 Task: Look for space in Formosa, Argentina from 11th June, 2023 to 15th June, 2023 for 2 adults in price range Rs.7000 to Rs.16000. Place can be private room with 1  bedroom having 2 beds and 1 bathroom. Property type can be house, flat, guest house, hotel. Amenities needed are: heating. Booking option can be shelf check-in. Required host language is English.
Action: Mouse moved to (426, 86)
Screenshot: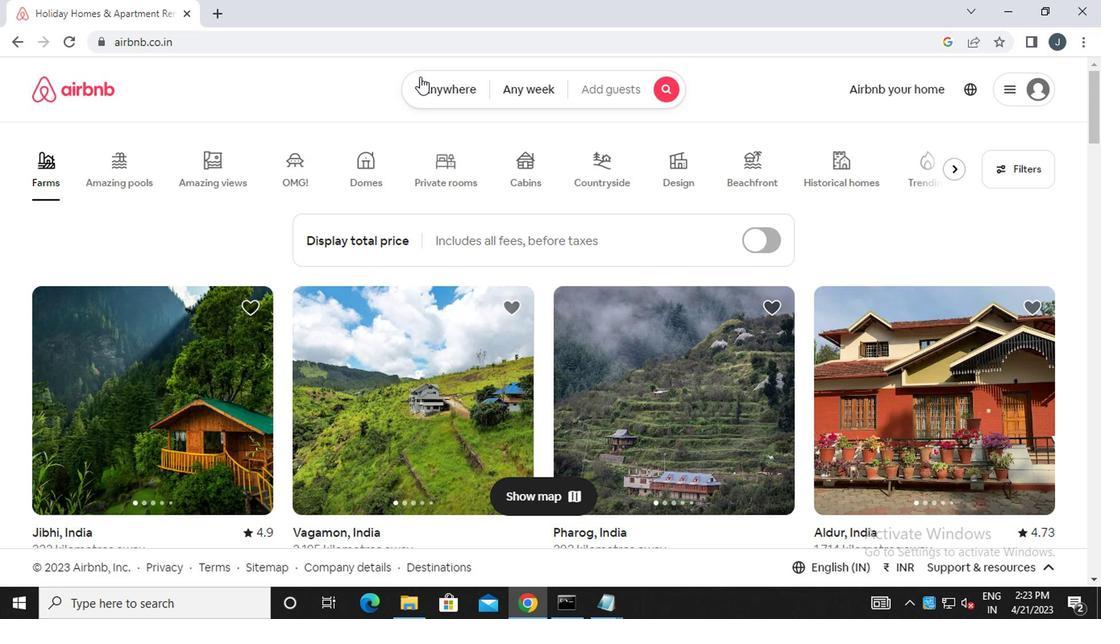 
Action: Mouse pressed left at (426, 86)
Screenshot: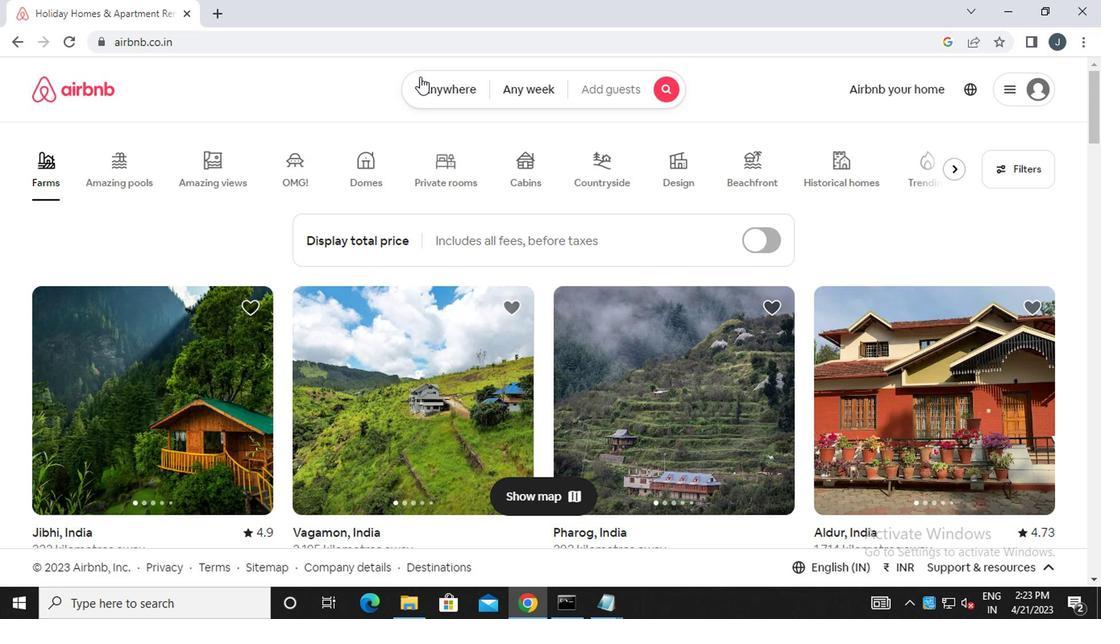 
Action: Mouse moved to (306, 163)
Screenshot: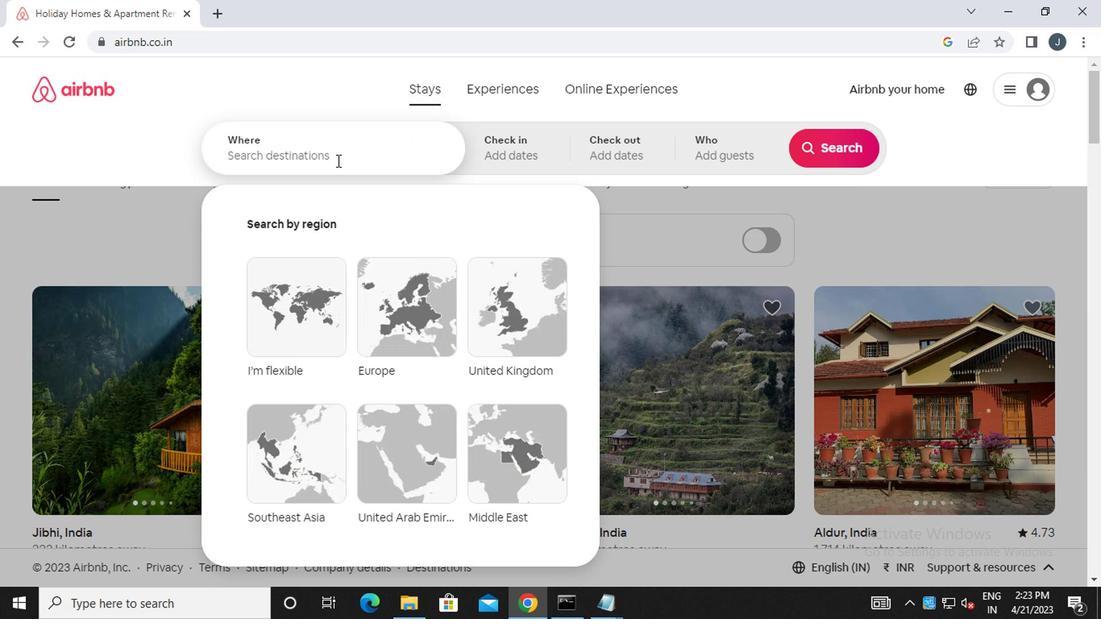 
Action: Mouse pressed left at (306, 163)
Screenshot: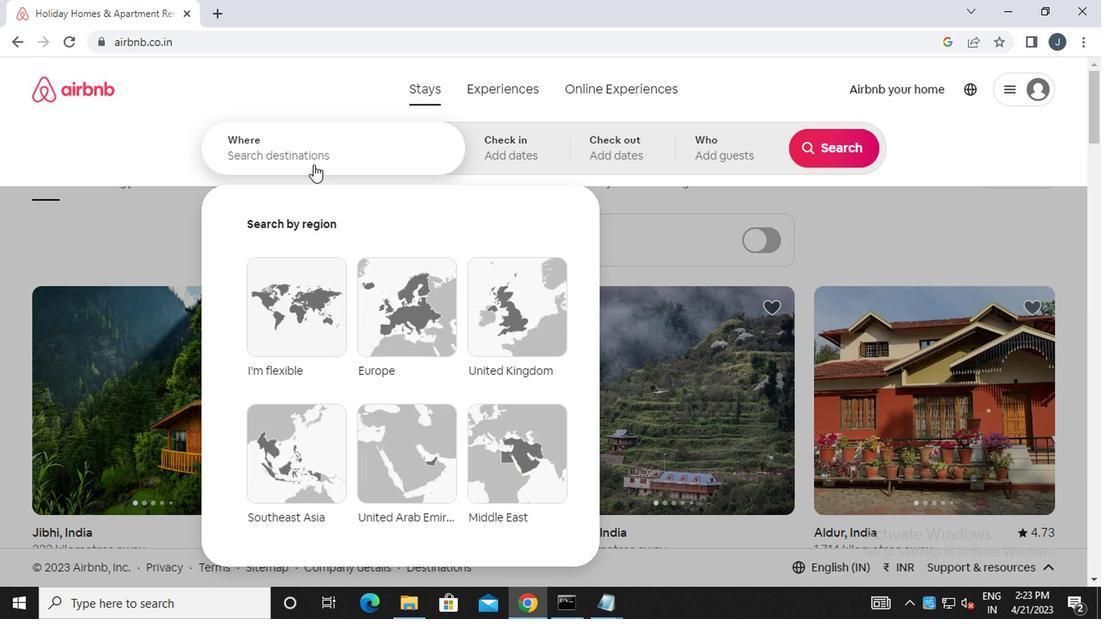 
Action: Mouse moved to (307, 162)
Screenshot: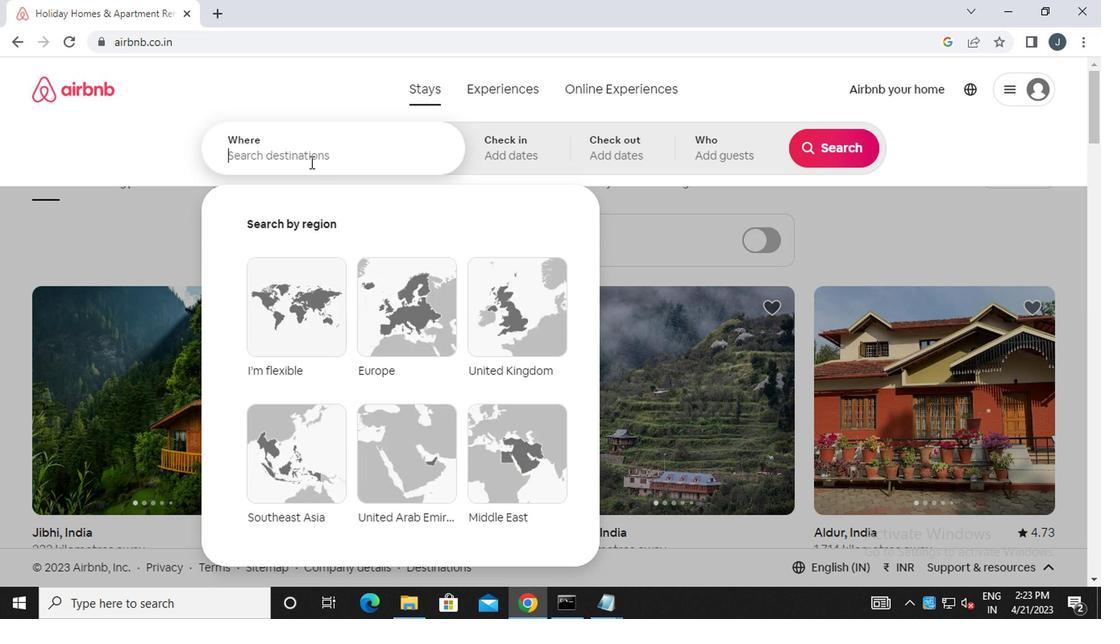 
Action: Key pressed f<Key.caps_lock>ormosa,<Key.space><Key.caps_lock>a<Key.caps_lock>rgentina
Screenshot: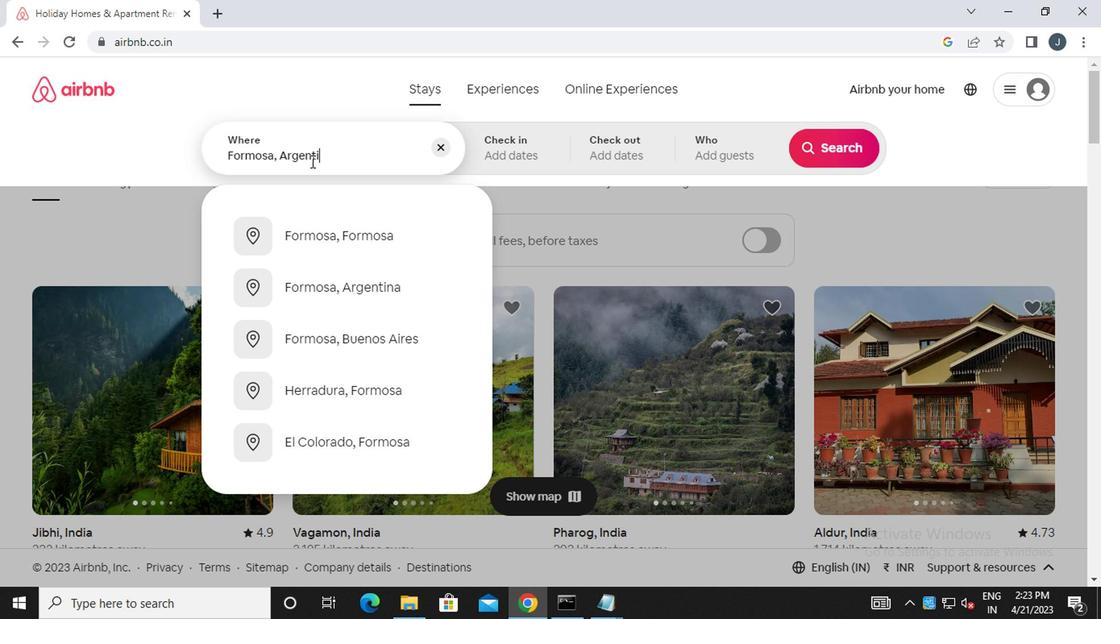 
Action: Mouse moved to (326, 234)
Screenshot: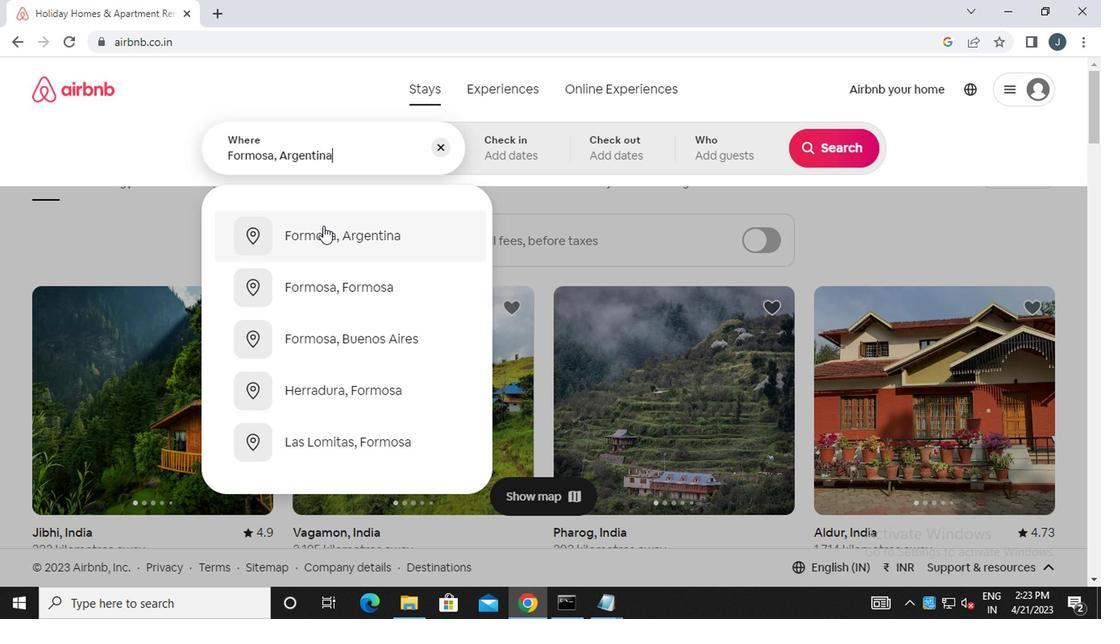 
Action: Mouse pressed left at (326, 234)
Screenshot: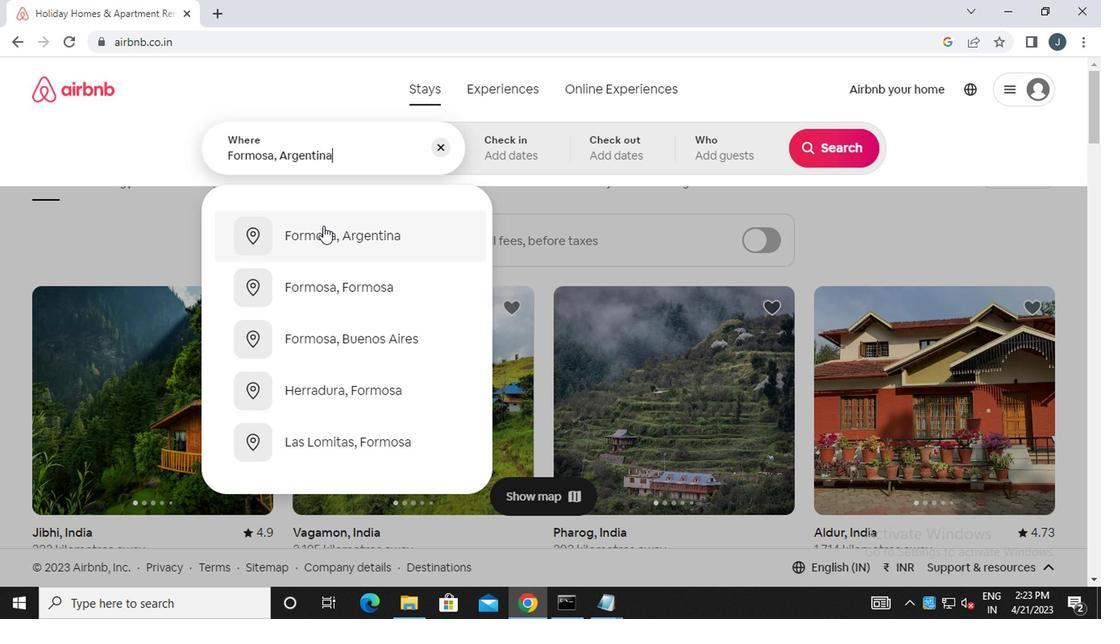 
Action: Mouse moved to (818, 283)
Screenshot: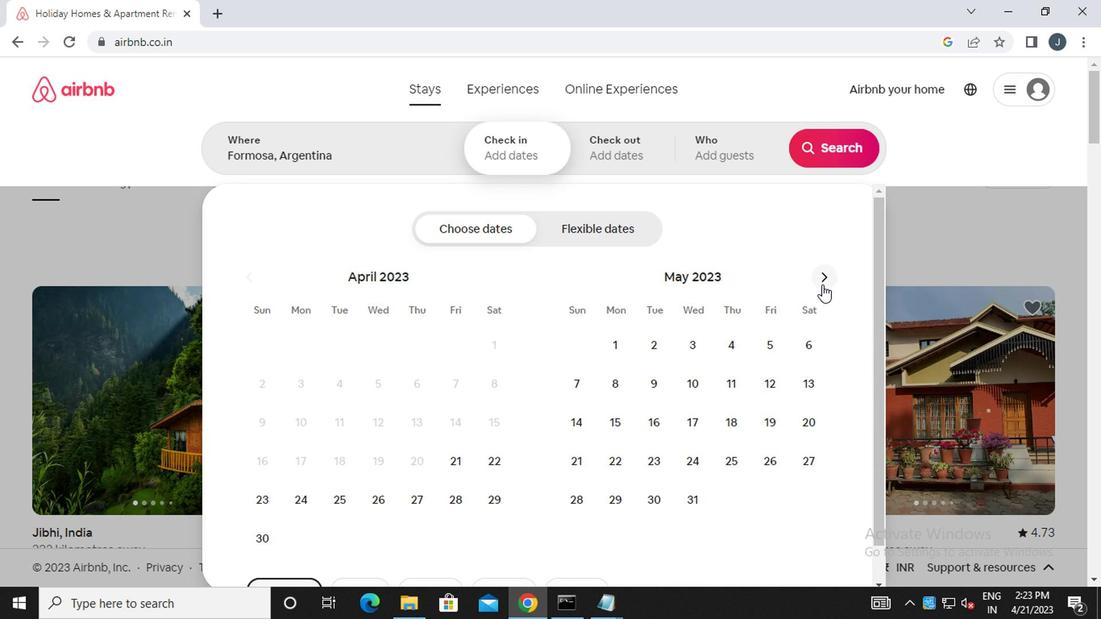 
Action: Mouse pressed left at (818, 283)
Screenshot: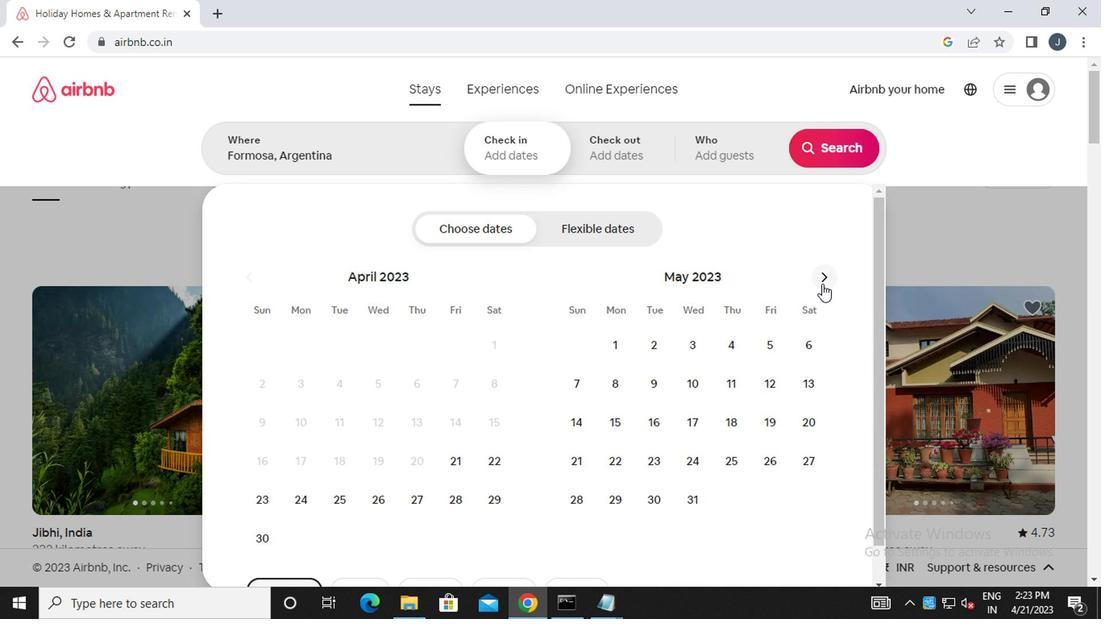 
Action: Mouse pressed left at (818, 283)
Screenshot: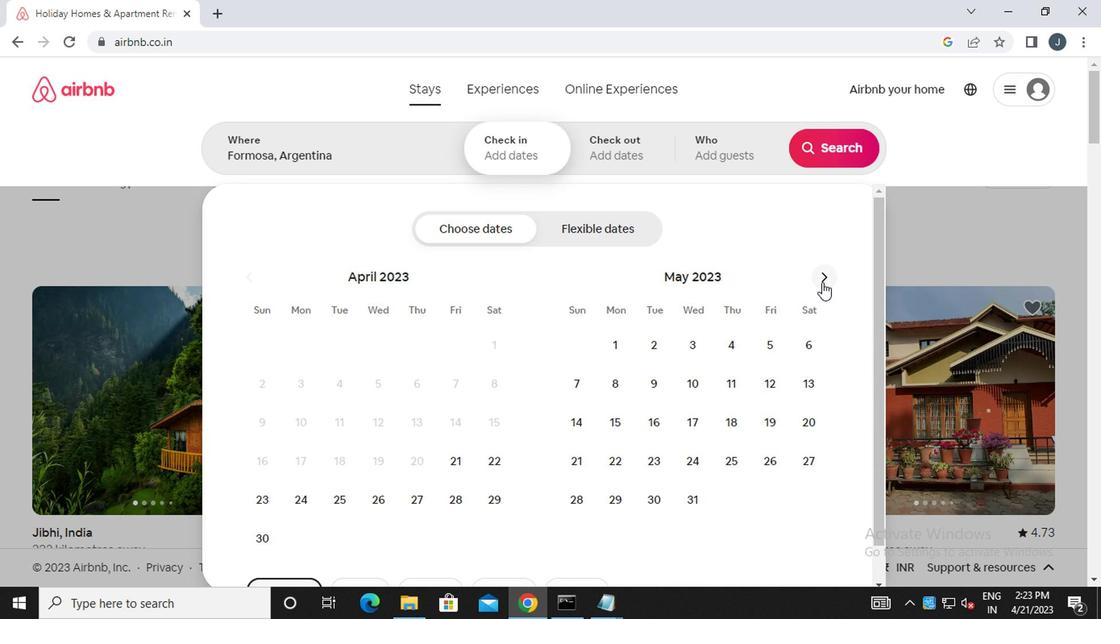 
Action: Mouse moved to (587, 417)
Screenshot: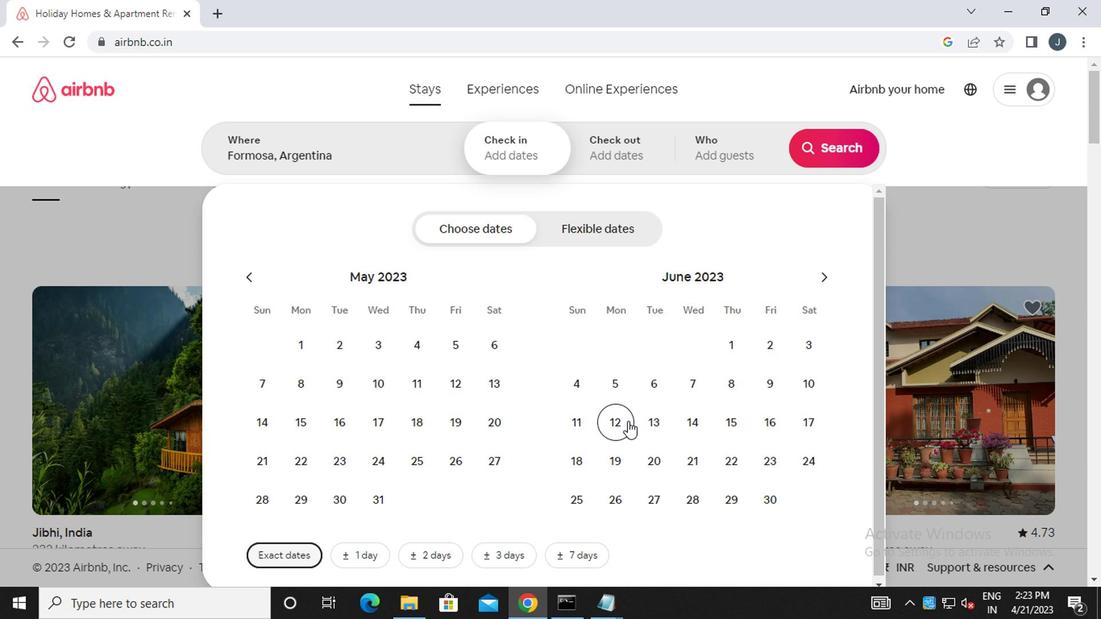 
Action: Mouse pressed left at (587, 417)
Screenshot: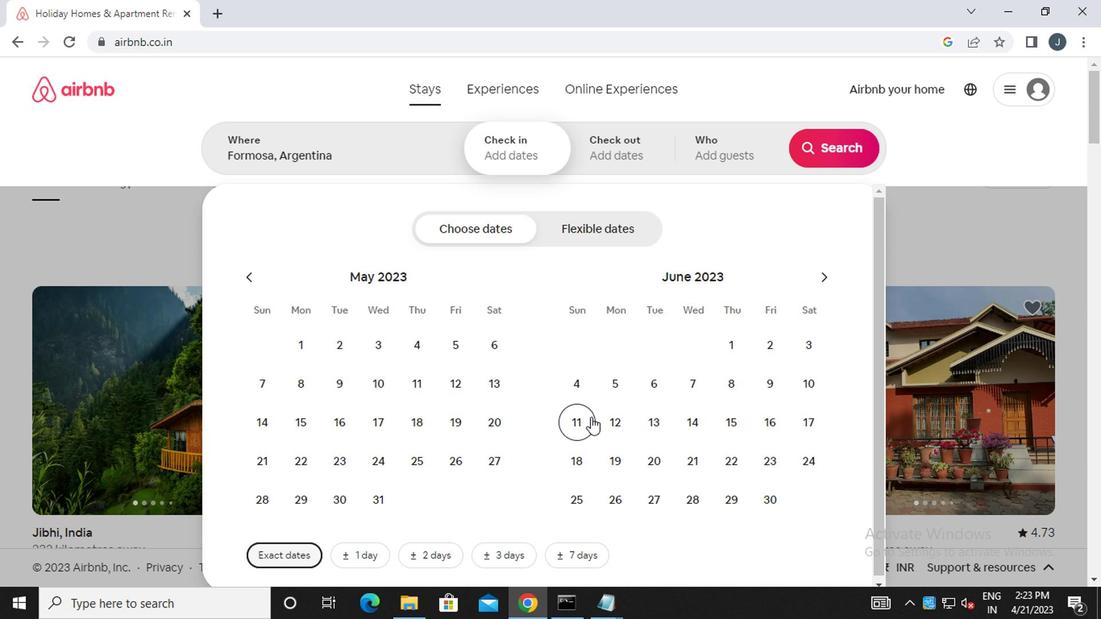 
Action: Mouse moved to (725, 419)
Screenshot: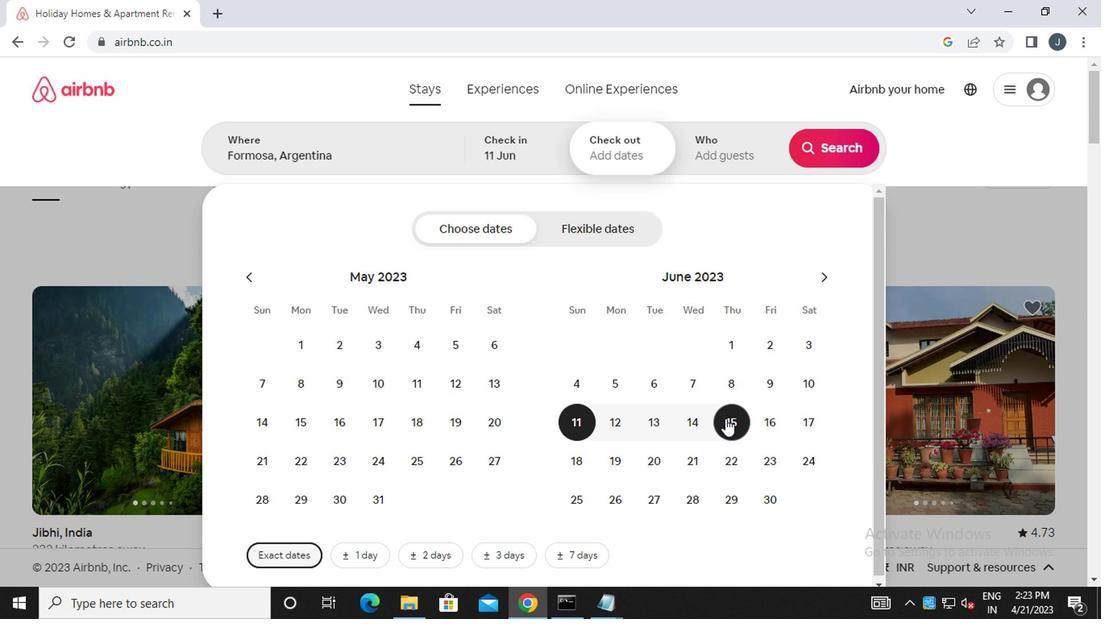 
Action: Mouse pressed left at (725, 419)
Screenshot: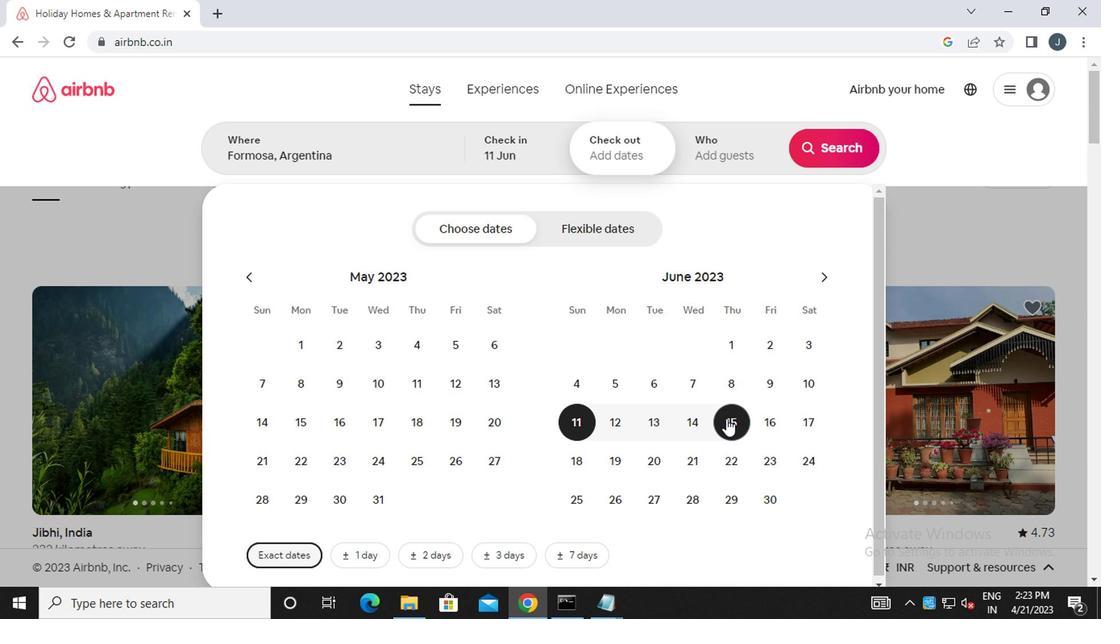 
Action: Mouse moved to (721, 147)
Screenshot: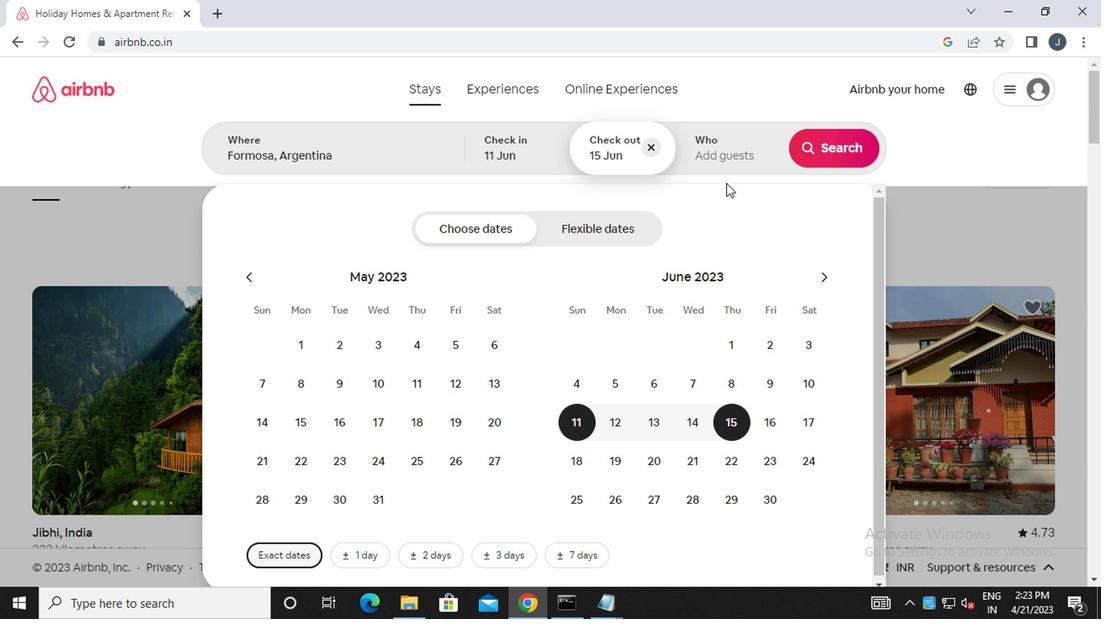 
Action: Mouse pressed left at (721, 147)
Screenshot: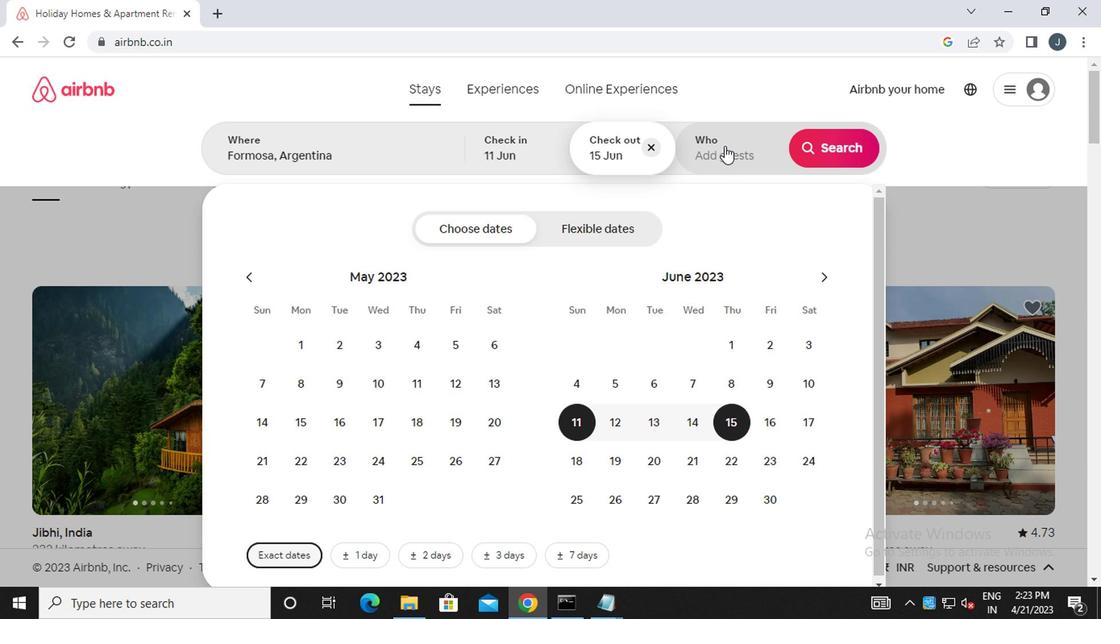 
Action: Mouse moved to (849, 236)
Screenshot: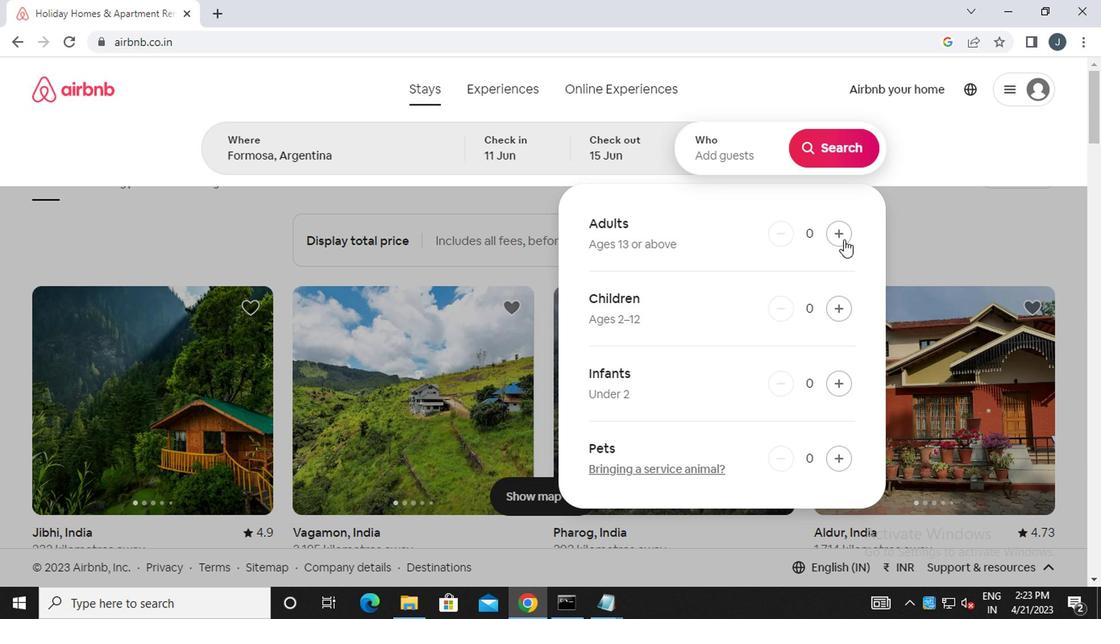 
Action: Mouse pressed left at (849, 236)
Screenshot: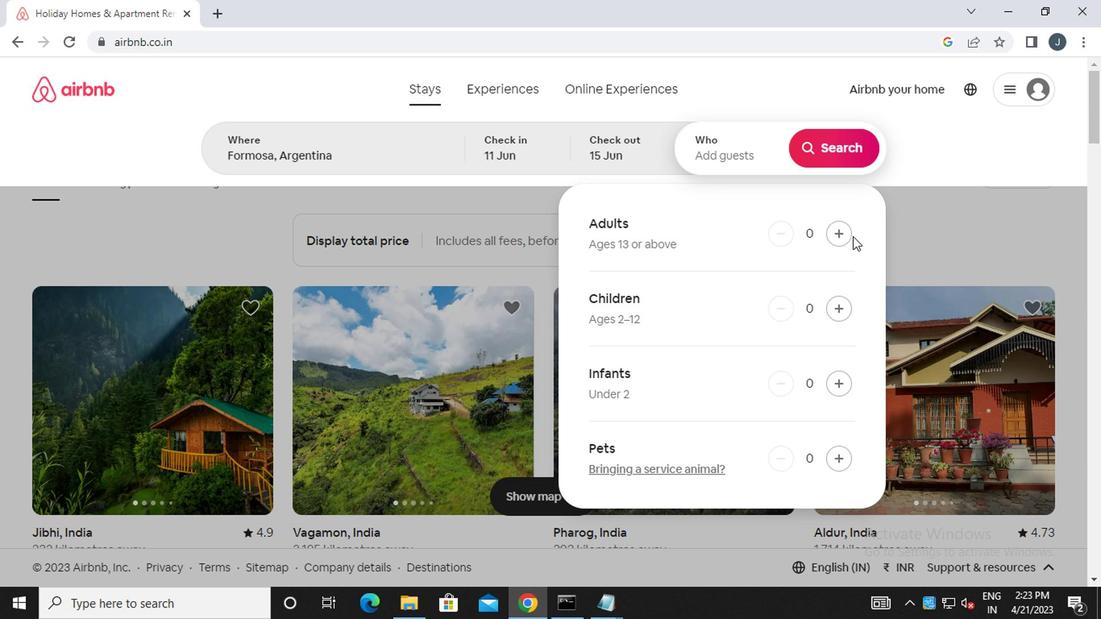 
Action: Mouse moved to (848, 236)
Screenshot: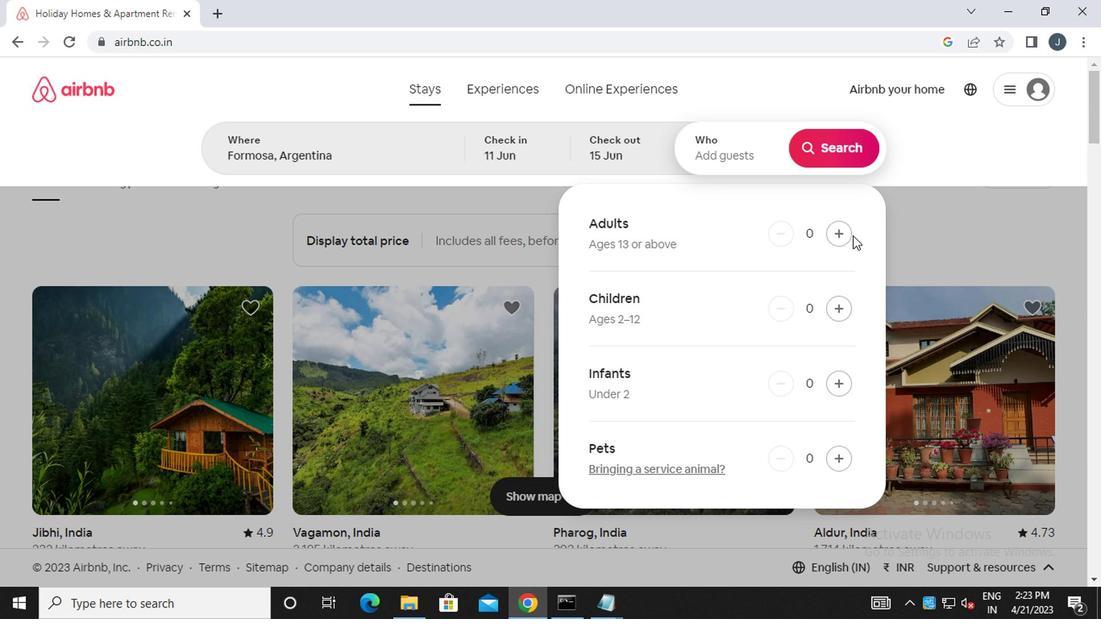 
Action: Mouse pressed left at (848, 236)
Screenshot: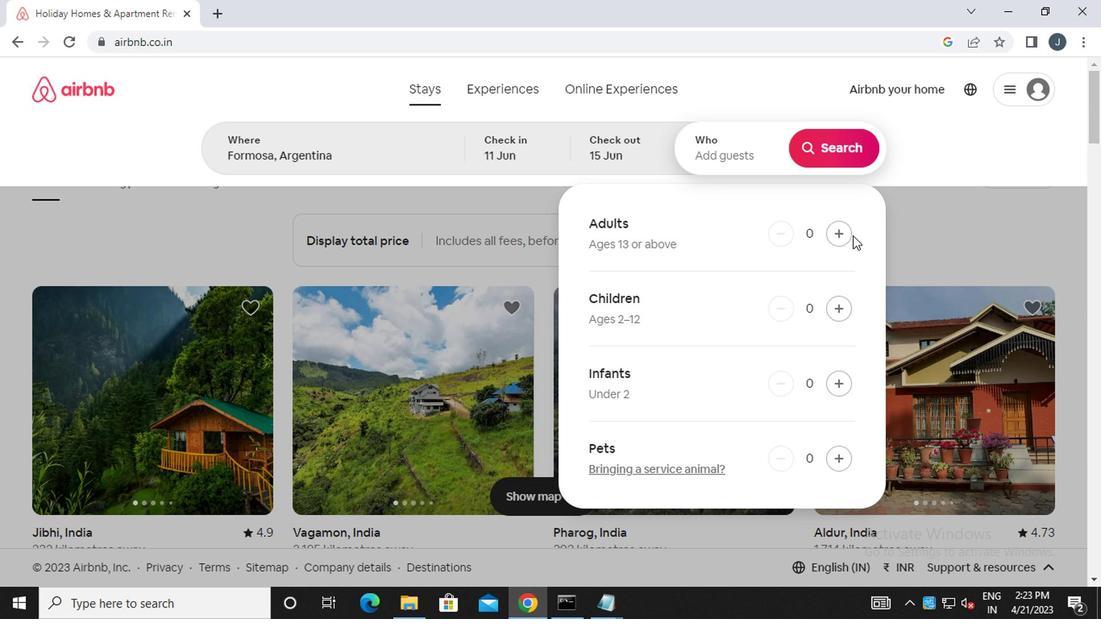 
Action: Mouse moved to (844, 236)
Screenshot: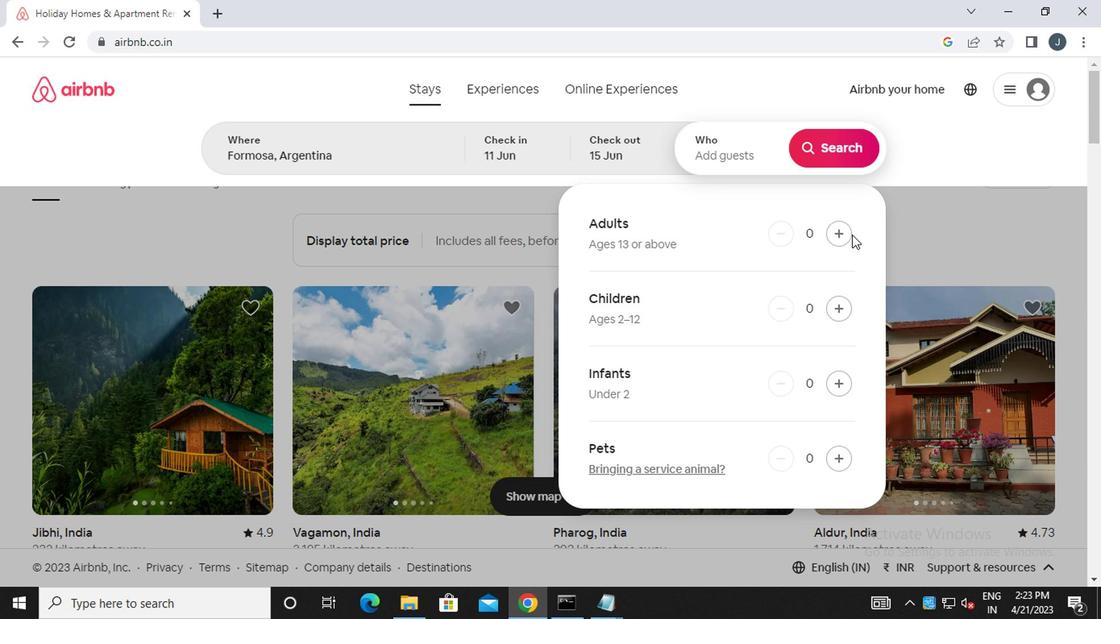 
Action: Mouse pressed left at (844, 236)
Screenshot: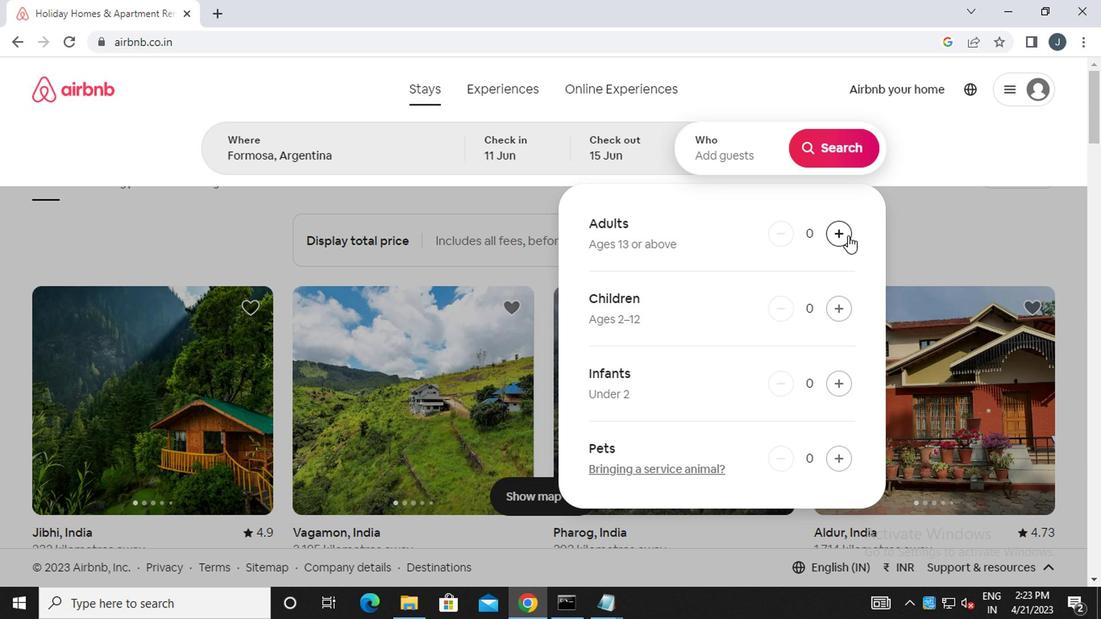 
Action: Mouse pressed left at (844, 236)
Screenshot: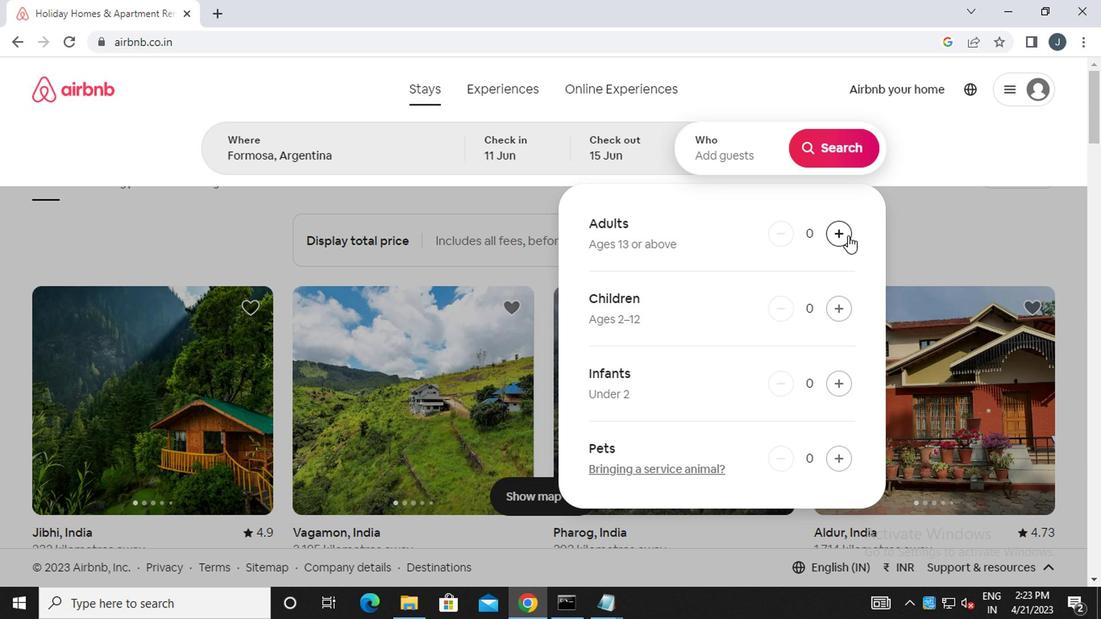 
Action: Mouse moved to (825, 151)
Screenshot: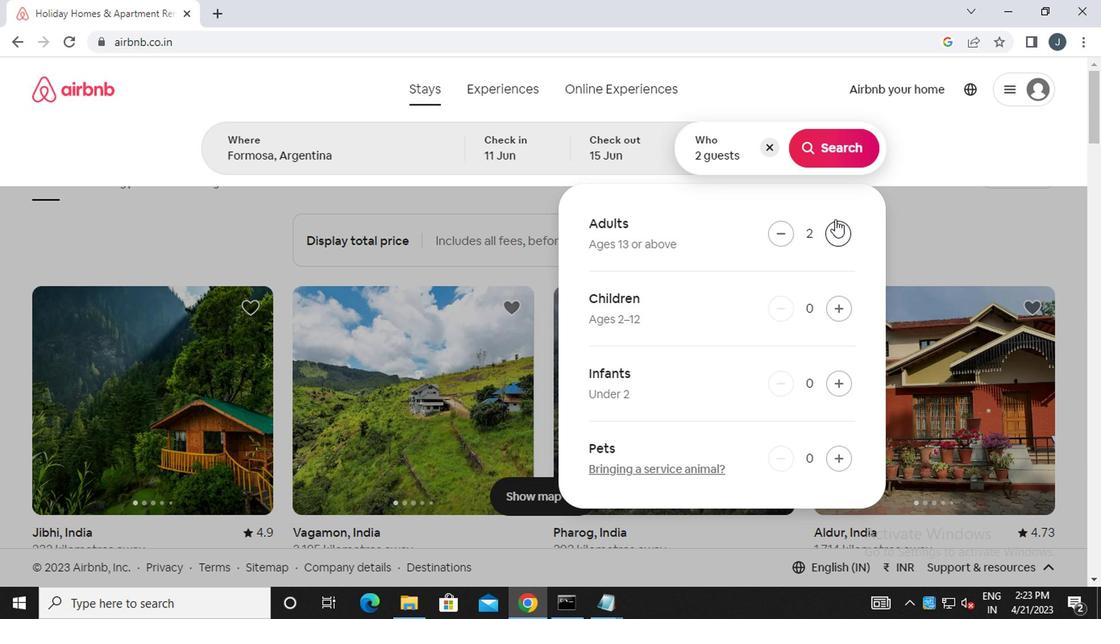 
Action: Mouse pressed left at (825, 151)
Screenshot: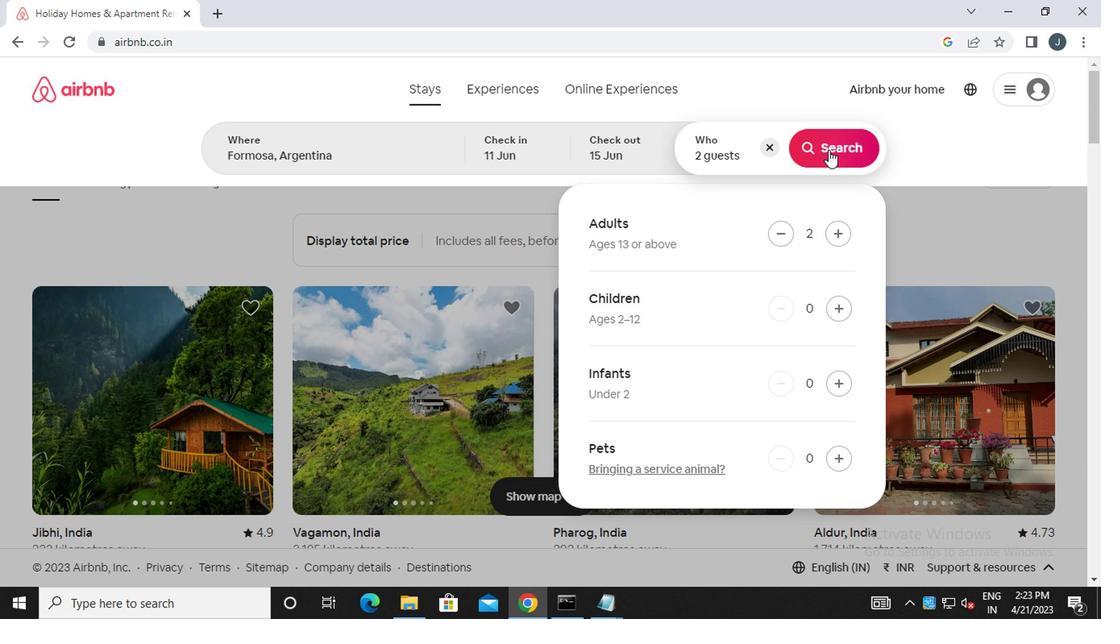 
Action: Mouse moved to (1055, 154)
Screenshot: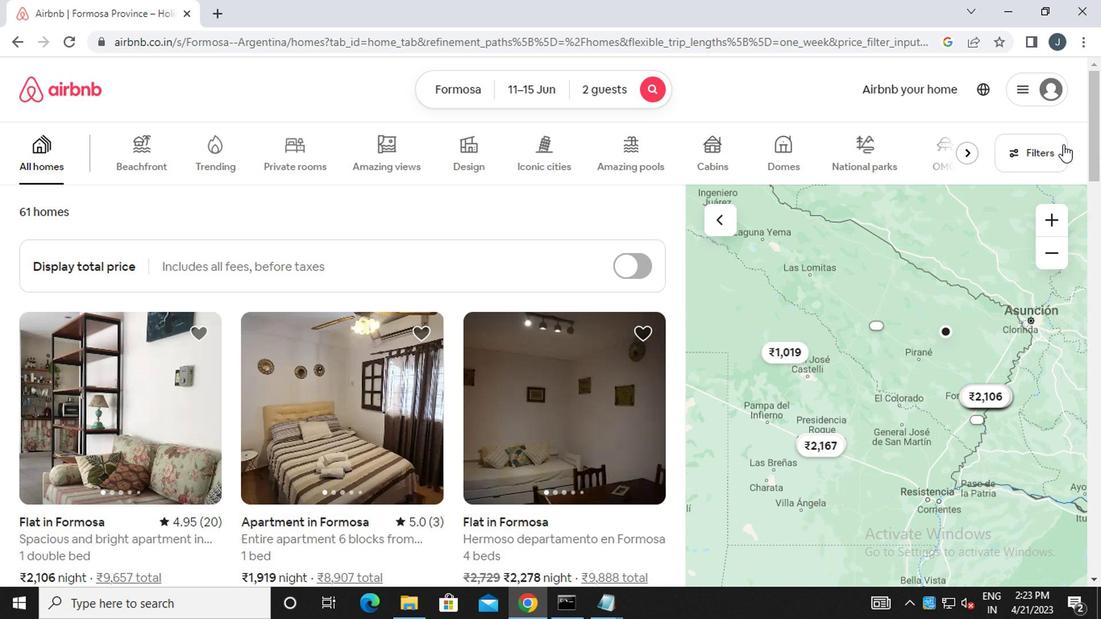 
Action: Mouse pressed left at (1055, 154)
Screenshot: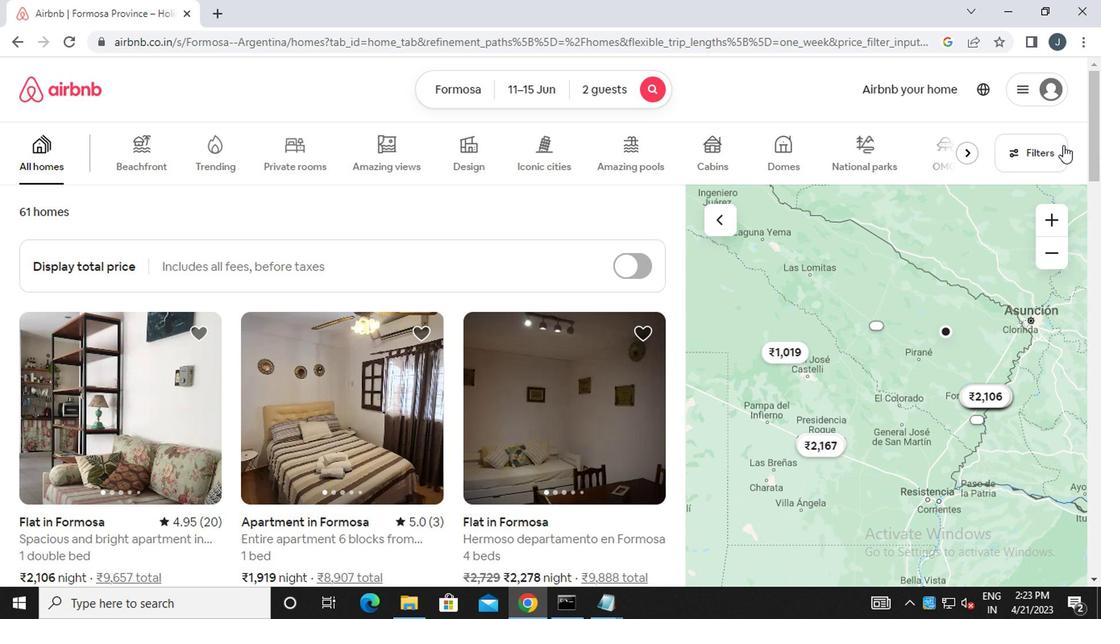 
Action: Mouse moved to (354, 356)
Screenshot: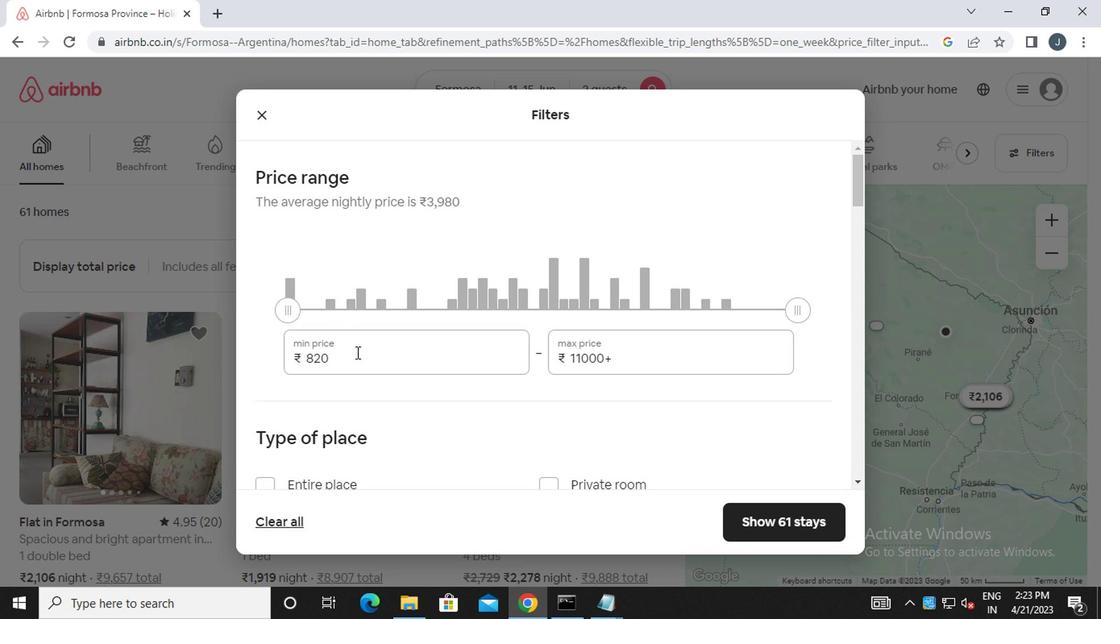 
Action: Mouse pressed left at (354, 356)
Screenshot: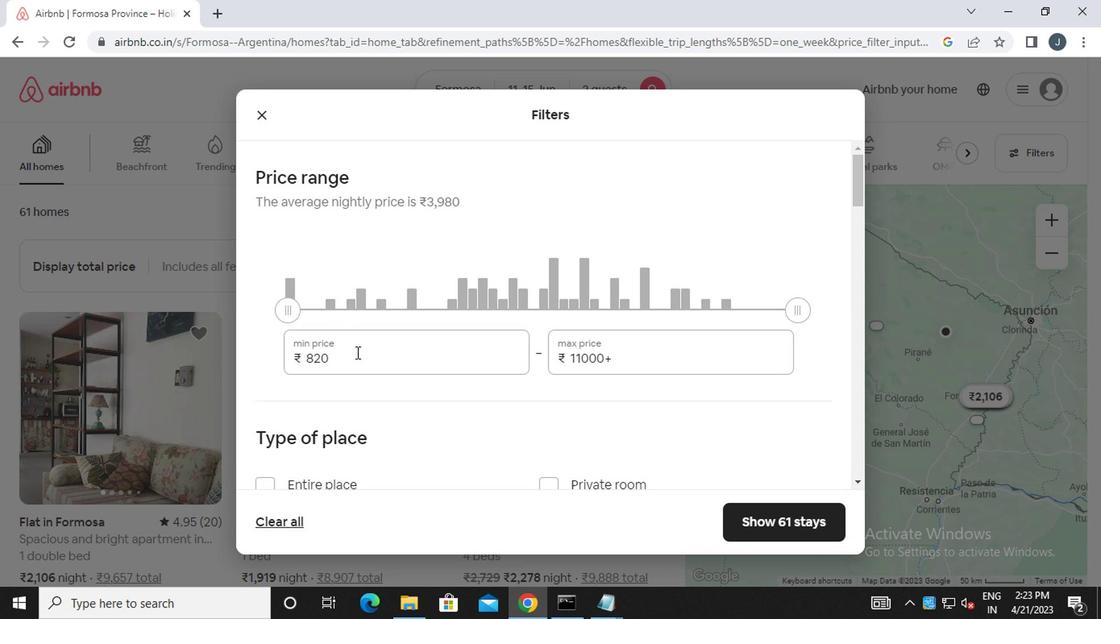 
Action: Mouse moved to (359, 356)
Screenshot: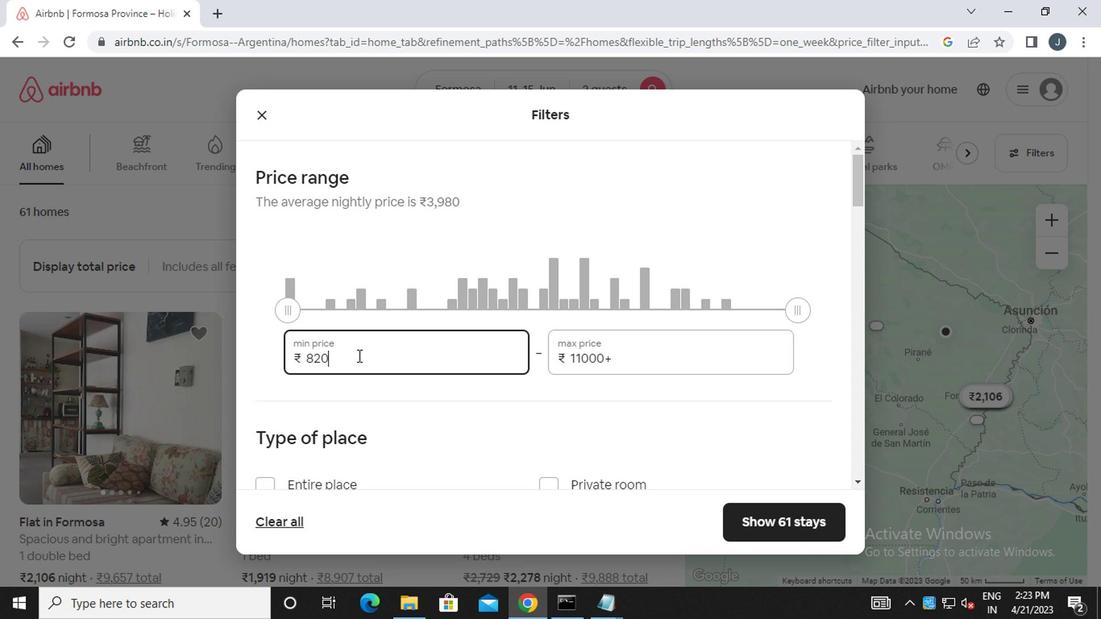 
Action: Key pressed <Key.backspace><Key.backspace><Key.backspace><Key.backspace><Key.backspace><Key.backspace><Key.backspace><Key.backspace><Key.backspace><Key.backspace><Key.backspace>7000
Screenshot: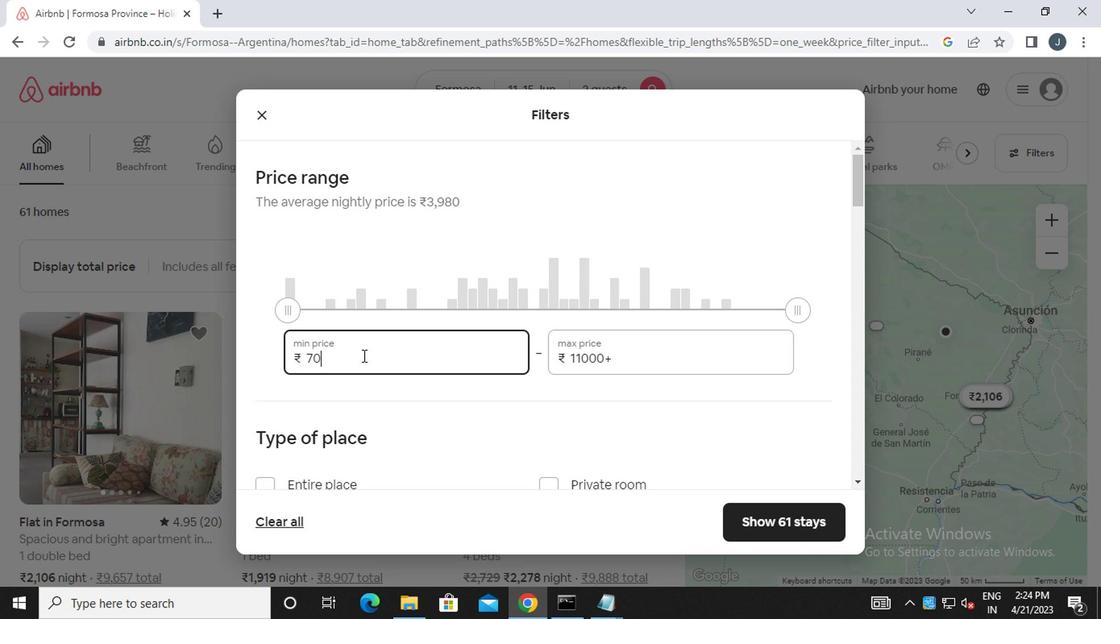 
Action: Mouse moved to (650, 354)
Screenshot: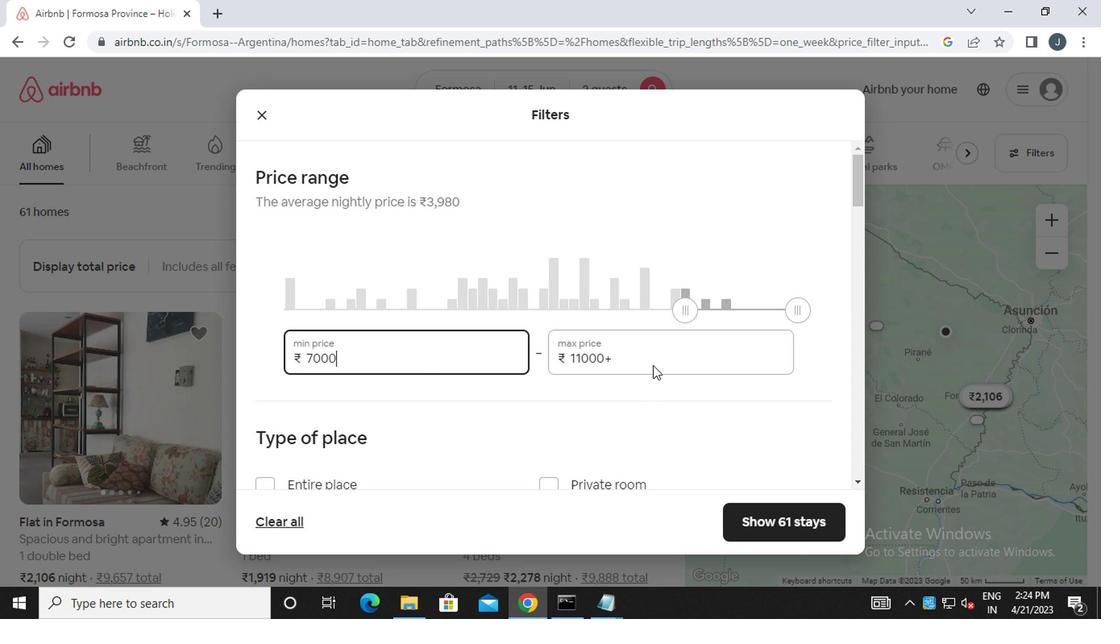 
Action: Mouse pressed left at (650, 354)
Screenshot: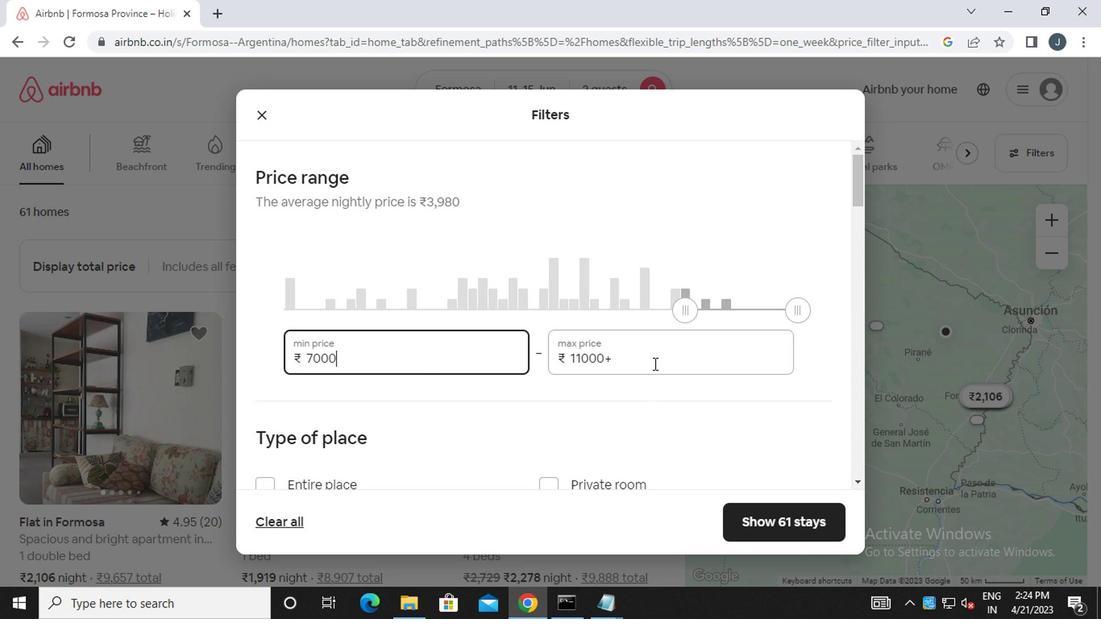 
Action: Mouse moved to (649, 354)
Screenshot: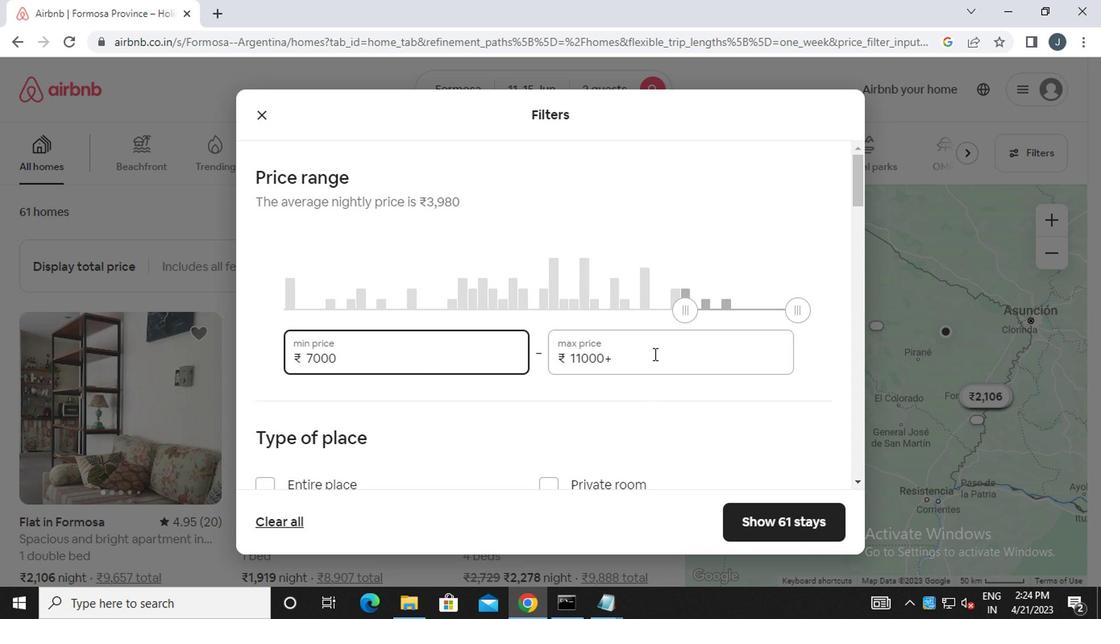 
Action: Key pressed <Key.backspace><Key.backspace><Key.backspace><Key.backspace><Key.backspace>6000
Screenshot: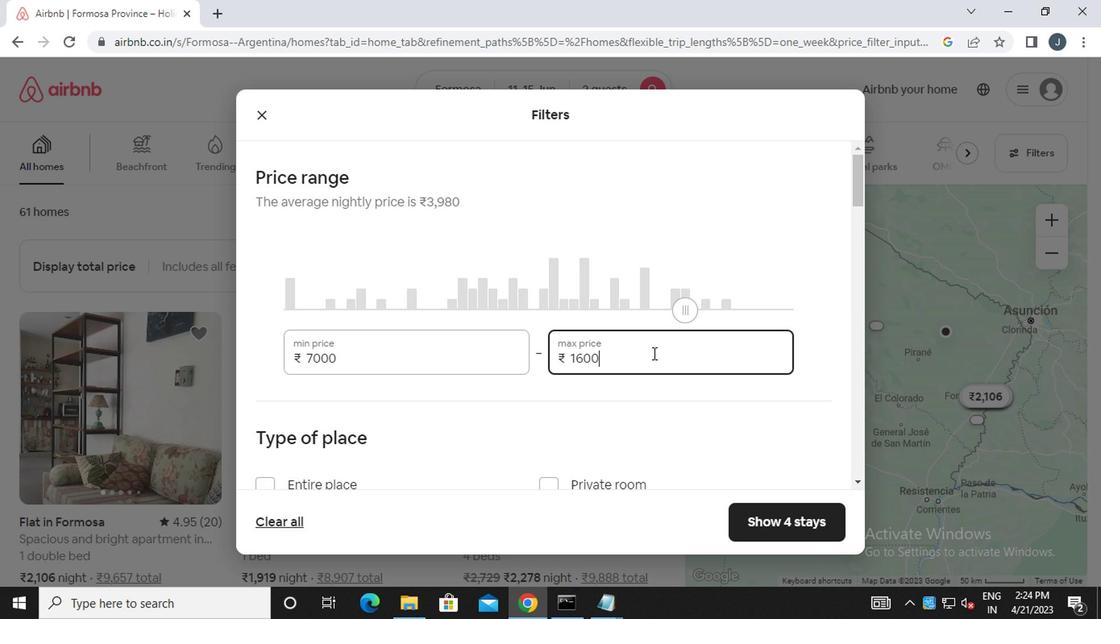 
Action: Mouse moved to (611, 372)
Screenshot: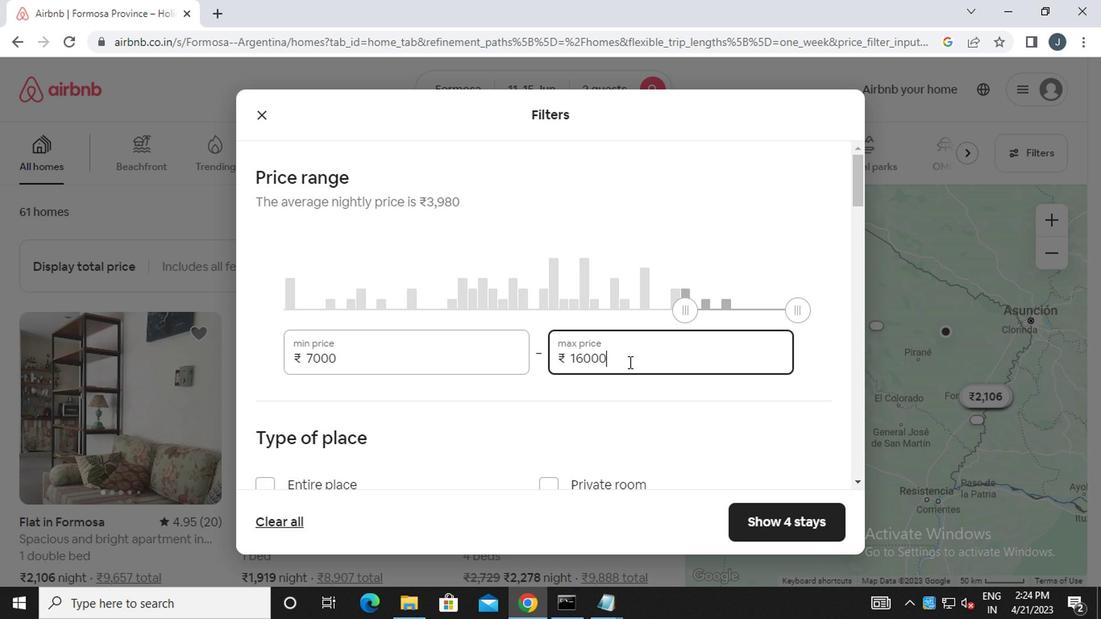 
Action: Mouse scrolled (611, 371) with delta (0, -1)
Screenshot: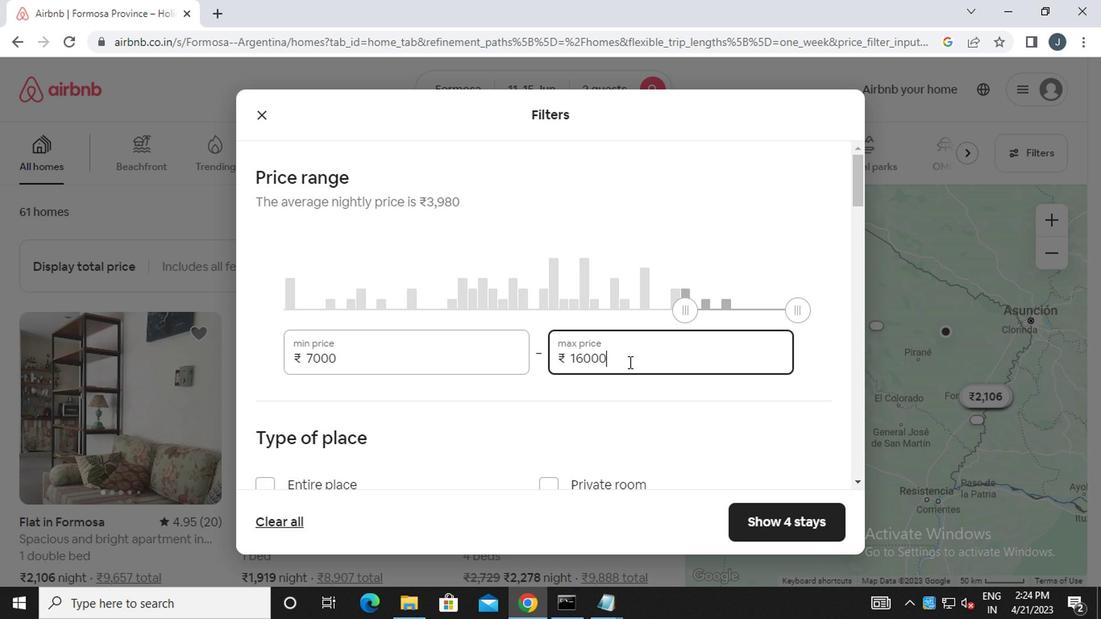 
Action: Mouse moved to (611, 372)
Screenshot: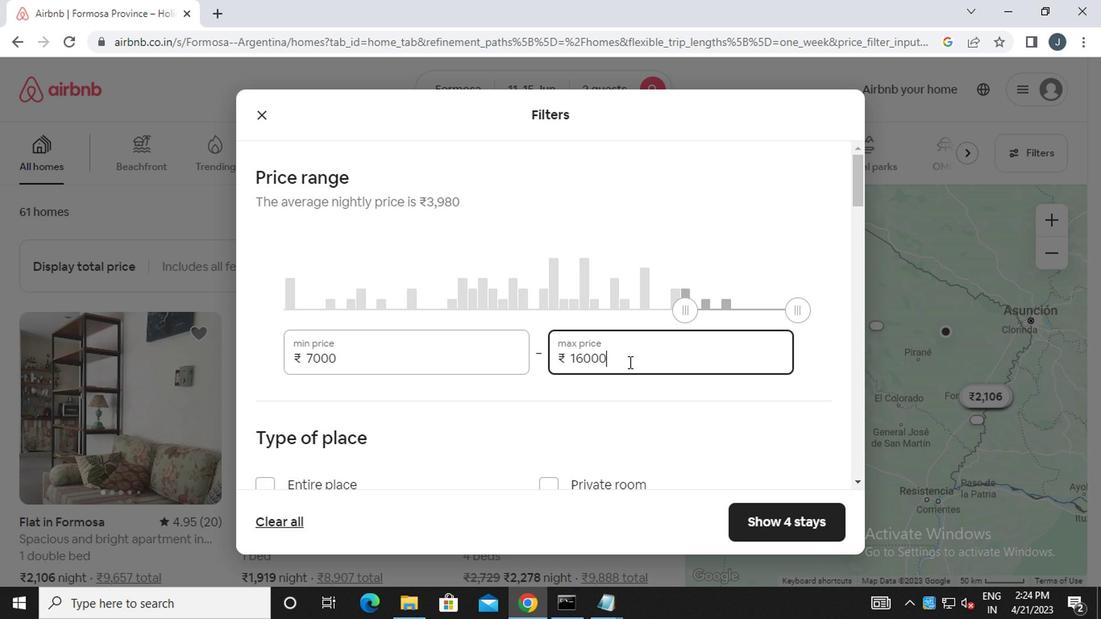 
Action: Mouse scrolled (611, 371) with delta (0, -1)
Screenshot: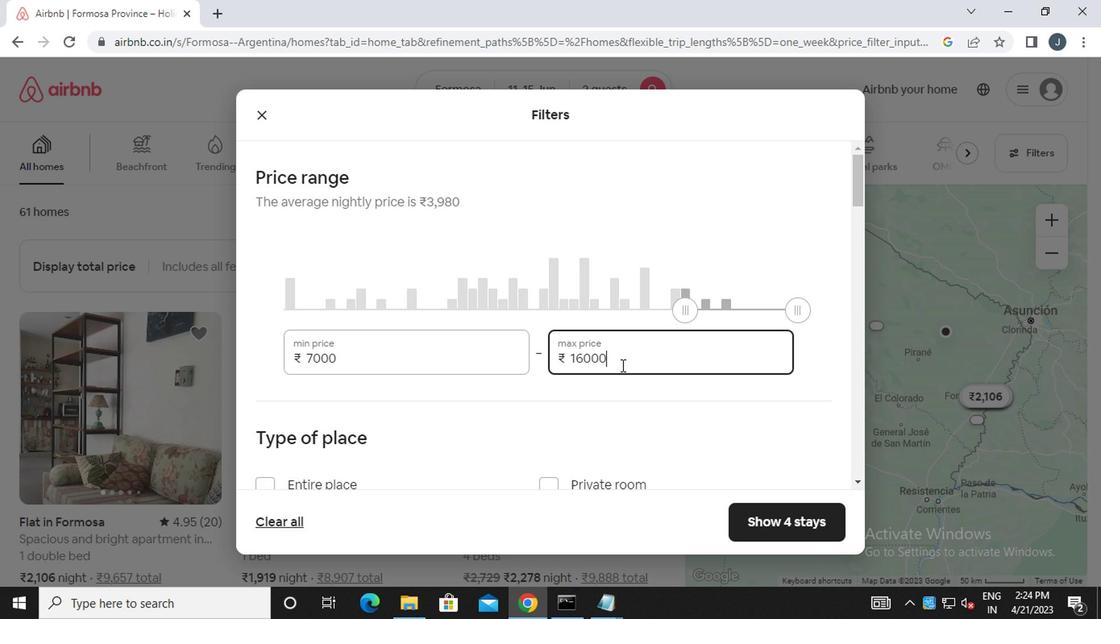
Action: Mouse scrolled (611, 371) with delta (0, -1)
Screenshot: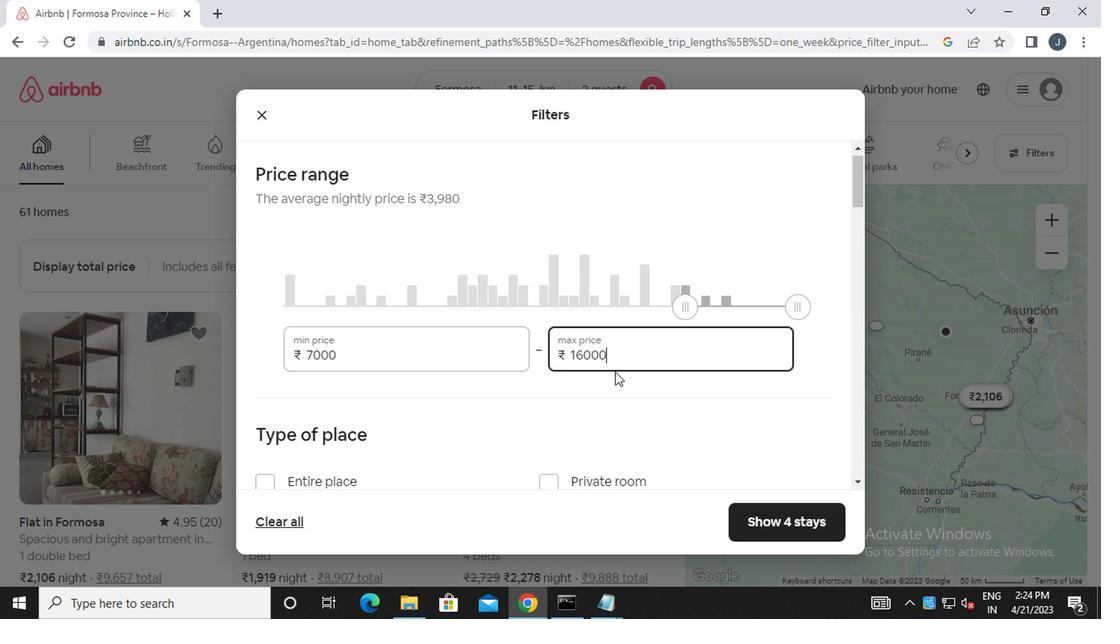 
Action: Mouse moved to (605, 264)
Screenshot: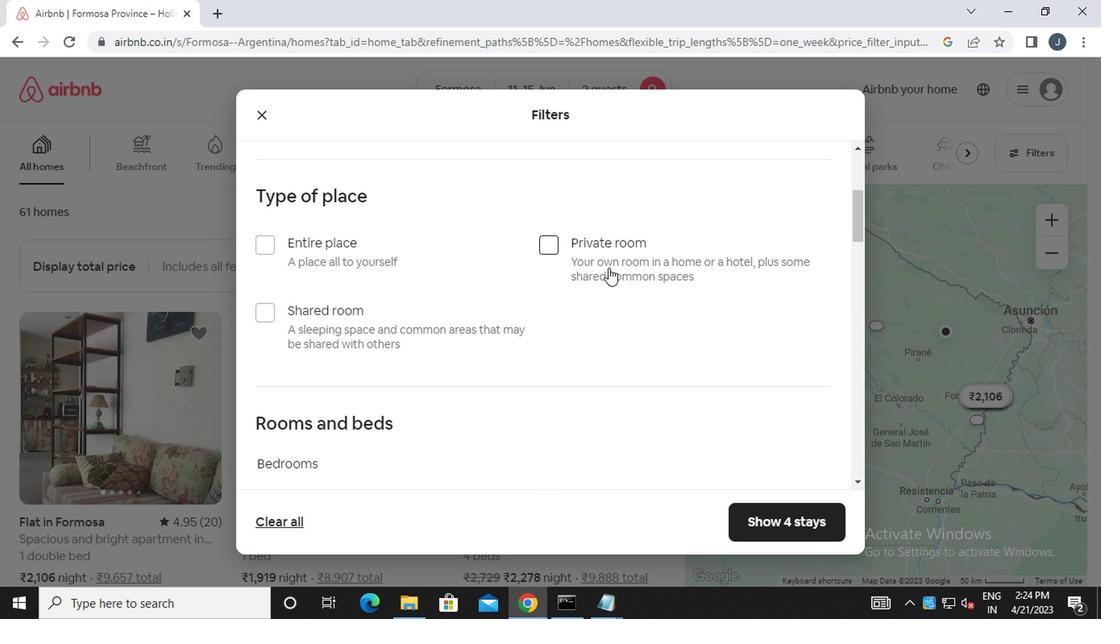 
Action: Mouse pressed left at (605, 264)
Screenshot: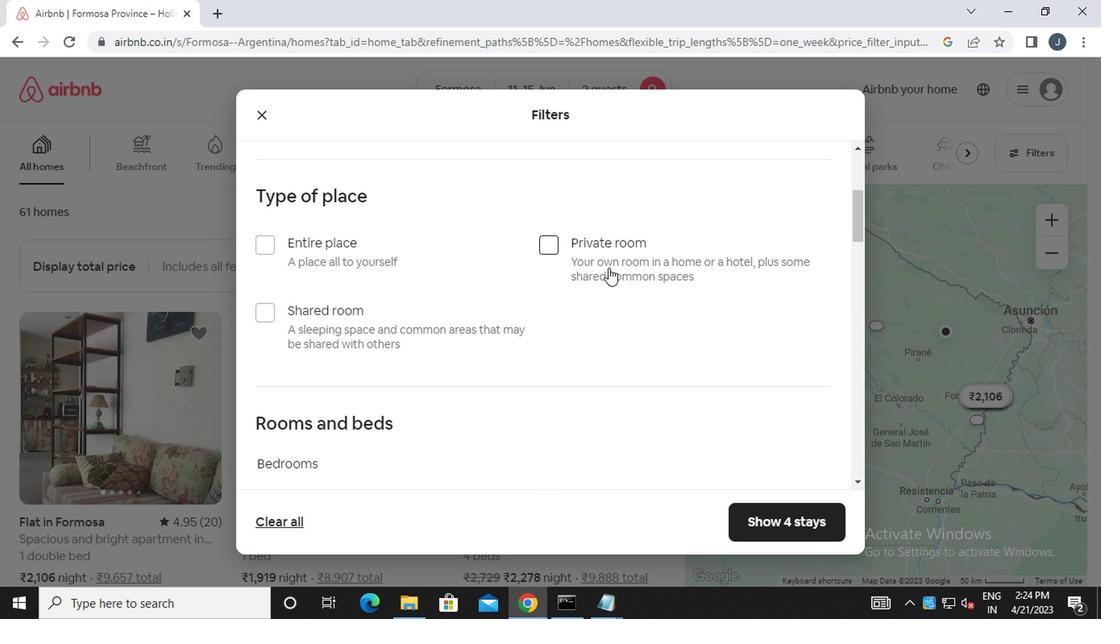 
Action: Mouse moved to (597, 267)
Screenshot: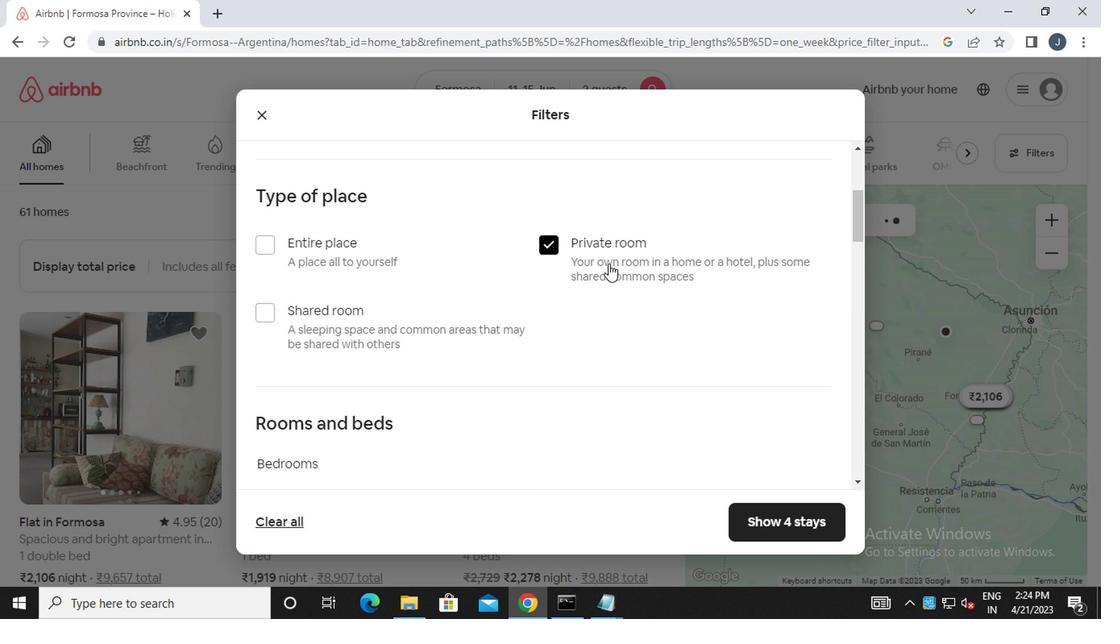 
Action: Mouse scrolled (597, 266) with delta (0, 0)
Screenshot: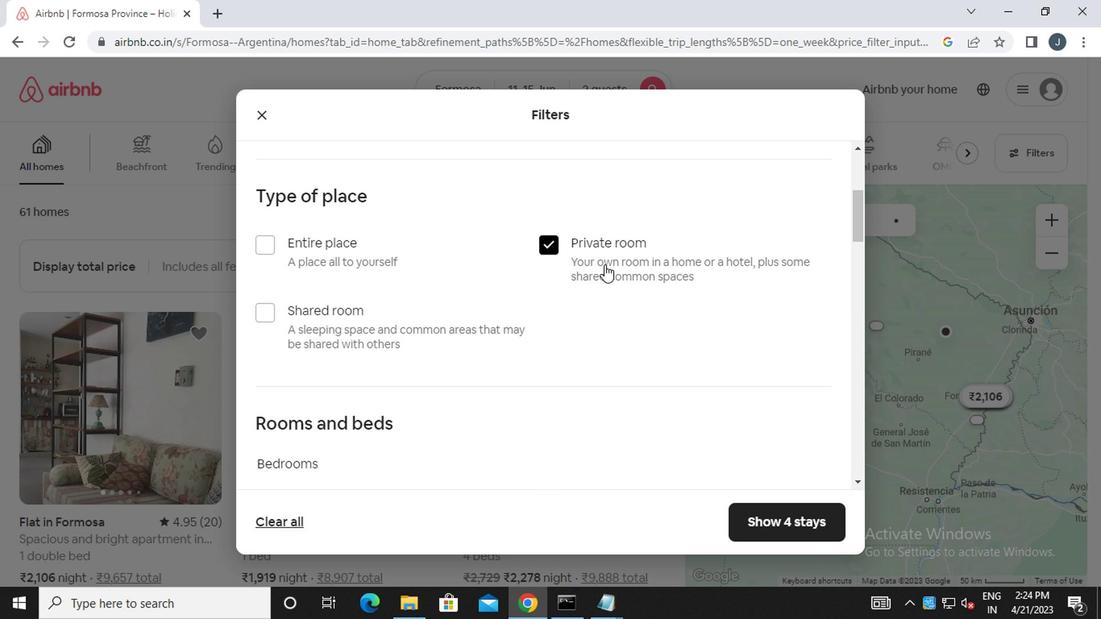 
Action: Mouse scrolled (597, 266) with delta (0, 0)
Screenshot: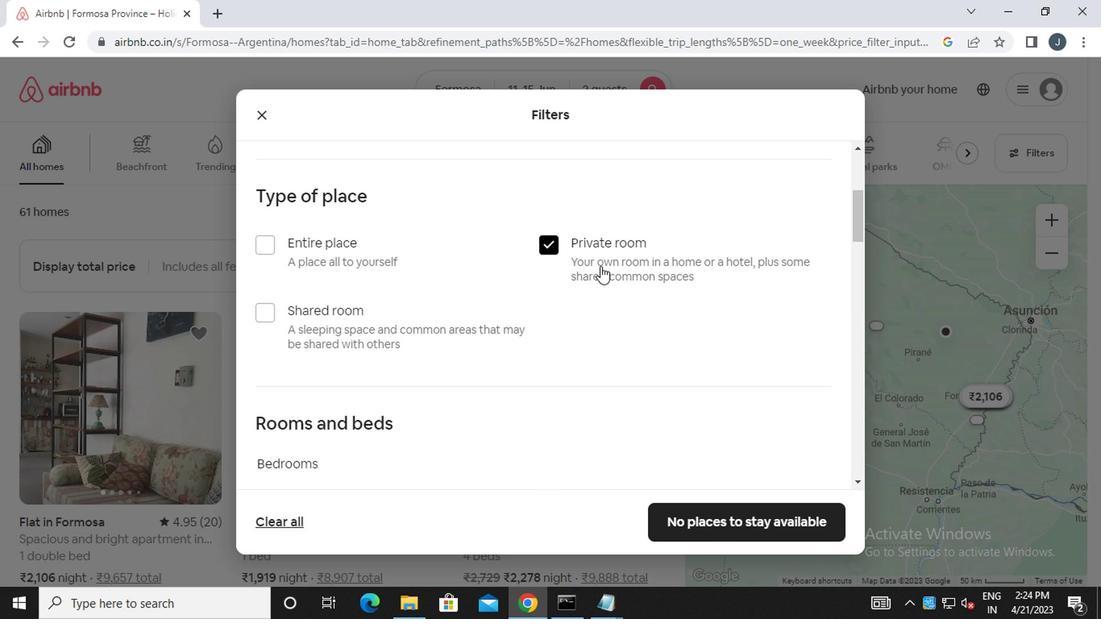 
Action: Mouse moved to (523, 283)
Screenshot: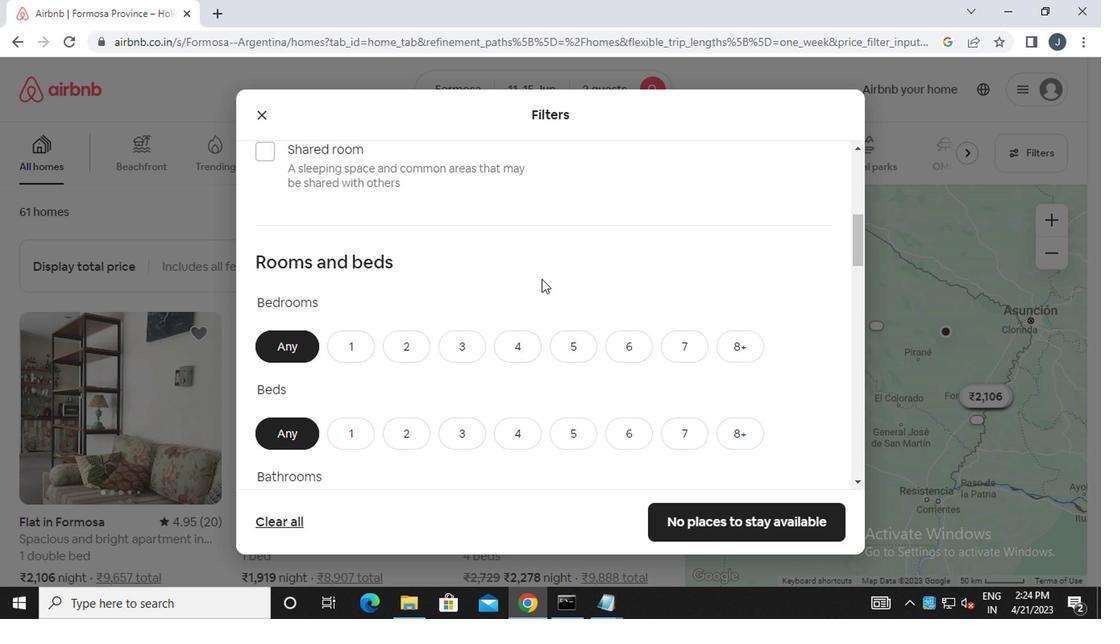
Action: Mouse scrolled (523, 282) with delta (0, 0)
Screenshot: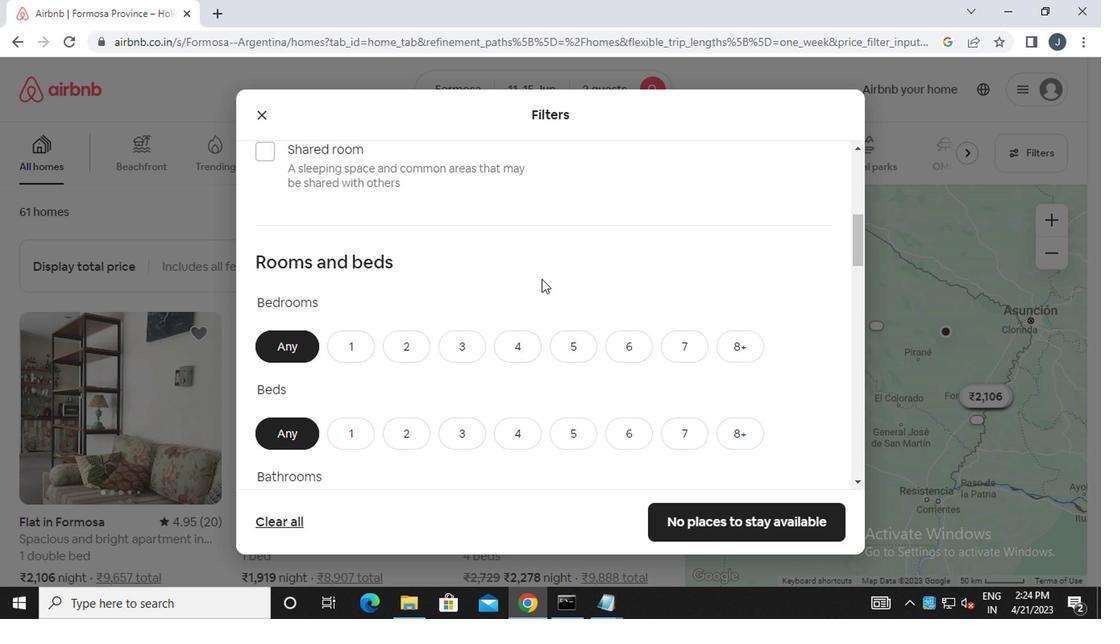 
Action: Mouse scrolled (523, 282) with delta (0, 0)
Screenshot: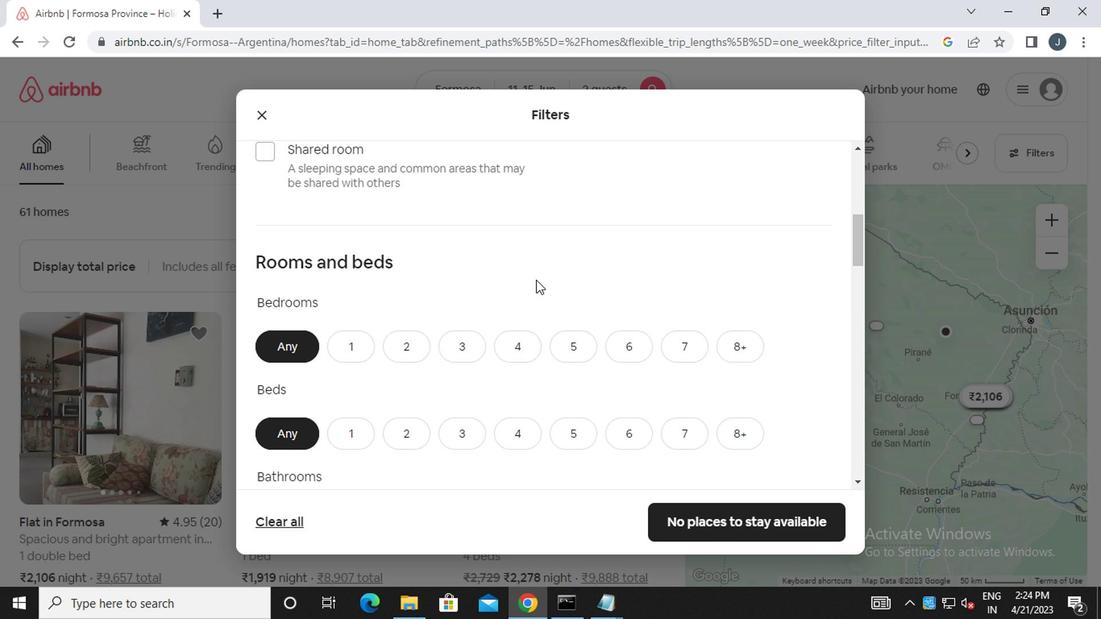 
Action: Mouse moved to (346, 183)
Screenshot: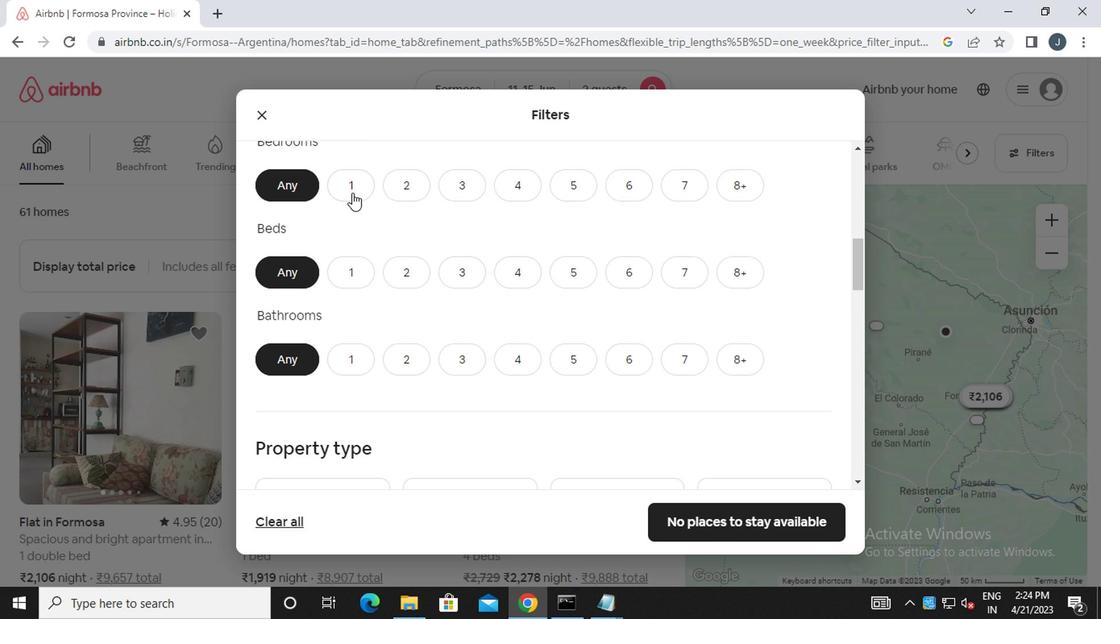 
Action: Mouse pressed left at (346, 183)
Screenshot: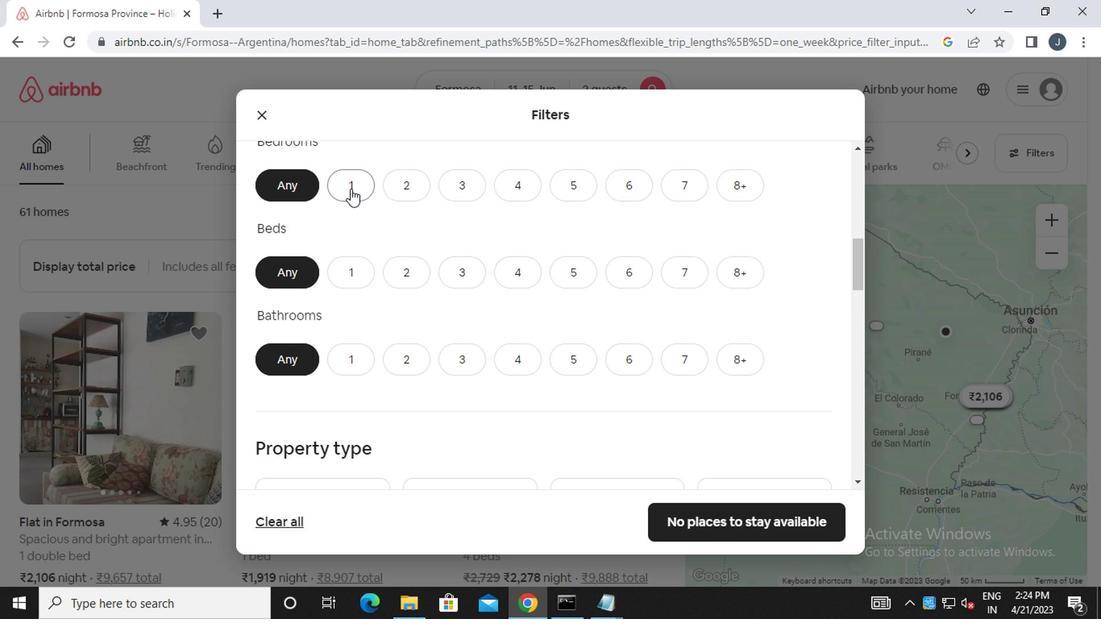 
Action: Mouse moved to (396, 266)
Screenshot: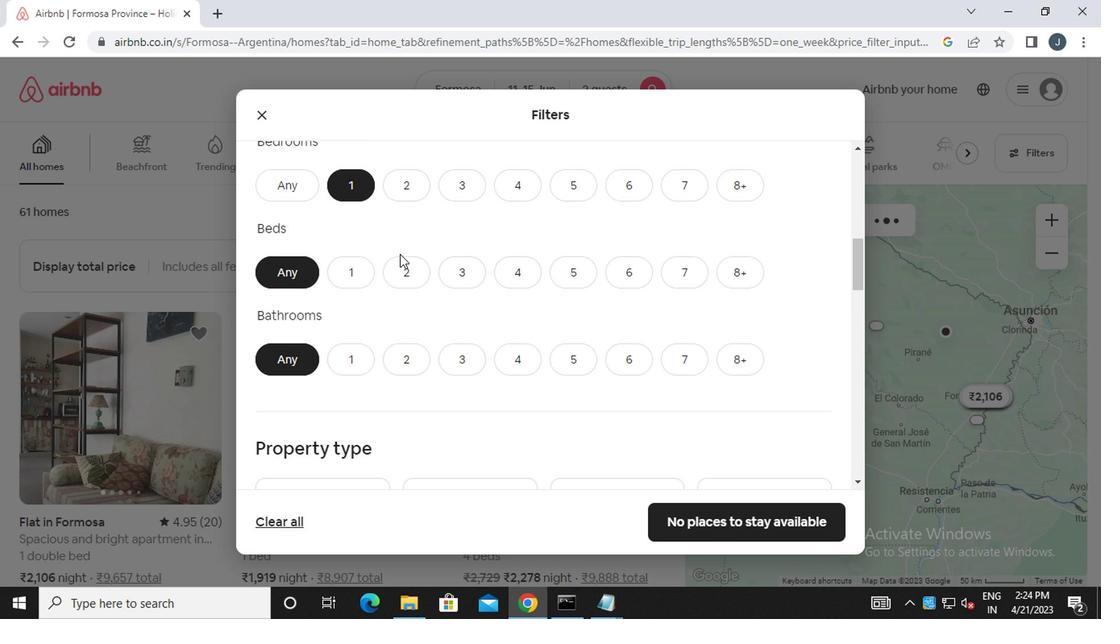 
Action: Mouse pressed left at (396, 266)
Screenshot: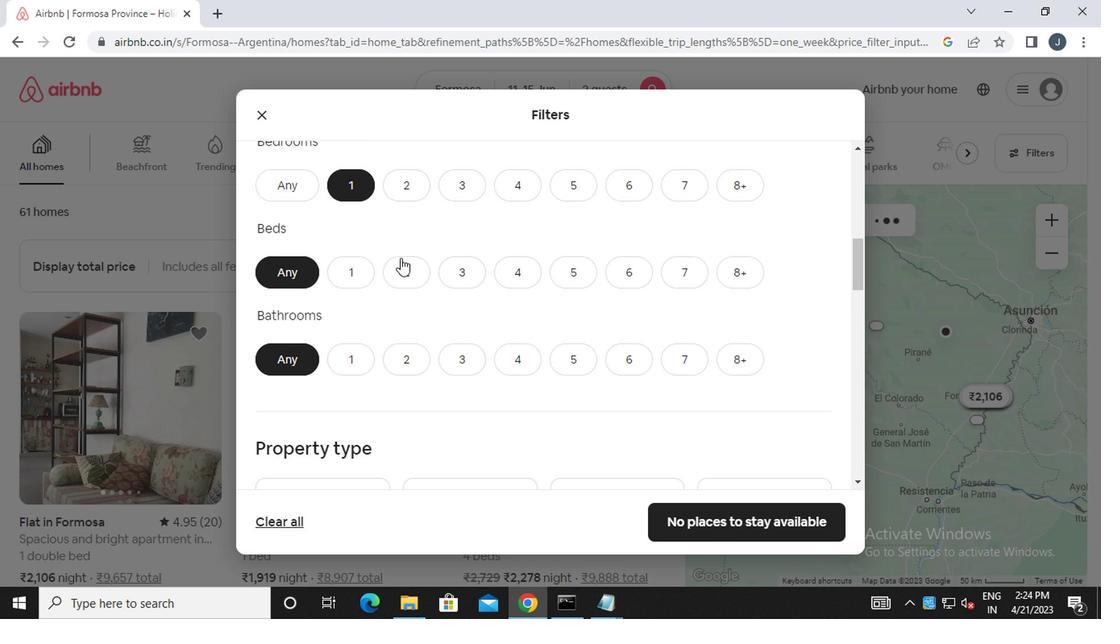 
Action: Mouse moved to (360, 362)
Screenshot: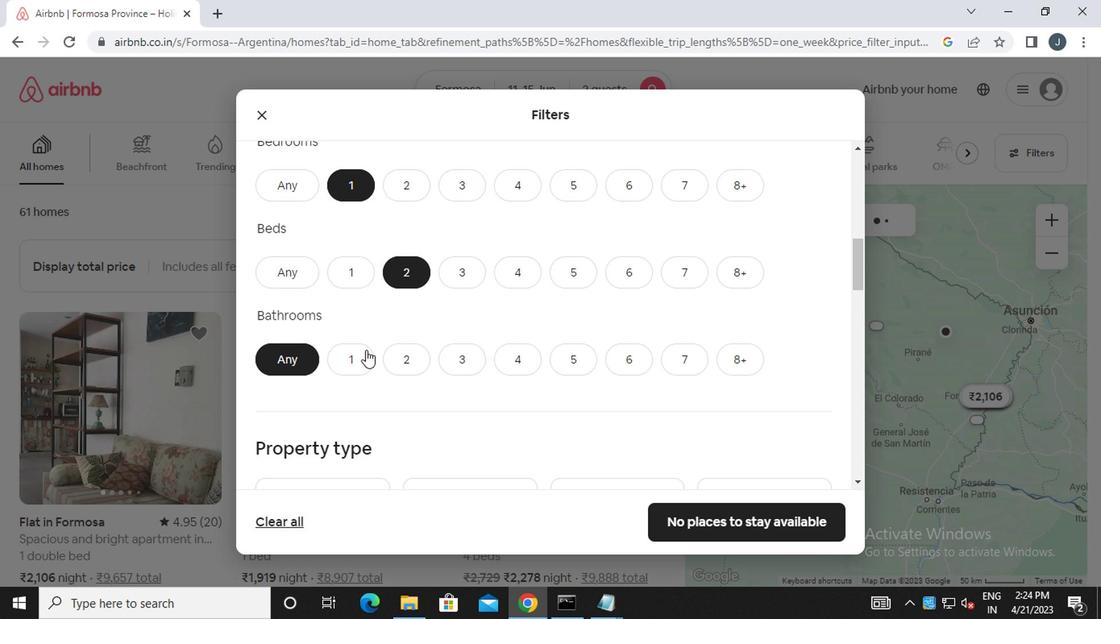 
Action: Mouse pressed left at (360, 362)
Screenshot: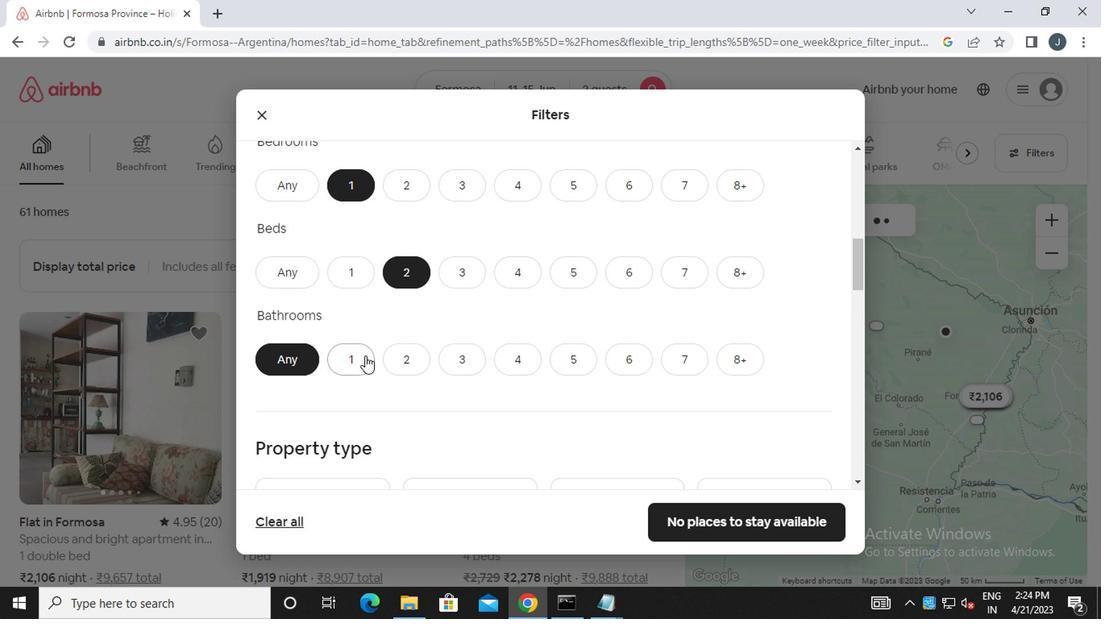 
Action: Mouse moved to (359, 362)
Screenshot: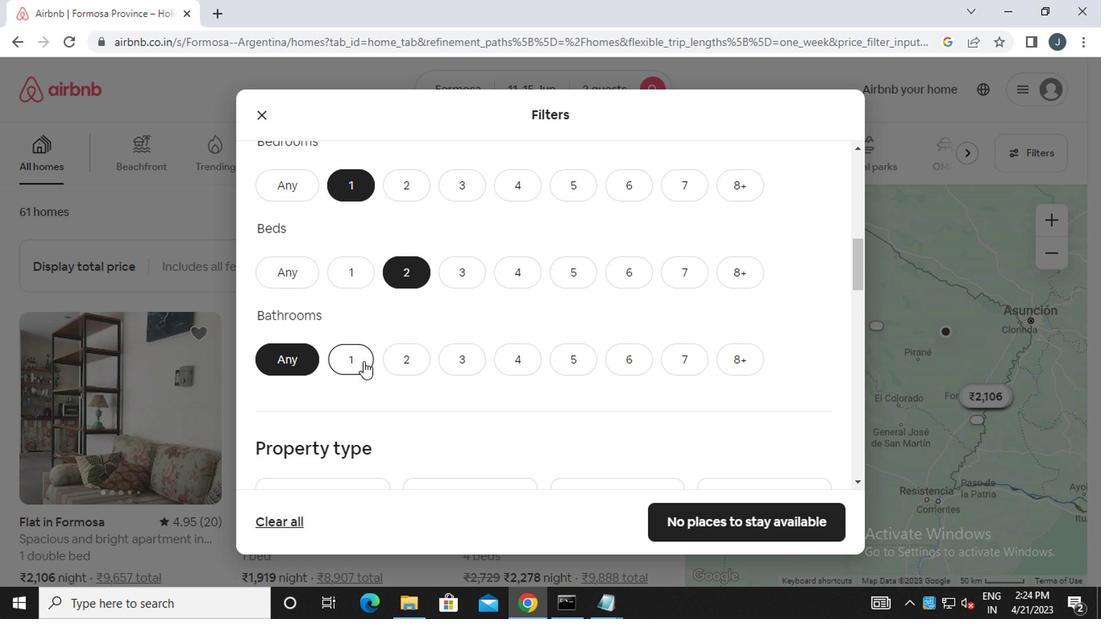 
Action: Mouse scrolled (359, 361) with delta (0, -1)
Screenshot: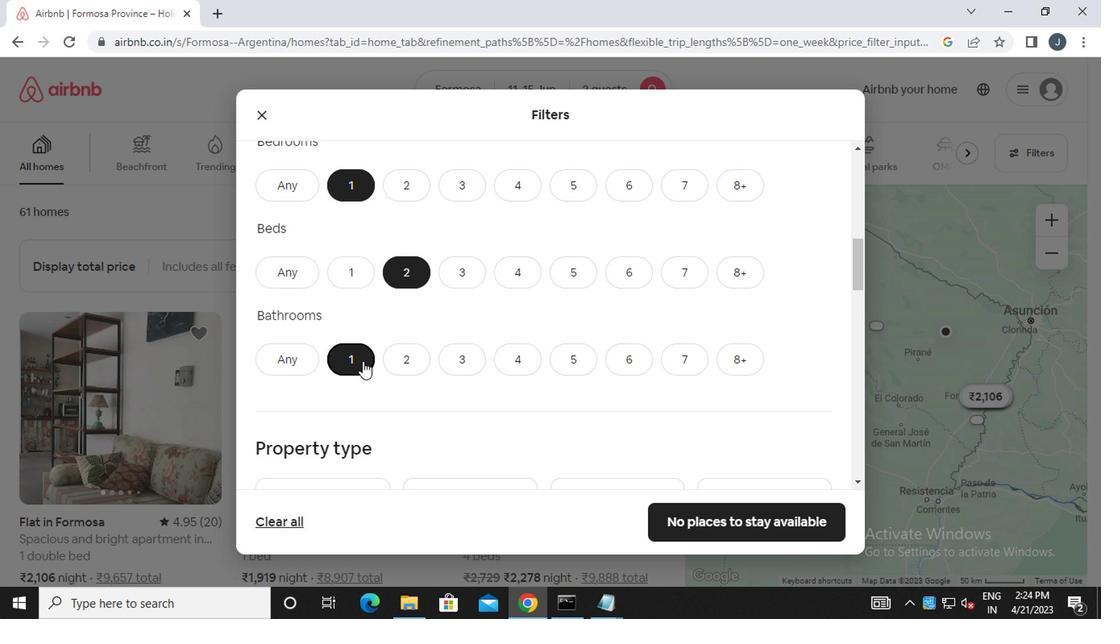 
Action: Mouse scrolled (359, 361) with delta (0, -1)
Screenshot: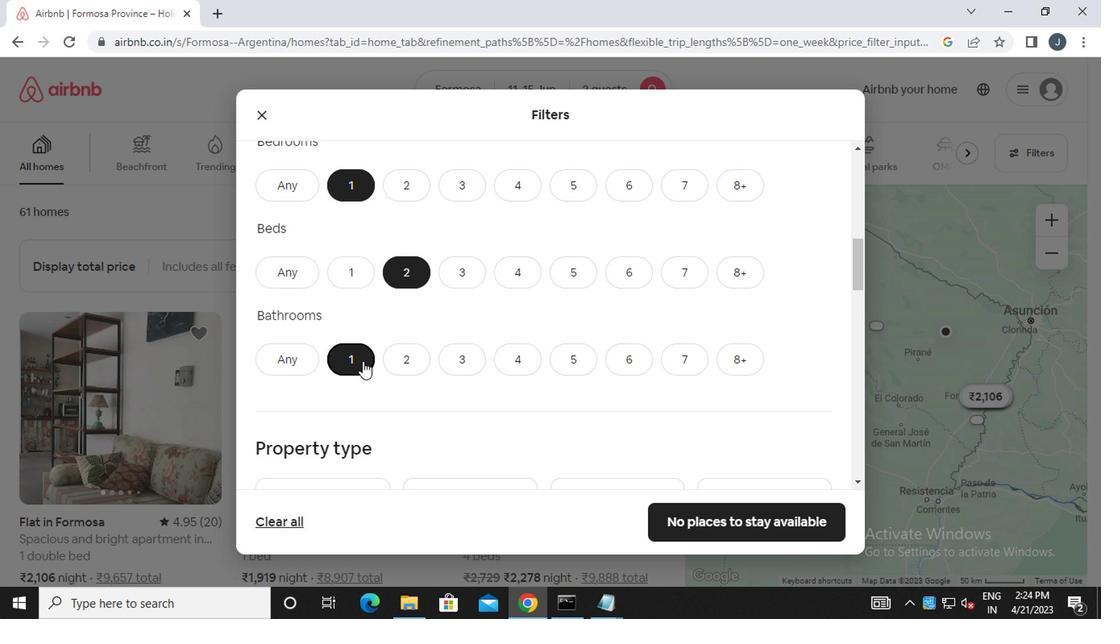 
Action: Mouse scrolled (359, 361) with delta (0, -1)
Screenshot: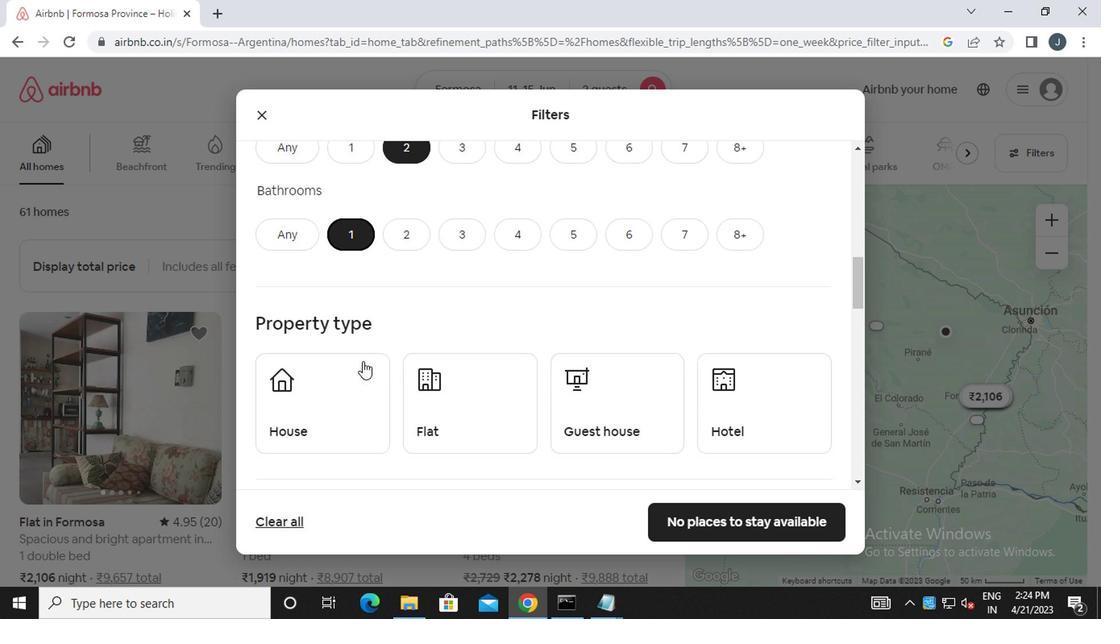 
Action: Mouse moved to (303, 295)
Screenshot: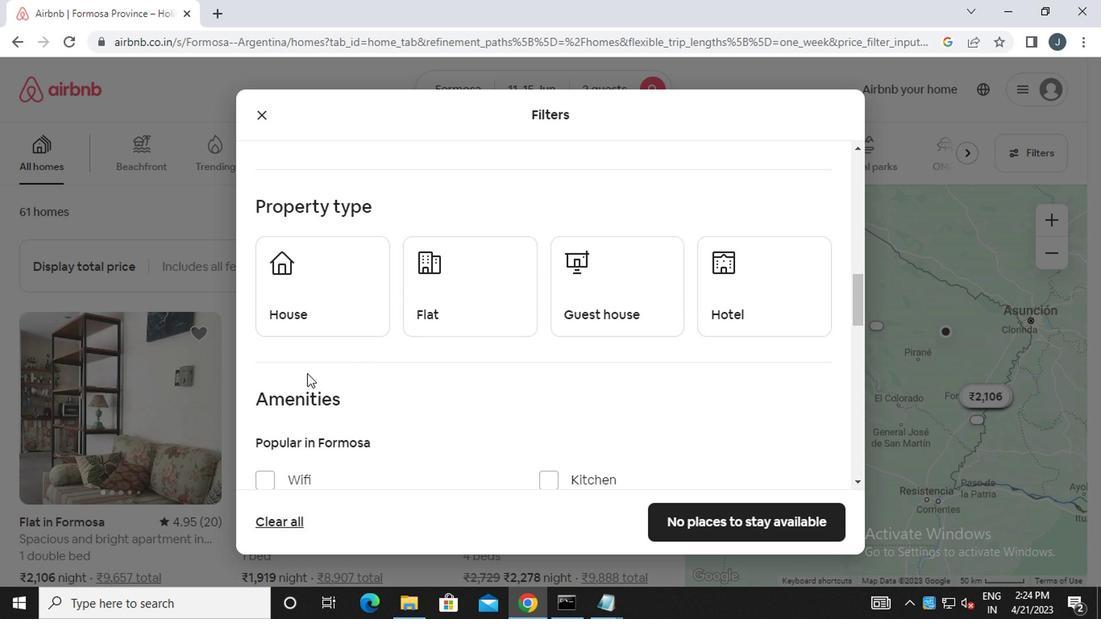 
Action: Mouse pressed left at (303, 295)
Screenshot: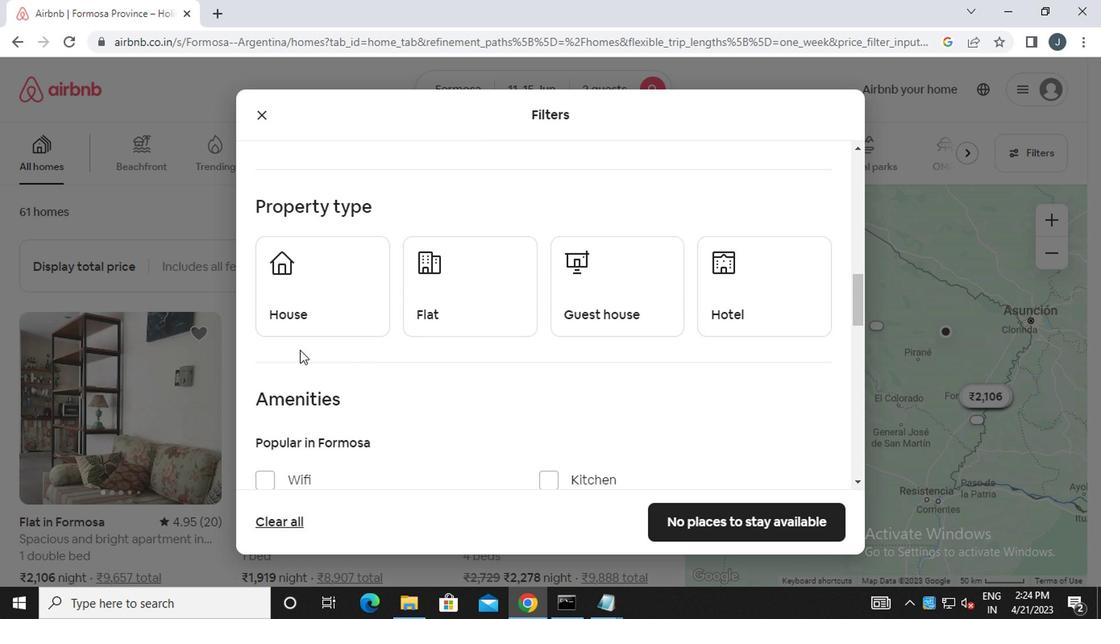 
Action: Mouse moved to (432, 298)
Screenshot: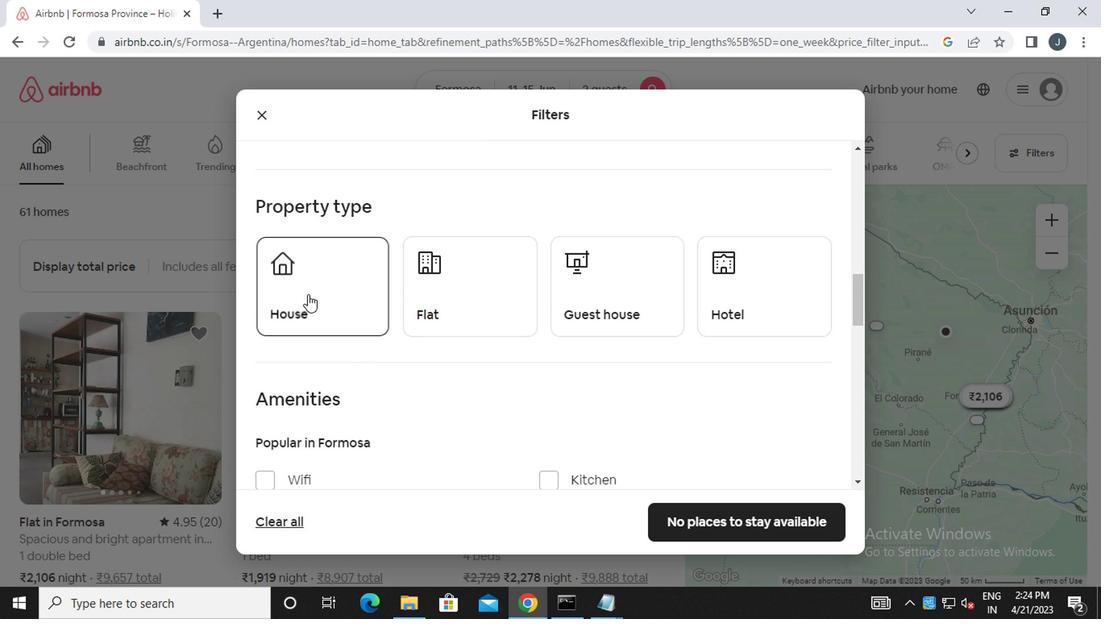 
Action: Mouse pressed left at (432, 298)
Screenshot: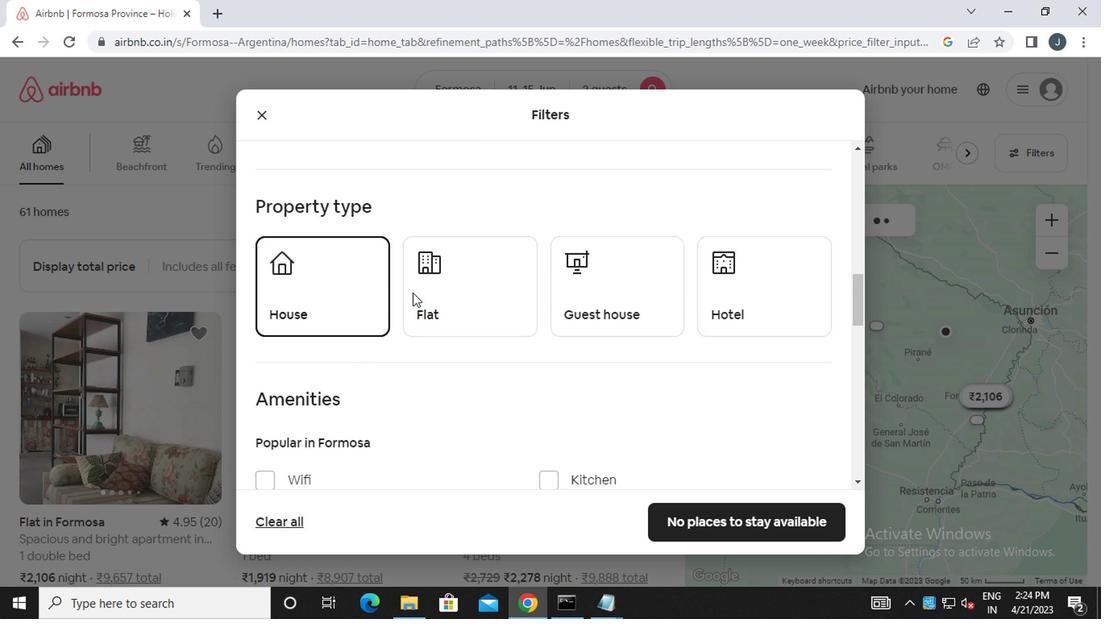 
Action: Mouse moved to (562, 304)
Screenshot: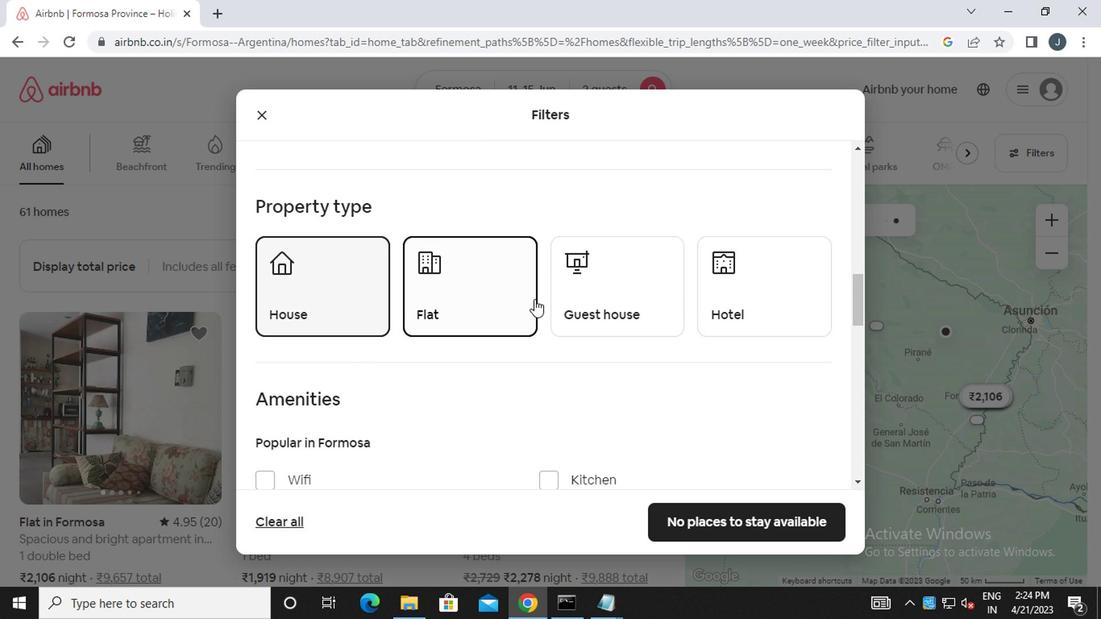 
Action: Mouse pressed left at (562, 304)
Screenshot: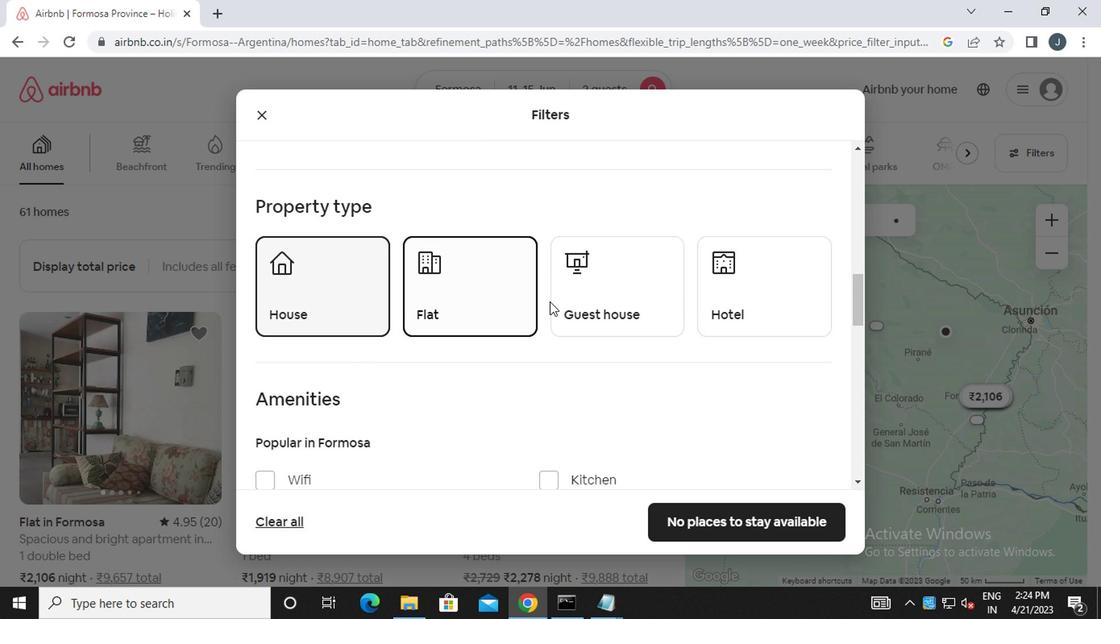 
Action: Mouse moved to (734, 310)
Screenshot: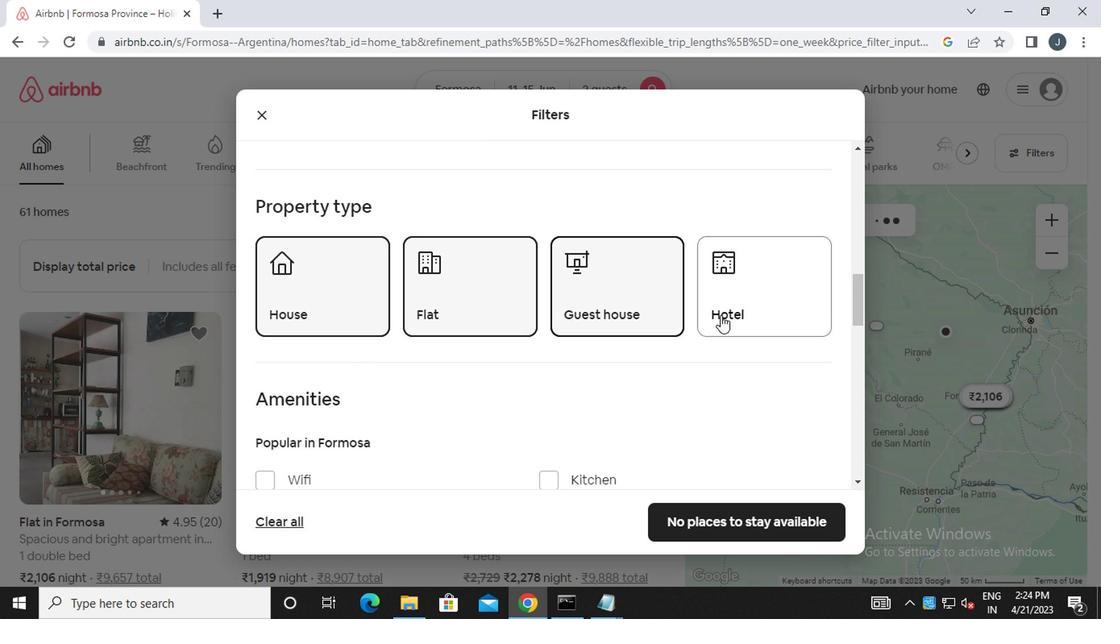 
Action: Mouse pressed left at (734, 310)
Screenshot: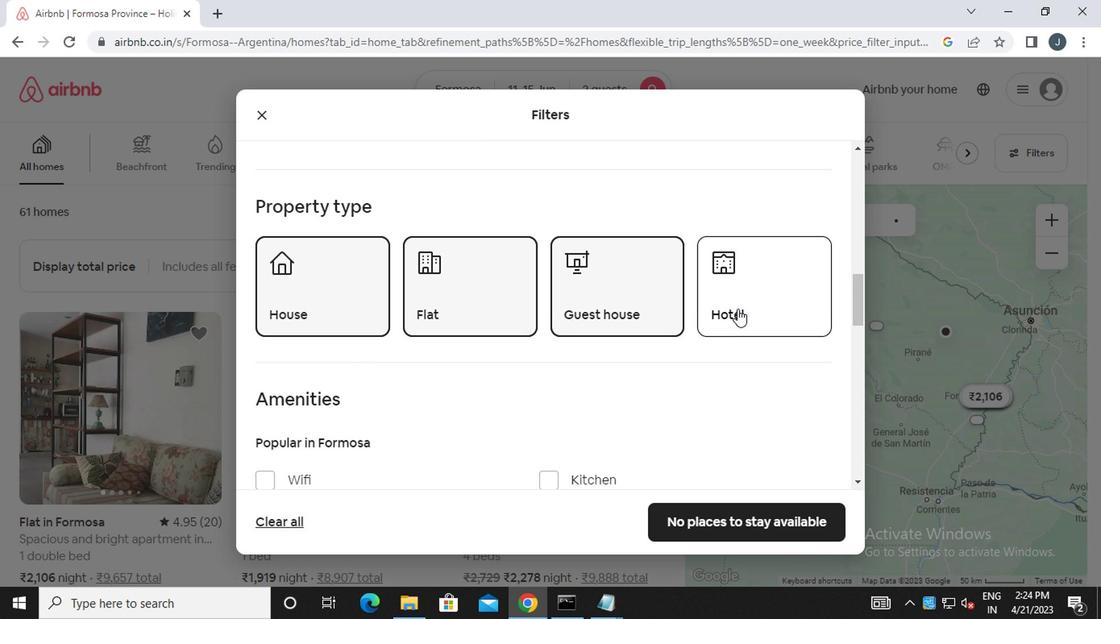
Action: Mouse moved to (622, 341)
Screenshot: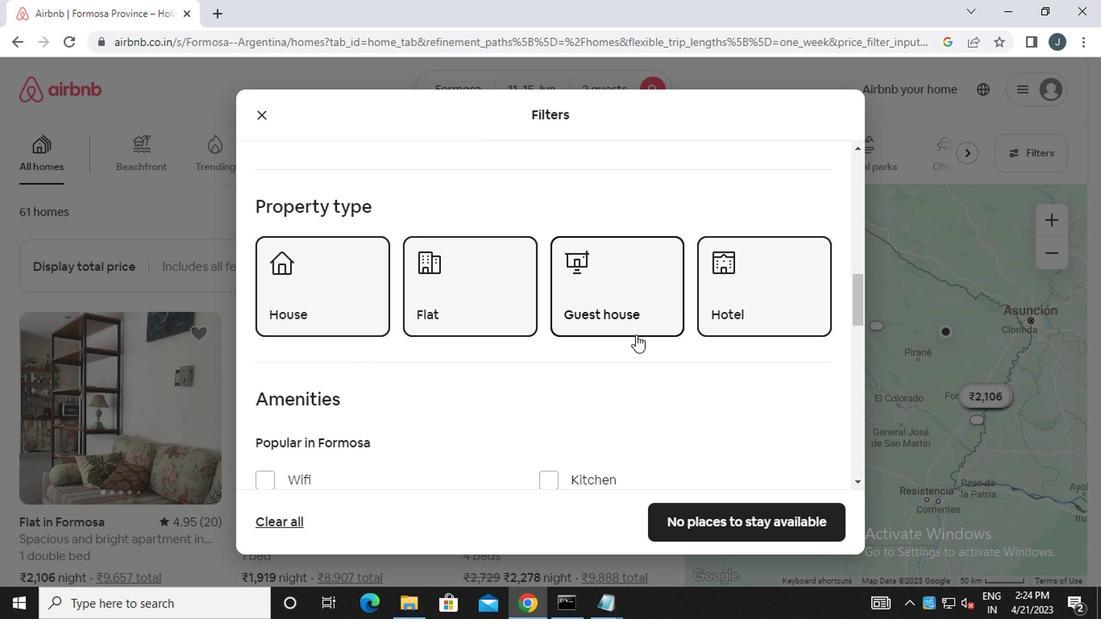 
Action: Mouse scrolled (622, 340) with delta (0, 0)
Screenshot: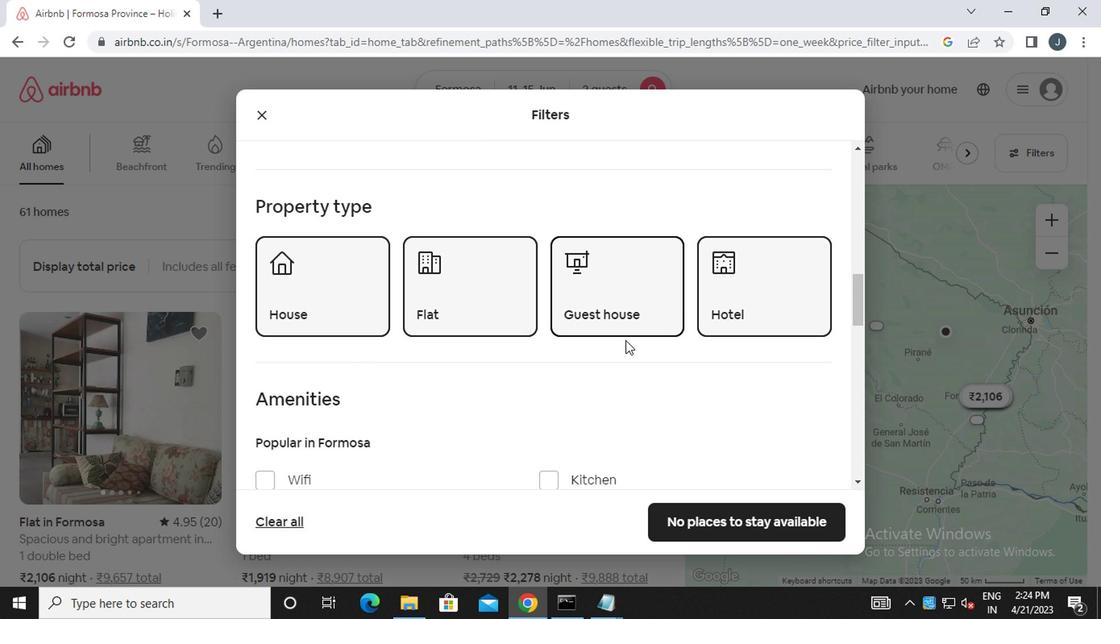 
Action: Mouse scrolled (622, 340) with delta (0, 0)
Screenshot: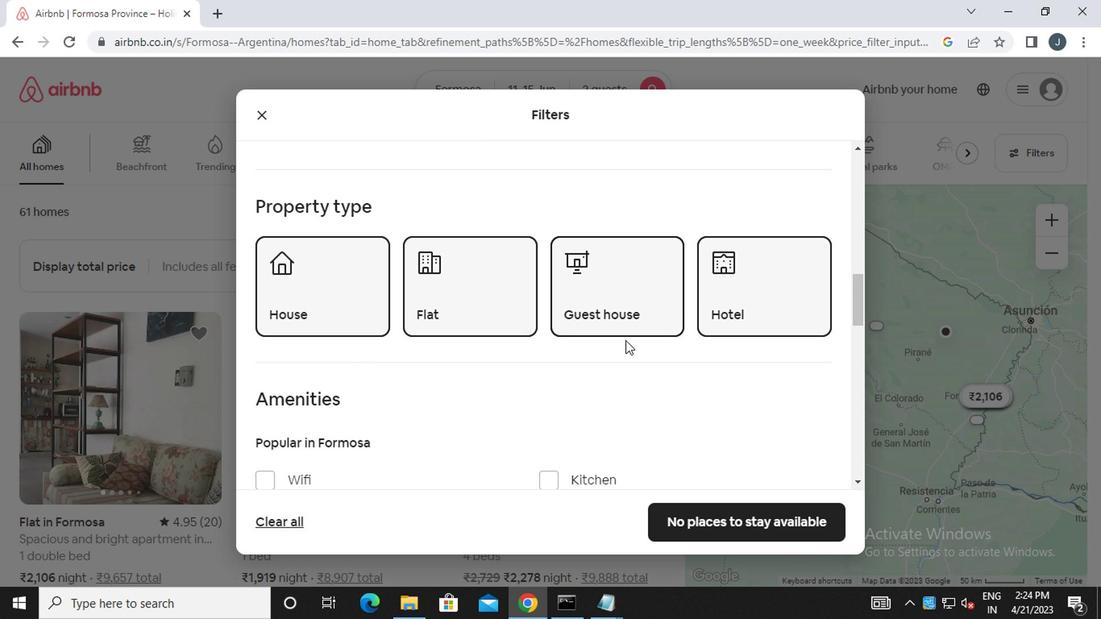 
Action: Mouse scrolled (622, 340) with delta (0, 0)
Screenshot: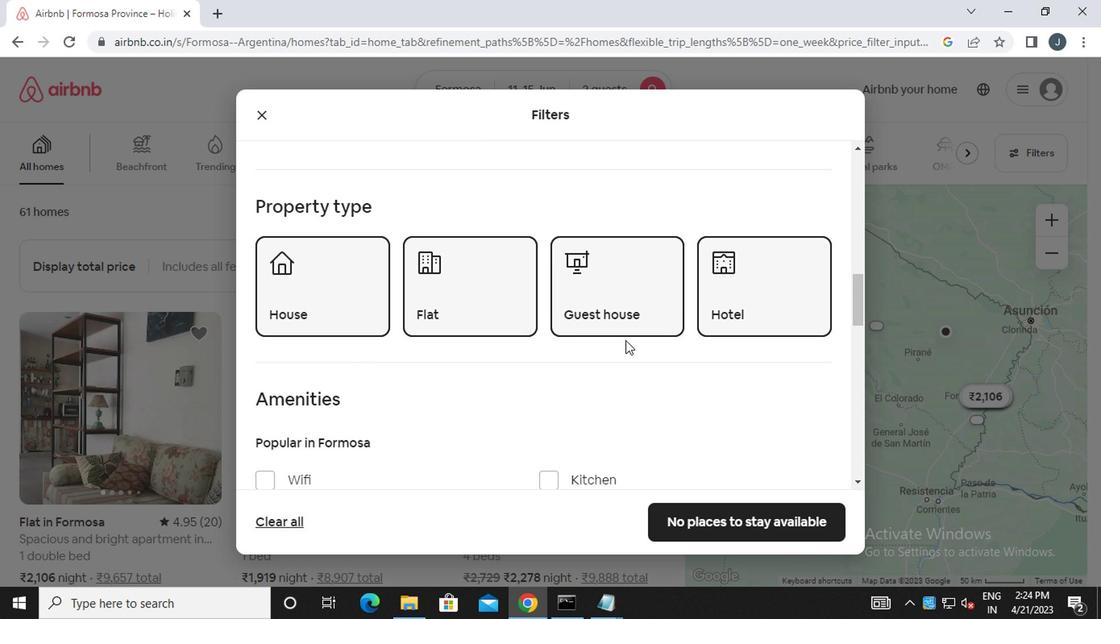 
Action: Mouse moved to (301, 350)
Screenshot: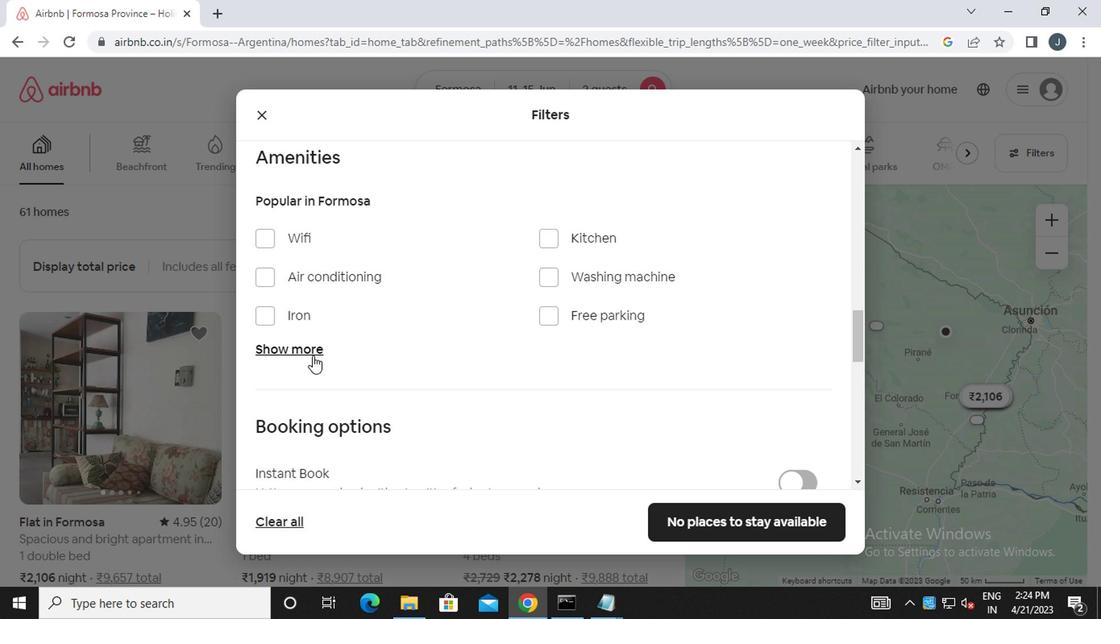 
Action: Mouse pressed left at (301, 350)
Screenshot: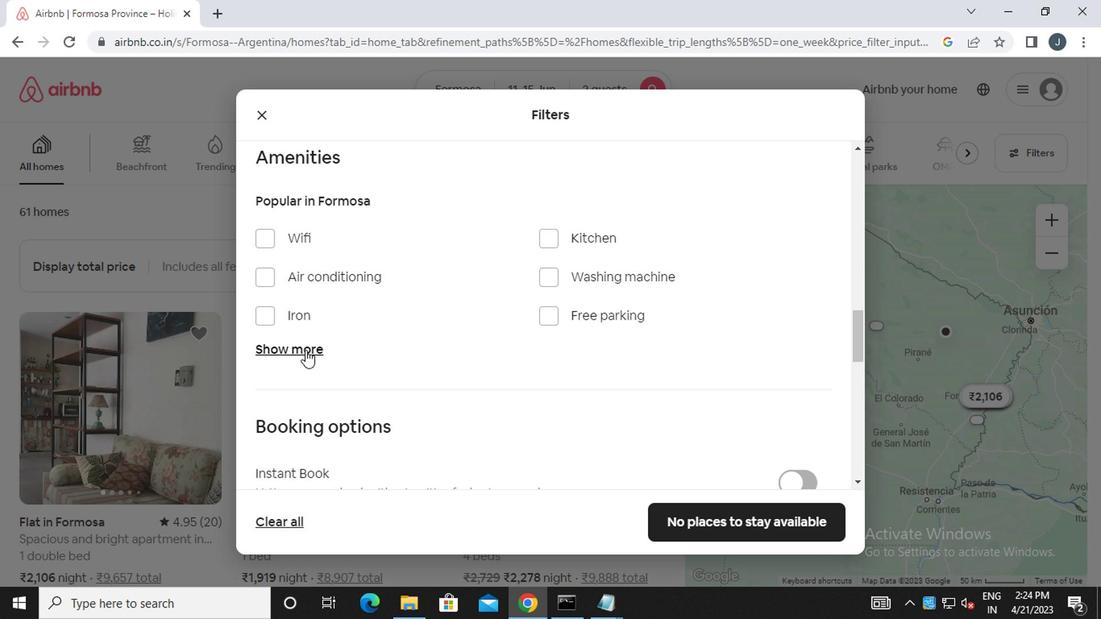 
Action: Mouse moved to (574, 412)
Screenshot: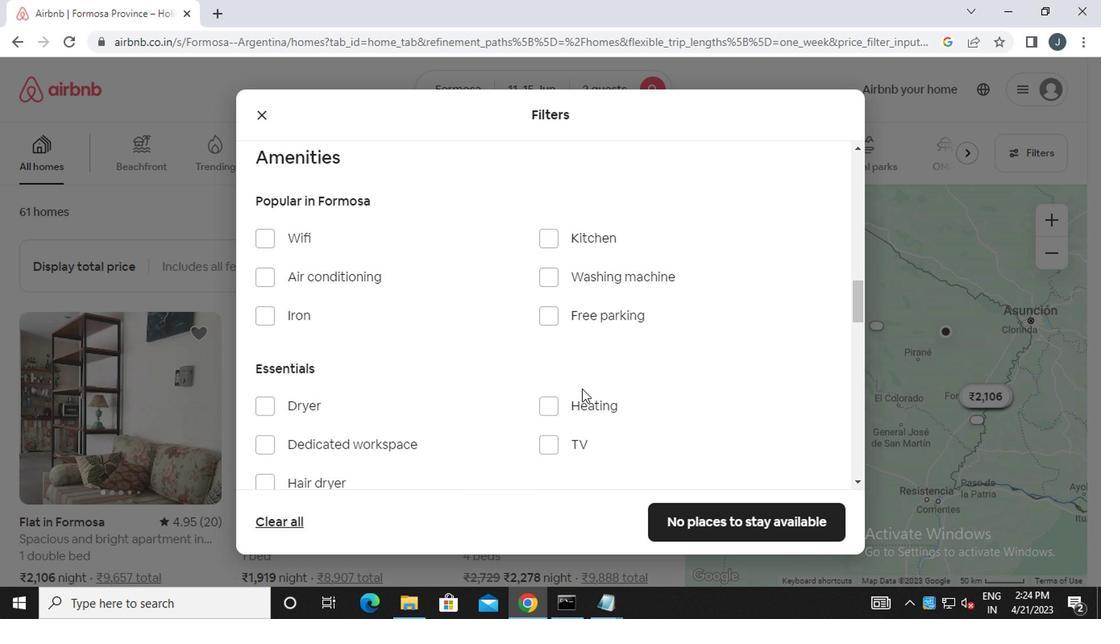 
Action: Mouse pressed left at (574, 412)
Screenshot: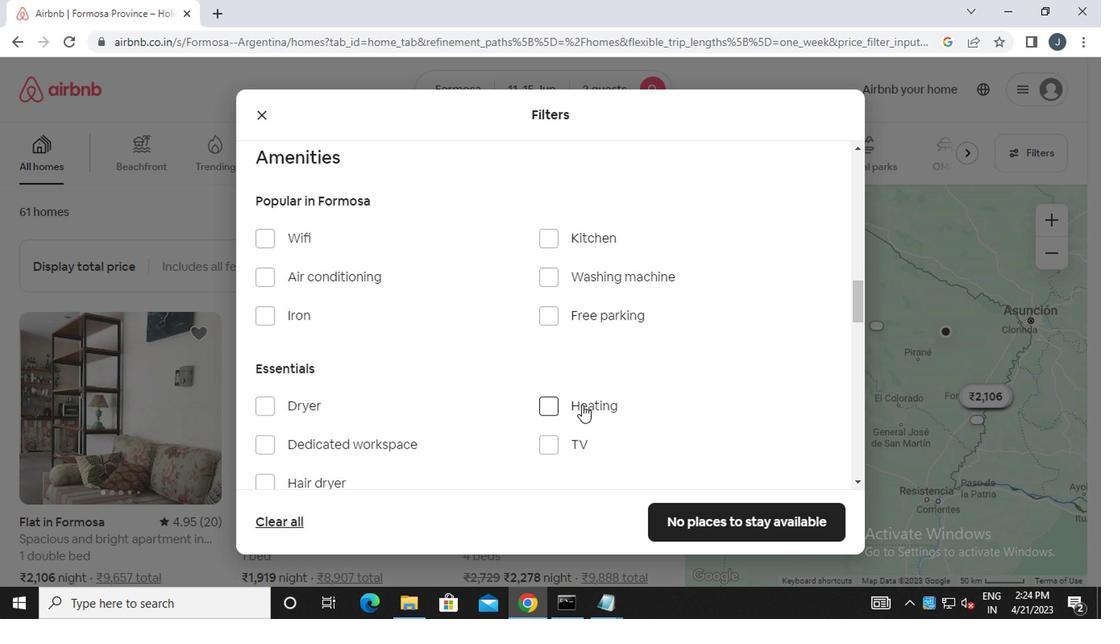 
Action: Mouse moved to (559, 396)
Screenshot: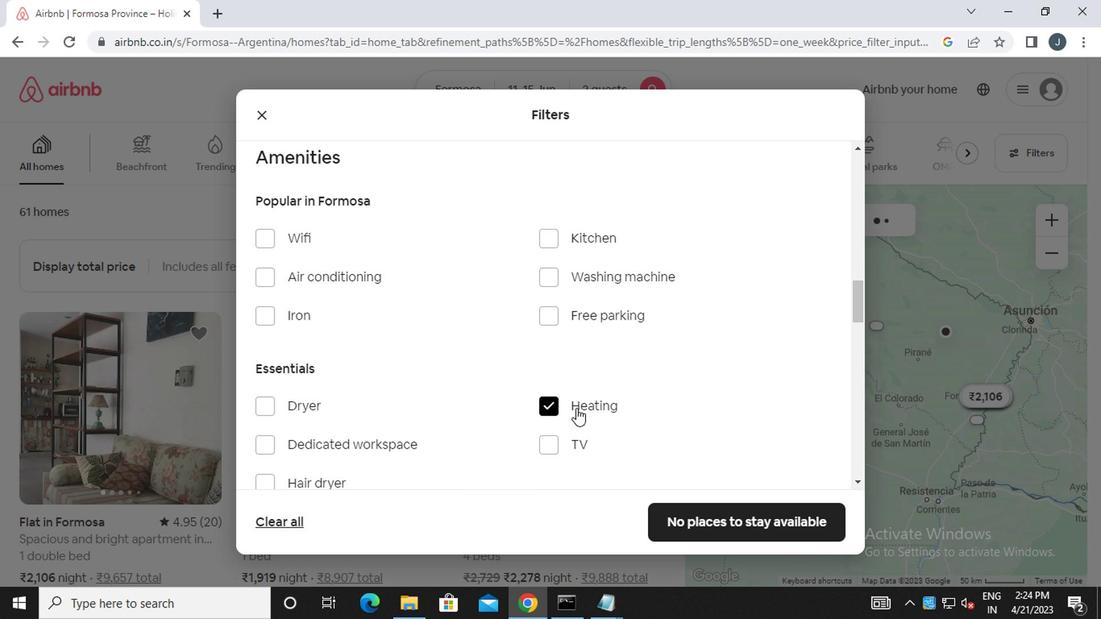 
Action: Mouse scrolled (559, 395) with delta (0, -1)
Screenshot: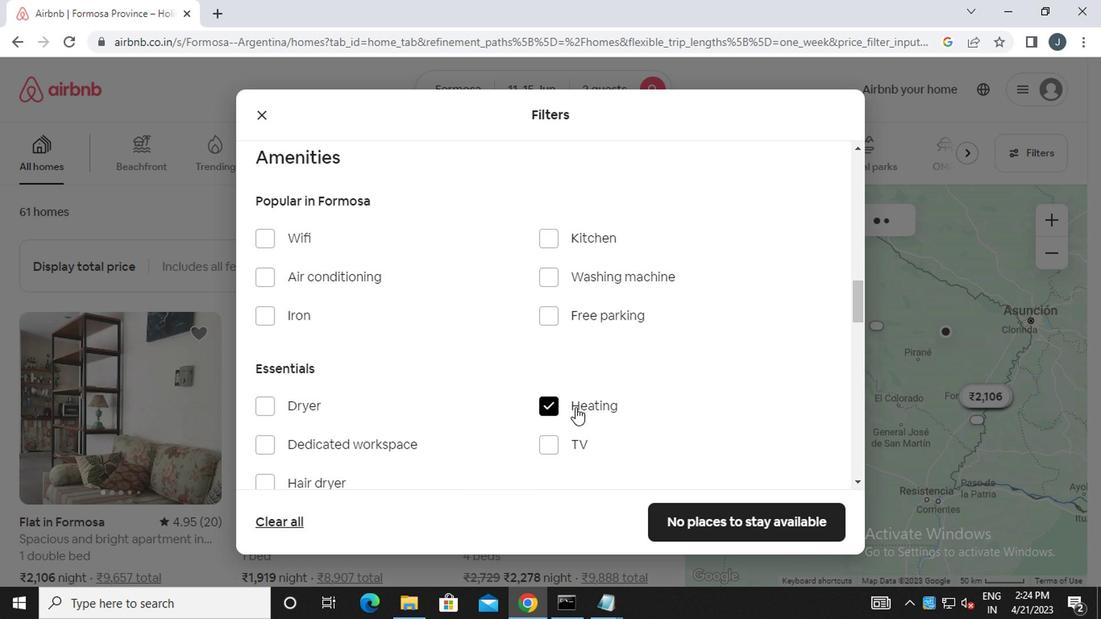 
Action: Mouse scrolled (559, 395) with delta (0, -1)
Screenshot: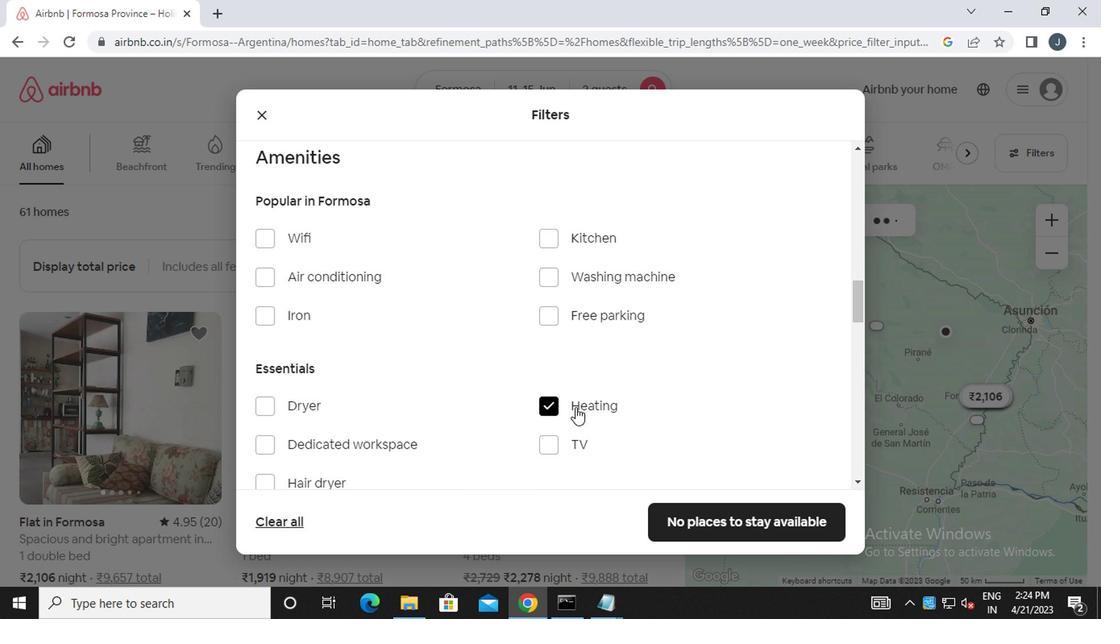
Action: Mouse scrolled (559, 395) with delta (0, -1)
Screenshot: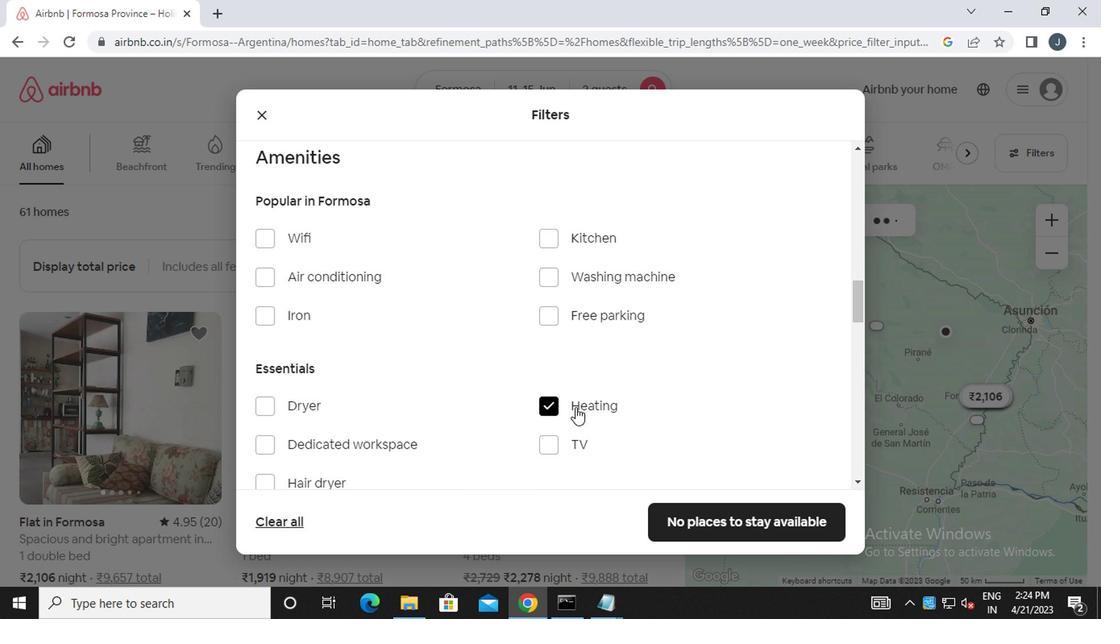 
Action: Mouse scrolled (559, 395) with delta (0, -1)
Screenshot: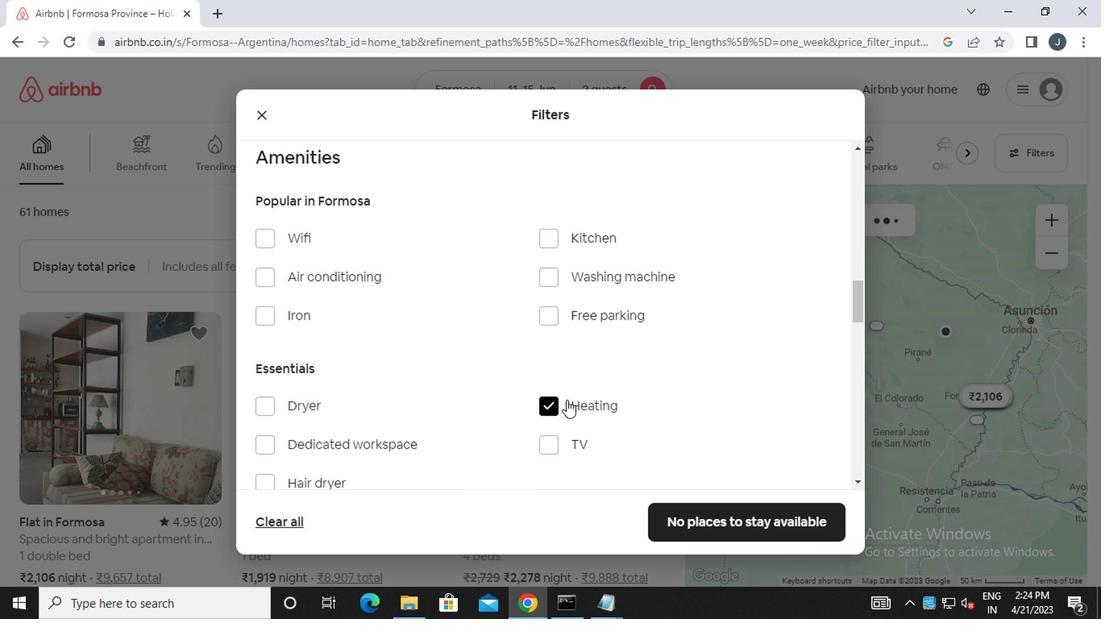 
Action: Mouse moved to (555, 391)
Screenshot: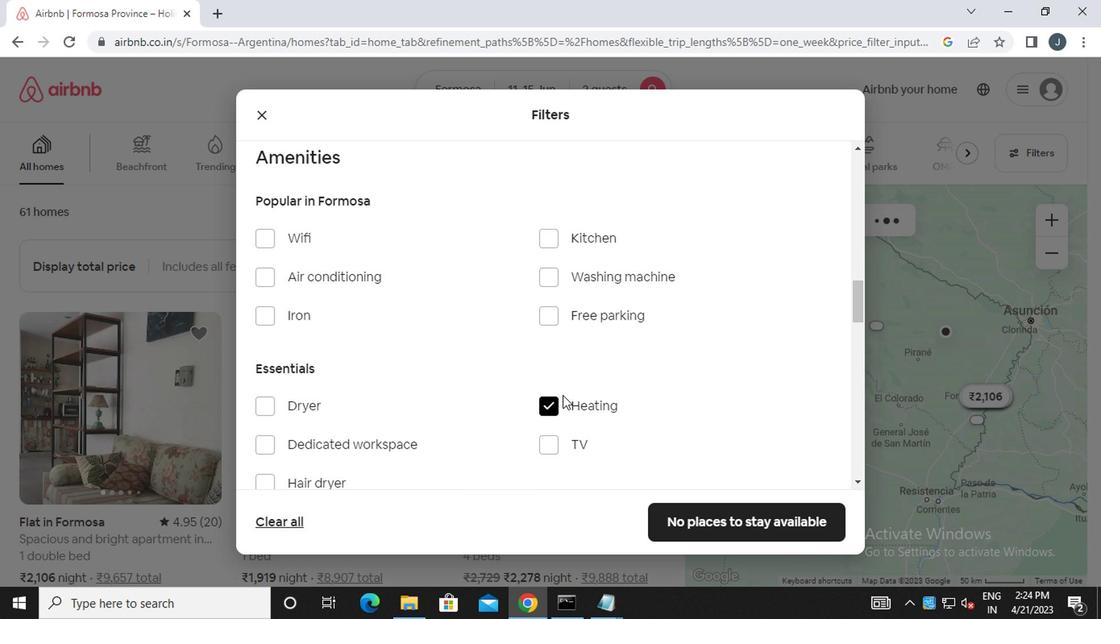
Action: Mouse scrolled (555, 390) with delta (0, 0)
Screenshot: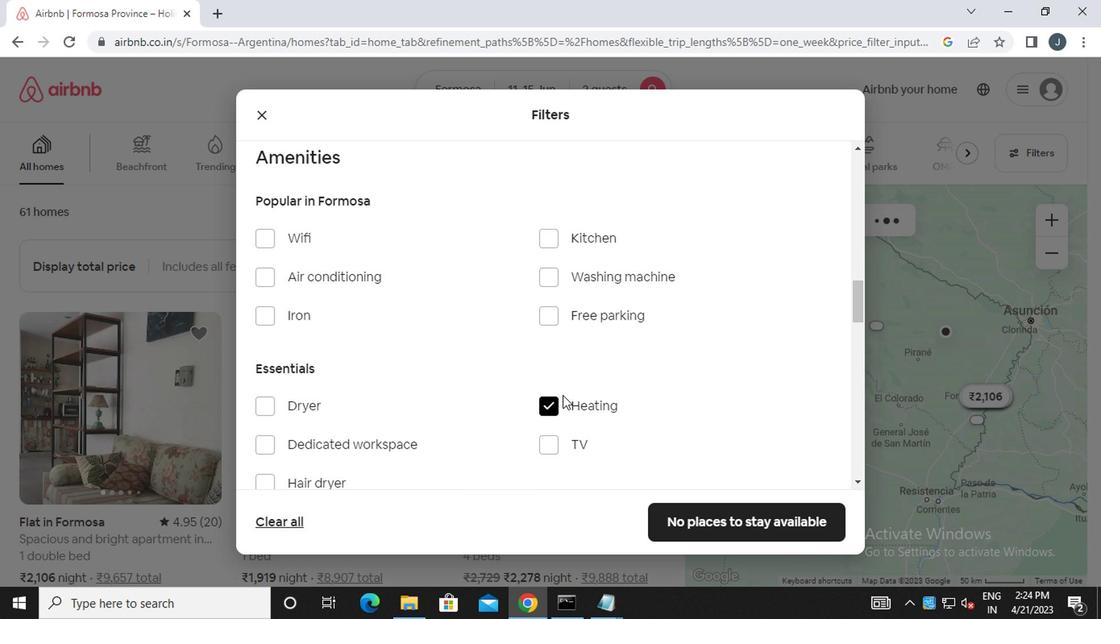 
Action: Mouse moved to (551, 382)
Screenshot: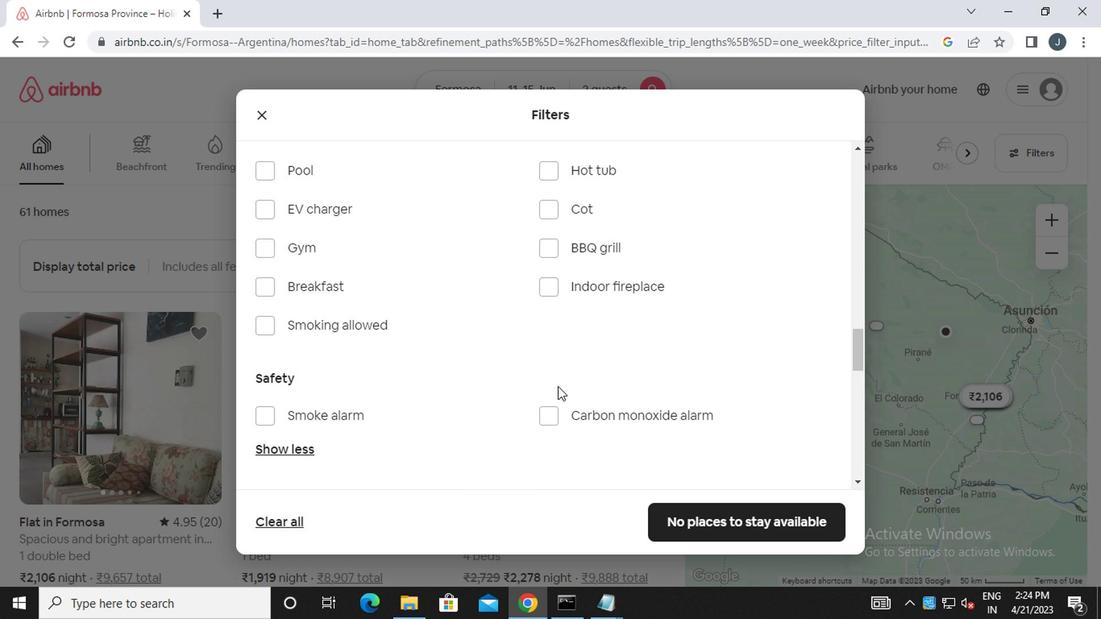 
Action: Mouse scrolled (551, 381) with delta (0, -1)
Screenshot: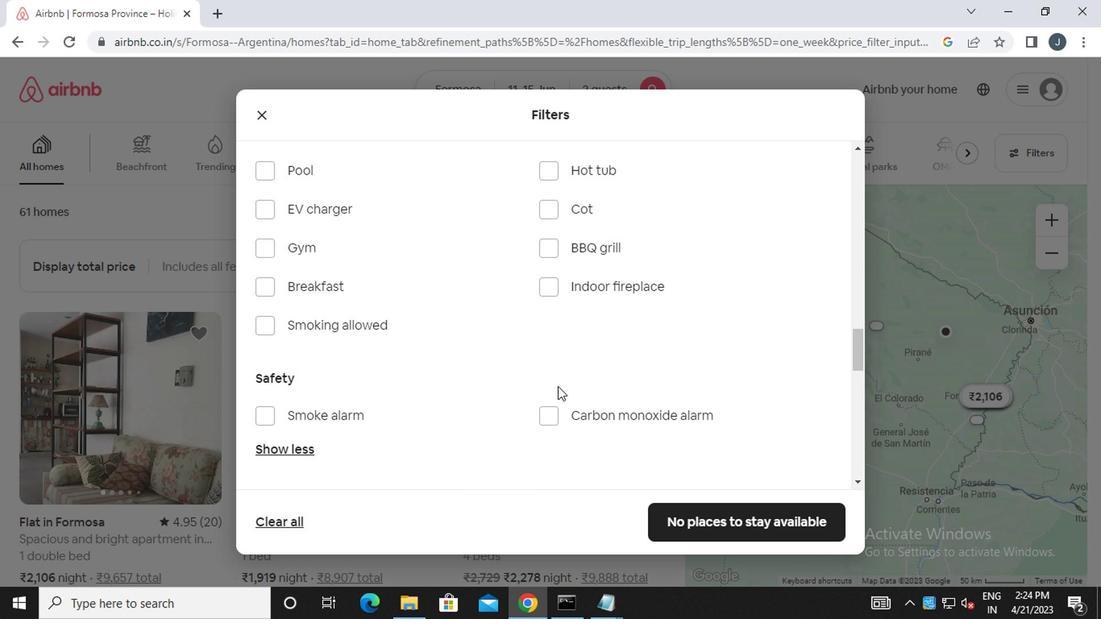 
Action: Mouse scrolled (551, 381) with delta (0, -1)
Screenshot: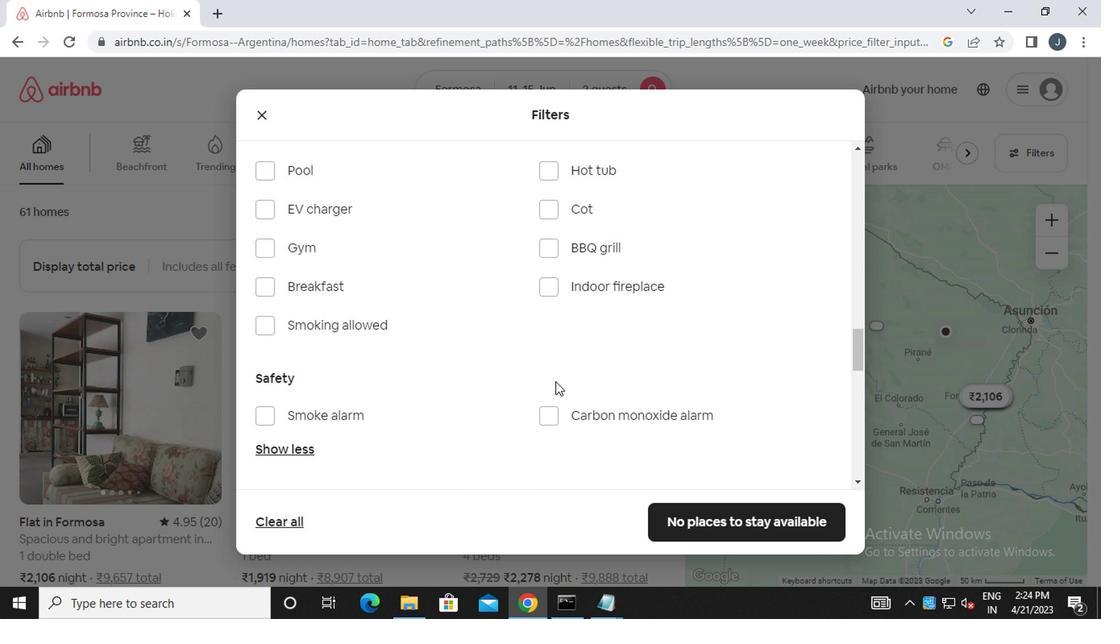 
Action: Mouse moved to (564, 433)
Screenshot: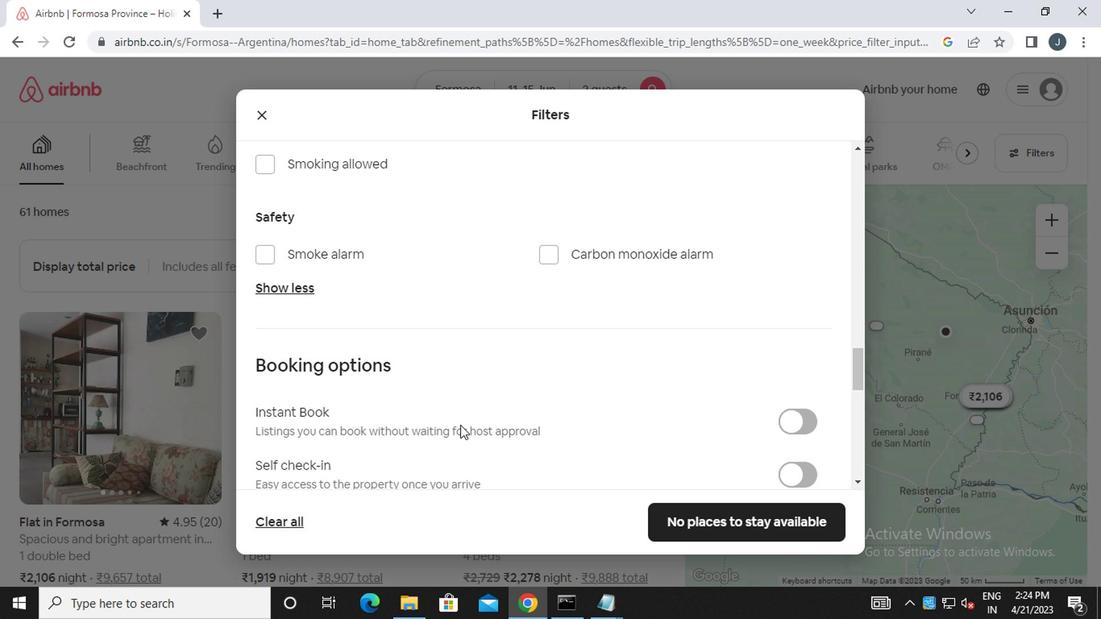 
Action: Mouse scrolled (564, 432) with delta (0, 0)
Screenshot: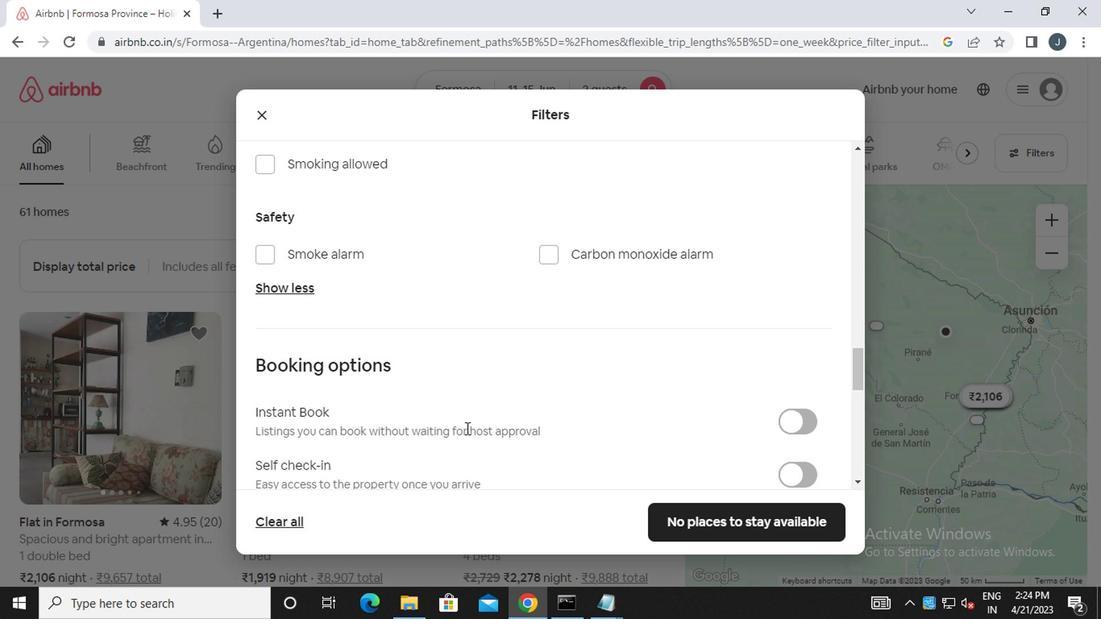
Action: Mouse scrolled (564, 432) with delta (0, 0)
Screenshot: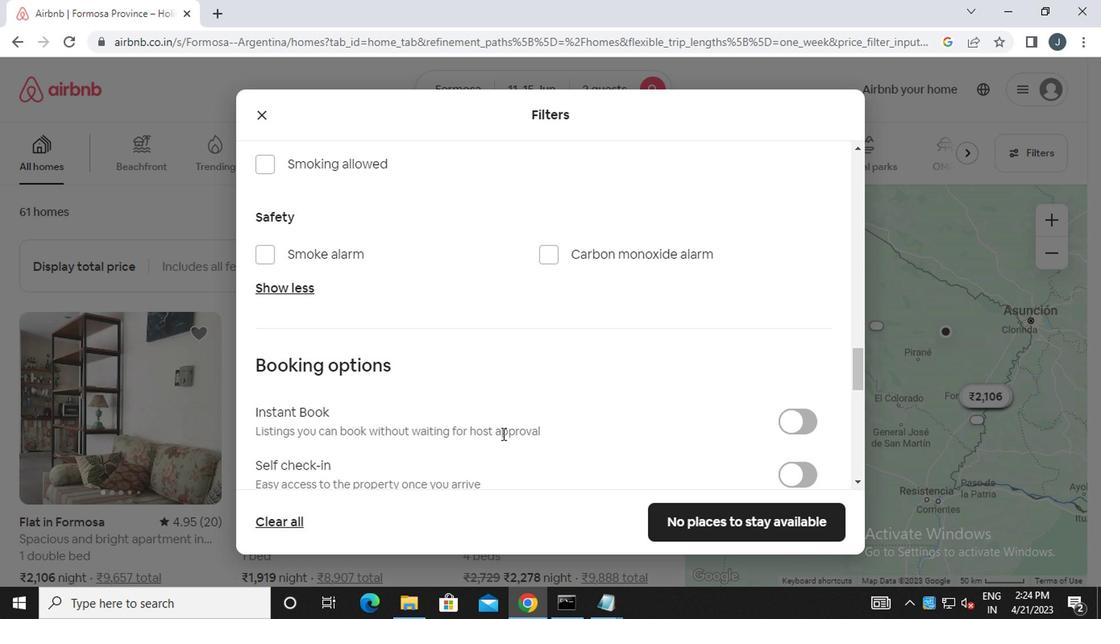 
Action: Mouse moved to (564, 429)
Screenshot: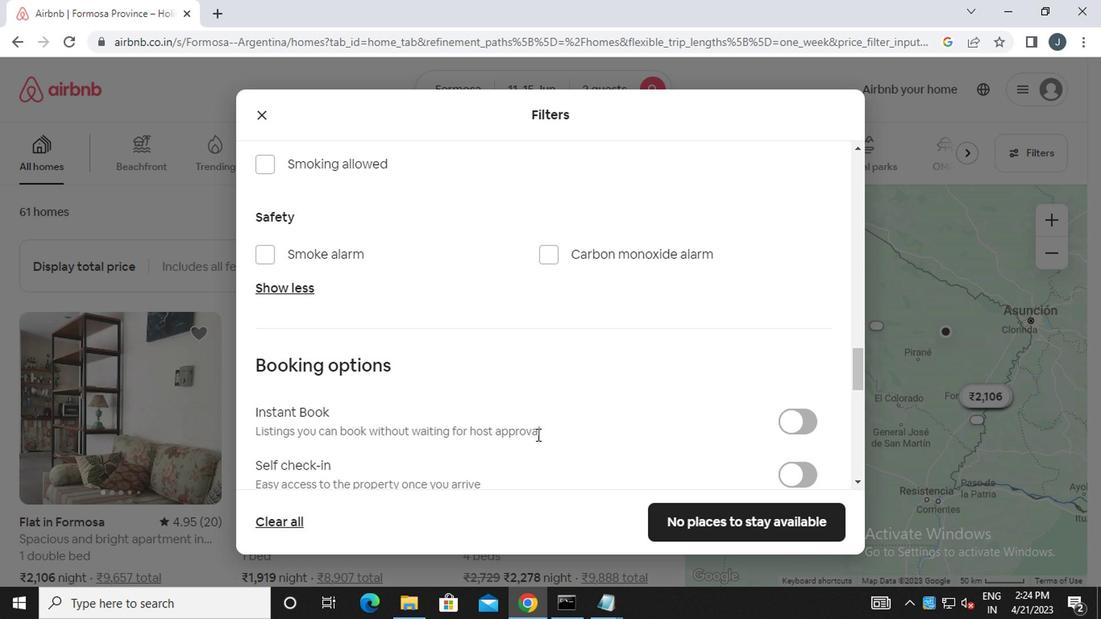 
Action: Mouse scrolled (564, 428) with delta (0, 0)
Screenshot: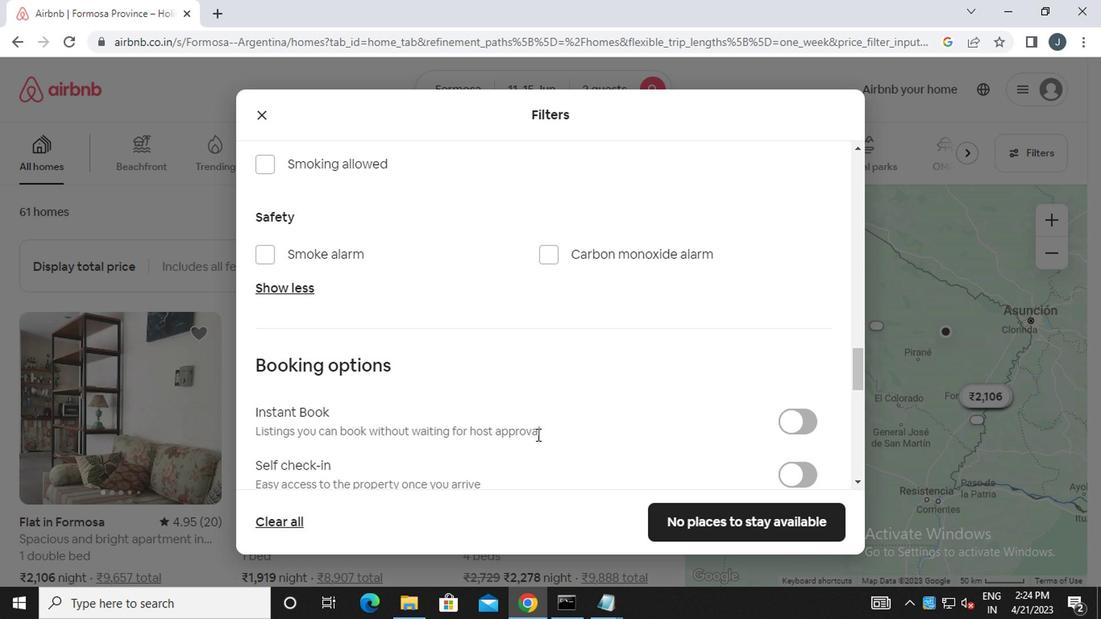 
Action: Mouse moved to (810, 233)
Screenshot: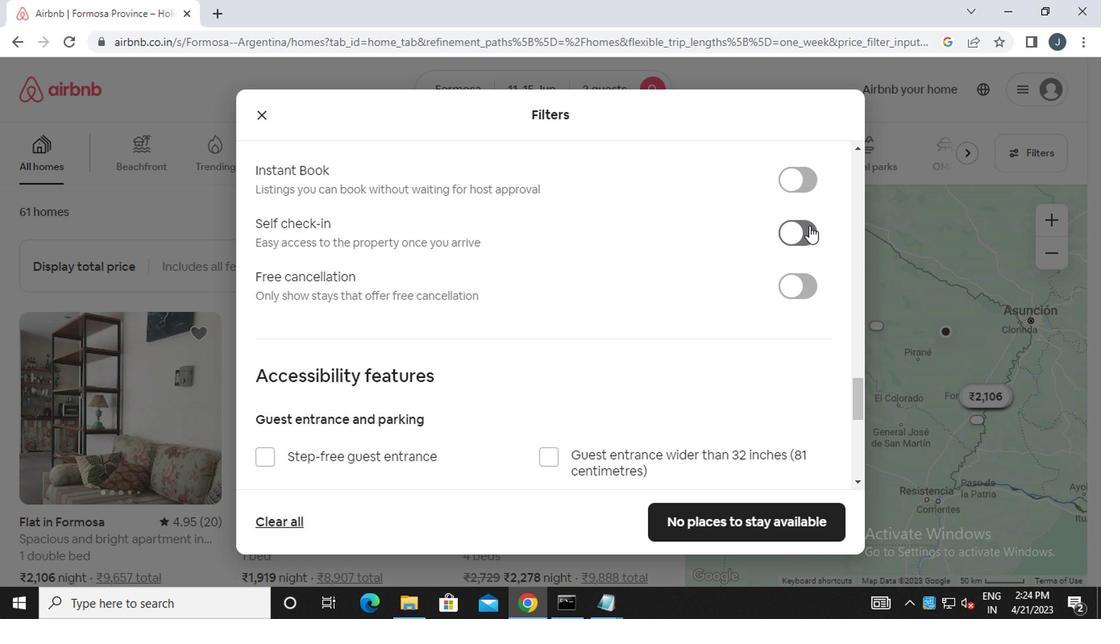 
Action: Mouse pressed left at (810, 233)
Screenshot: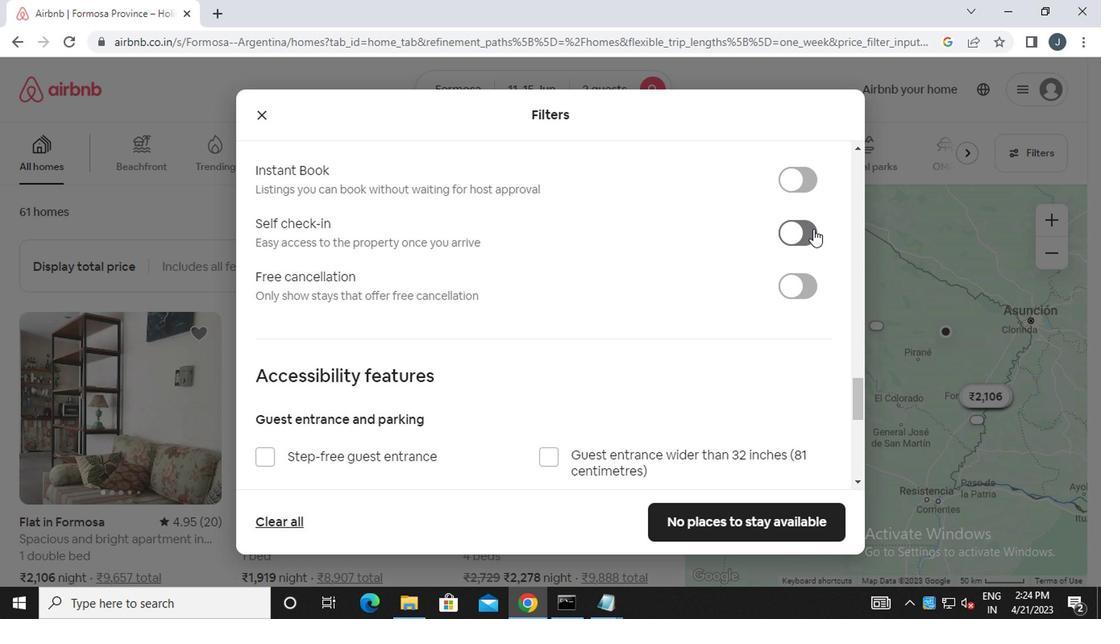 
Action: Mouse moved to (561, 346)
Screenshot: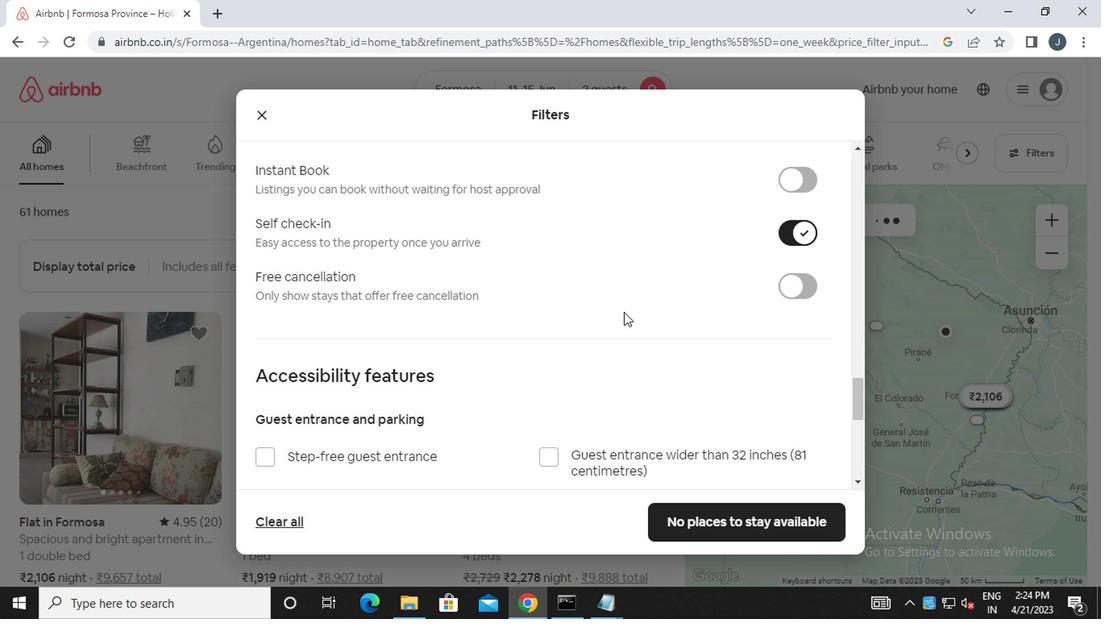
Action: Mouse scrolled (561, 345) with delta (0, -1)
Screenshot: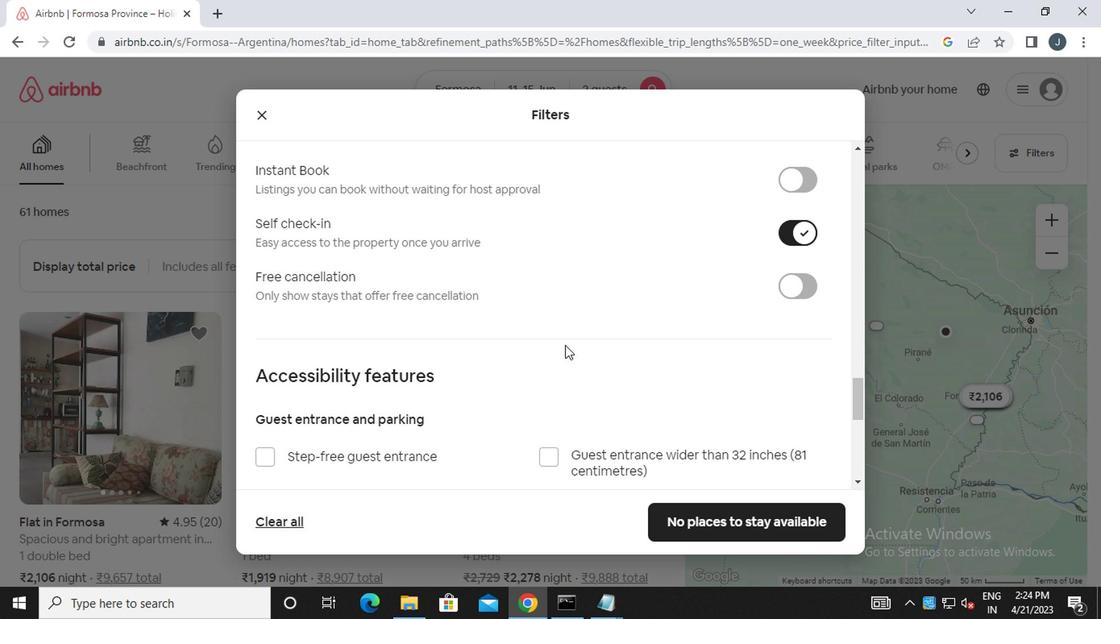 
Action: Mouse scrolled (561, 345) with delta (0, -1)
Screenshot: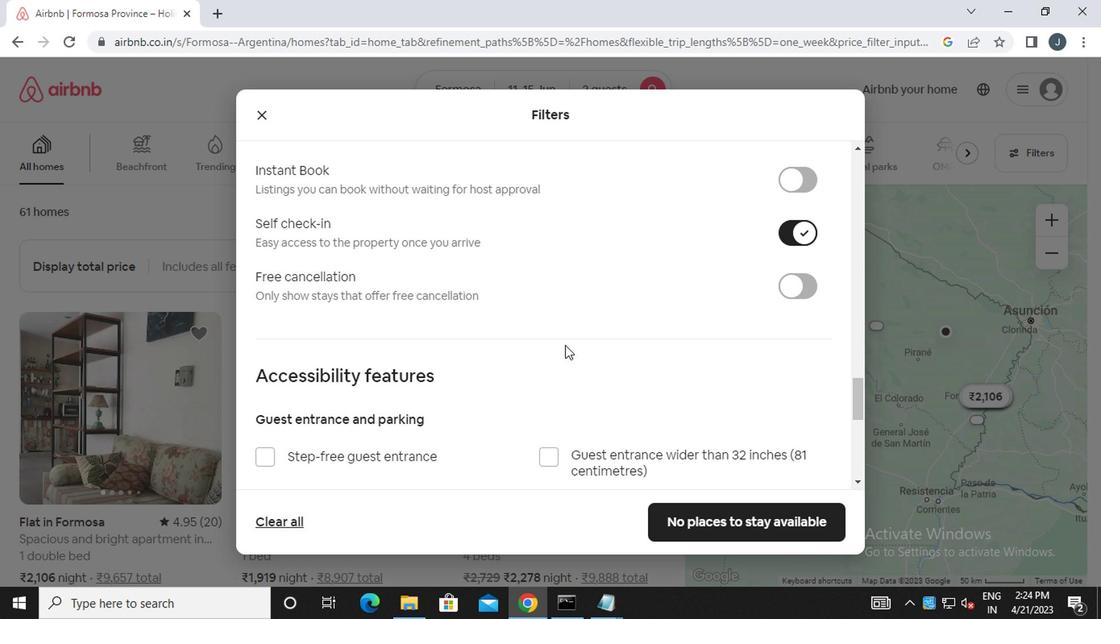 
Action: Mouse scrolled (561, 345) with delta (0, -1)
Screenshot: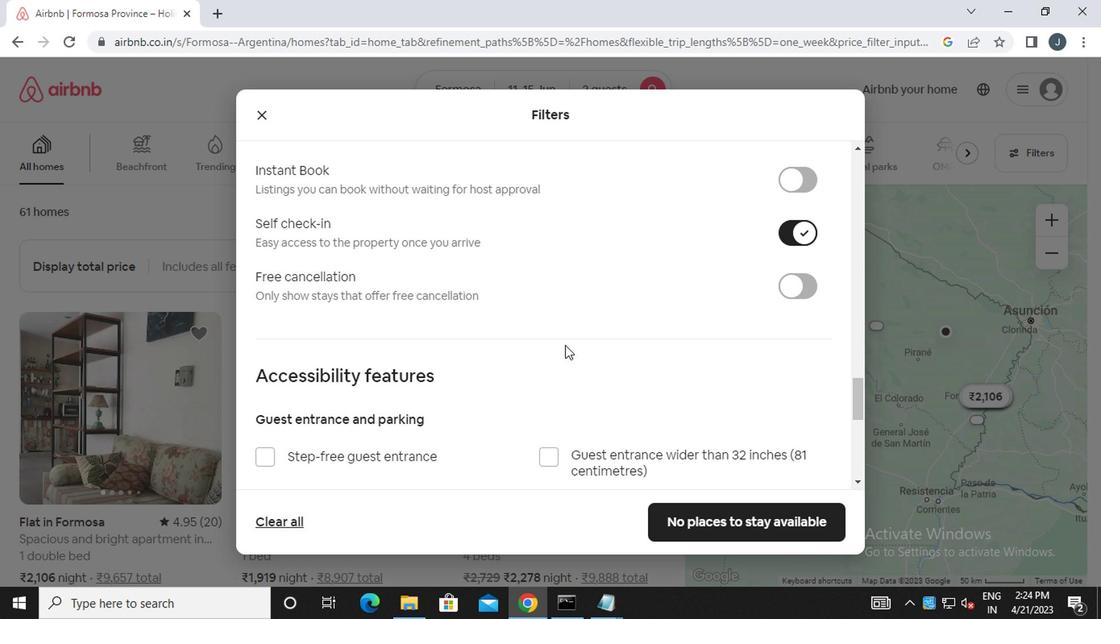 
Action: Mouse scrolled (561, 345) with delta (0, -1)
Screenshot: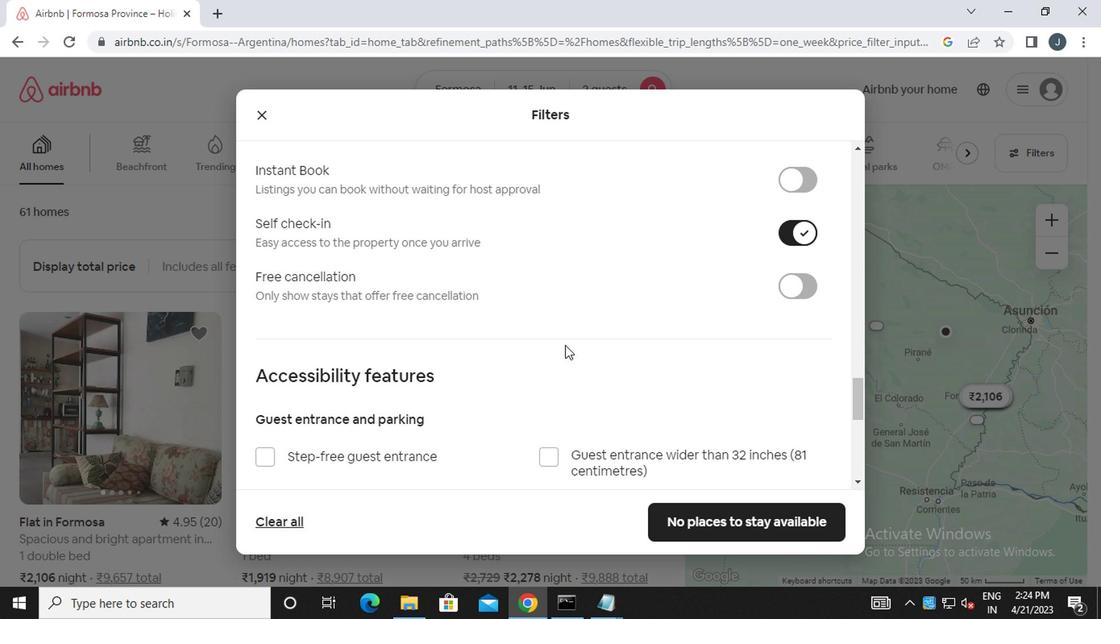 
Action: Mouse scrolled (561, 345) with delta (0, -1)
Screenshot: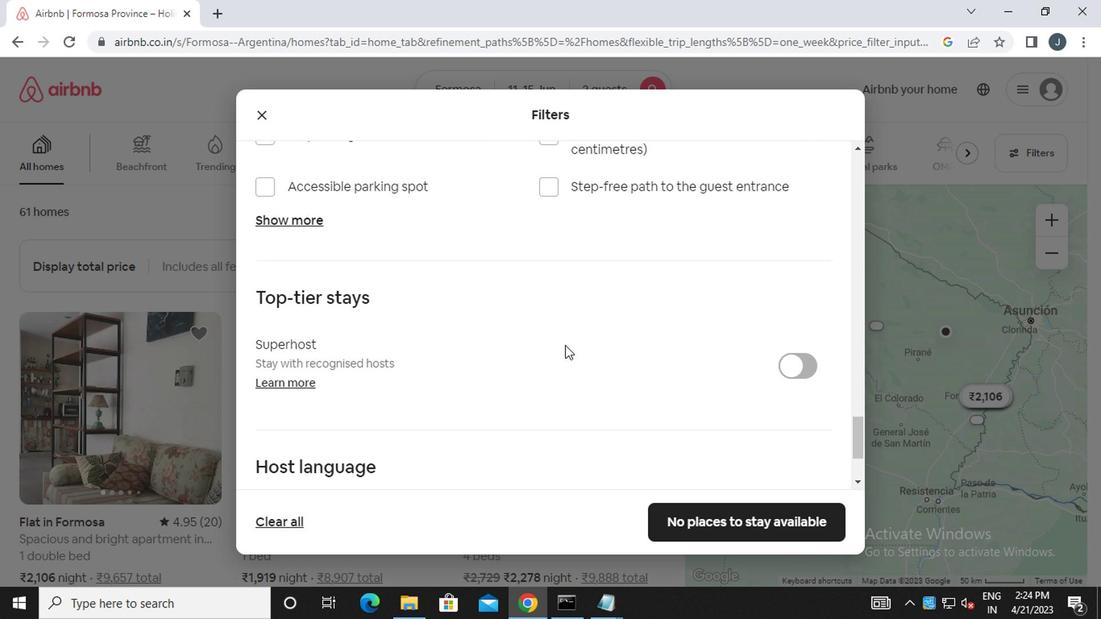 
Action: Mouse scrolled (561, 345) with delta (0, -1)
Screenshot: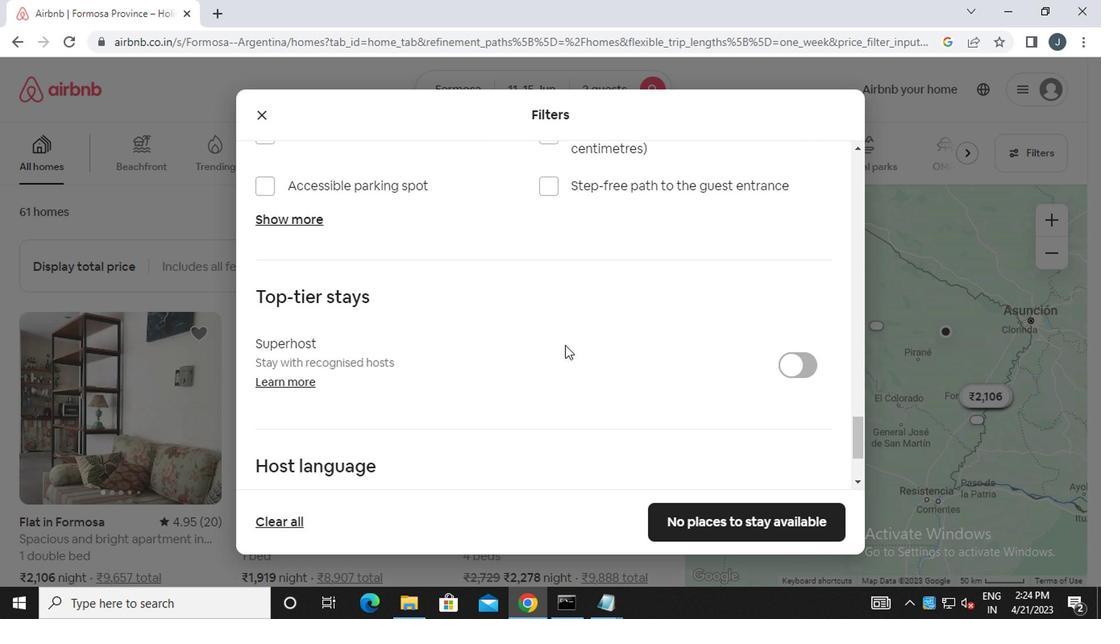 
Action: Mouse scrolled (561, 345) with delta (0, -1)
Screenshot: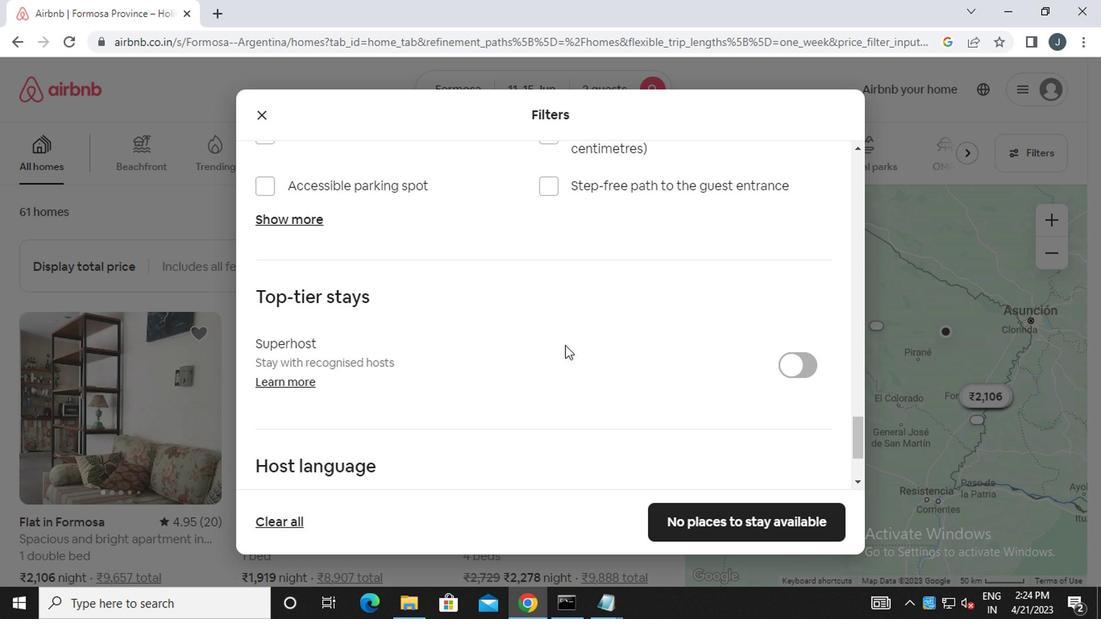 
Action: Mouse scrolled (561, 345) with delta (0, -1)
Screenshot: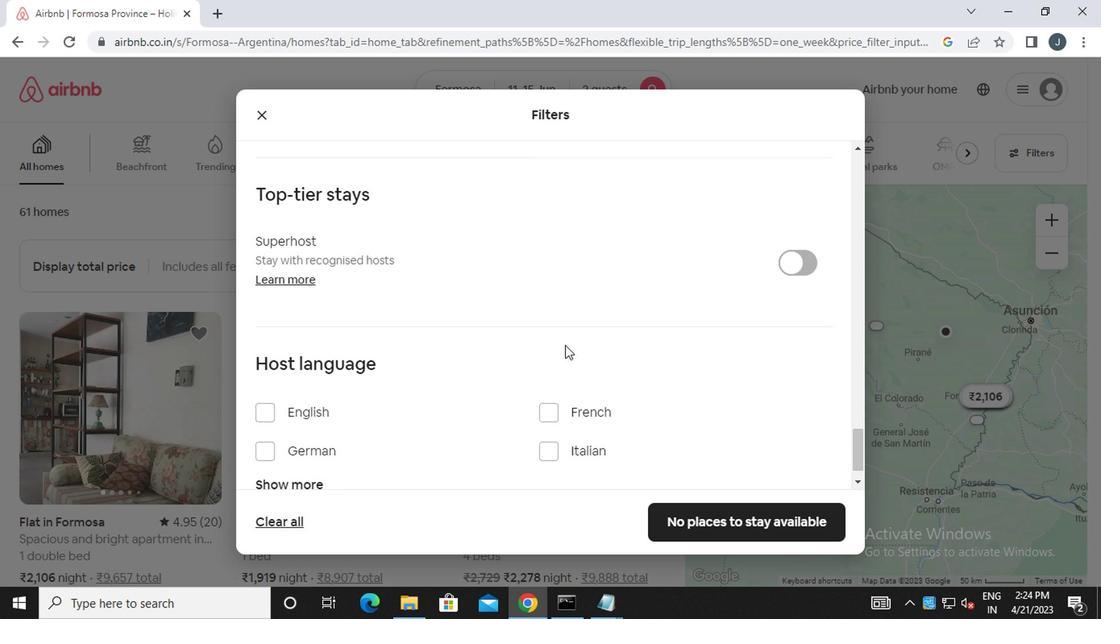 
Action: Mouse scrolled (561, 345) with delta (0, -1)
Screenshot: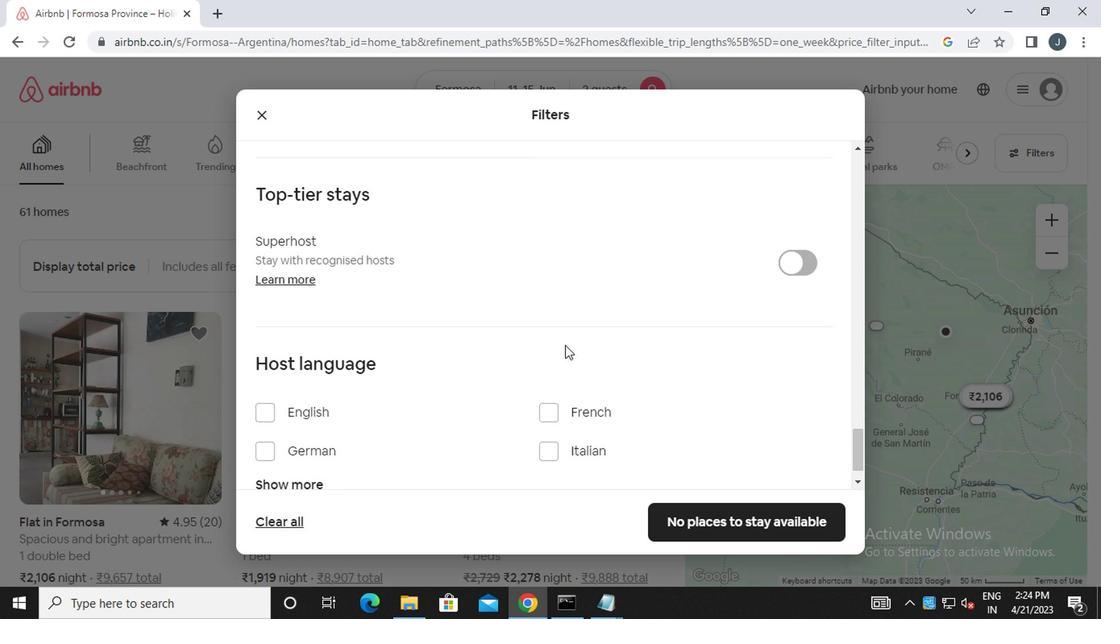 
Action: Mouse scrolled (561, 345) with delta (0, -1)
Screenshot: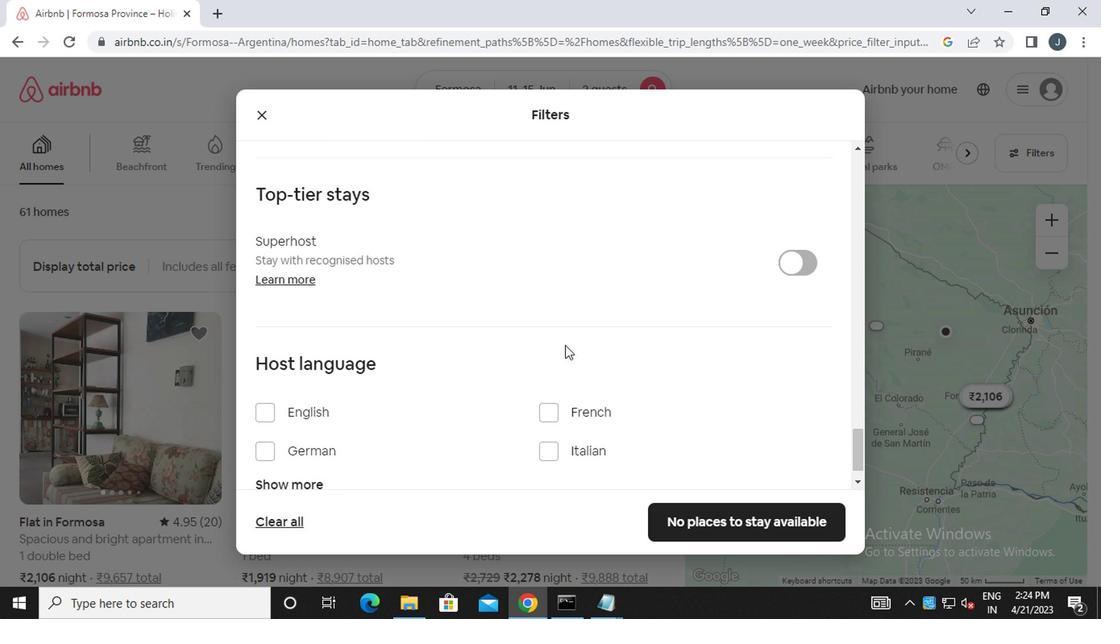 
Action: Mouse scrolled (561, 345) with delta (0, -1)
Screenshot: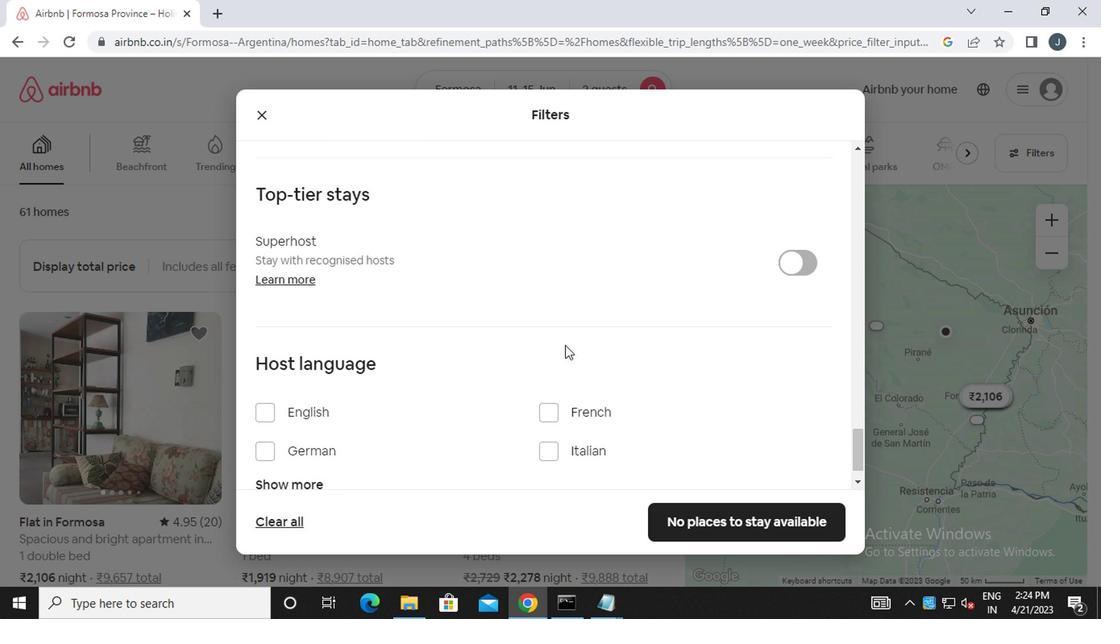 
Action: Mouse scrolled (561, 345) with delta (0, -1)
Screenshot: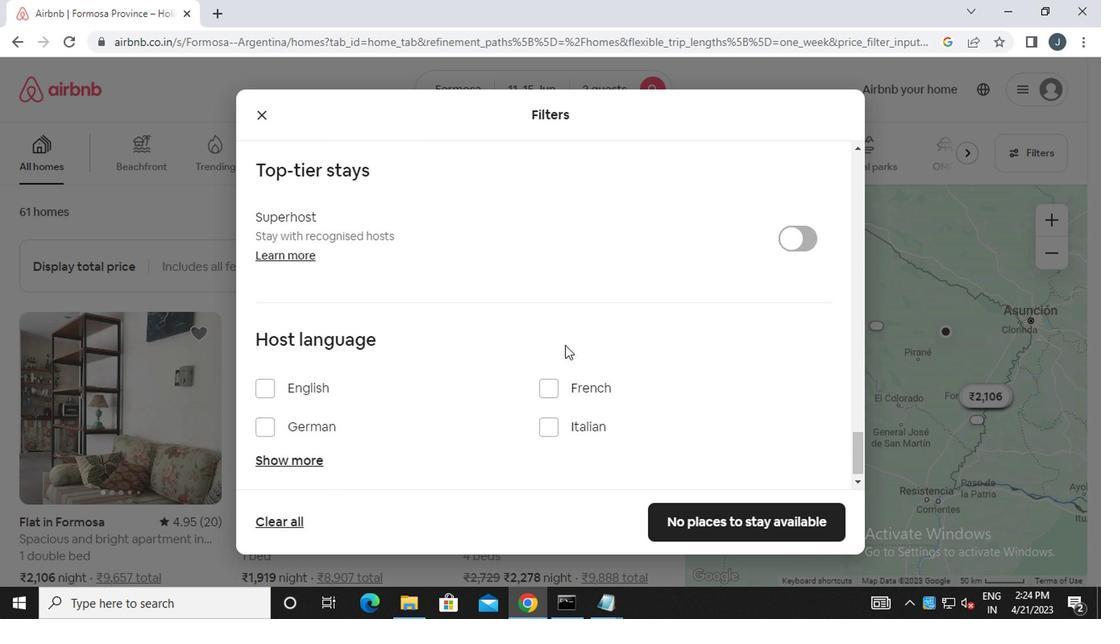 
Action: Mouse scrolled (561, 345) with delta (0, -1)
Screenshot: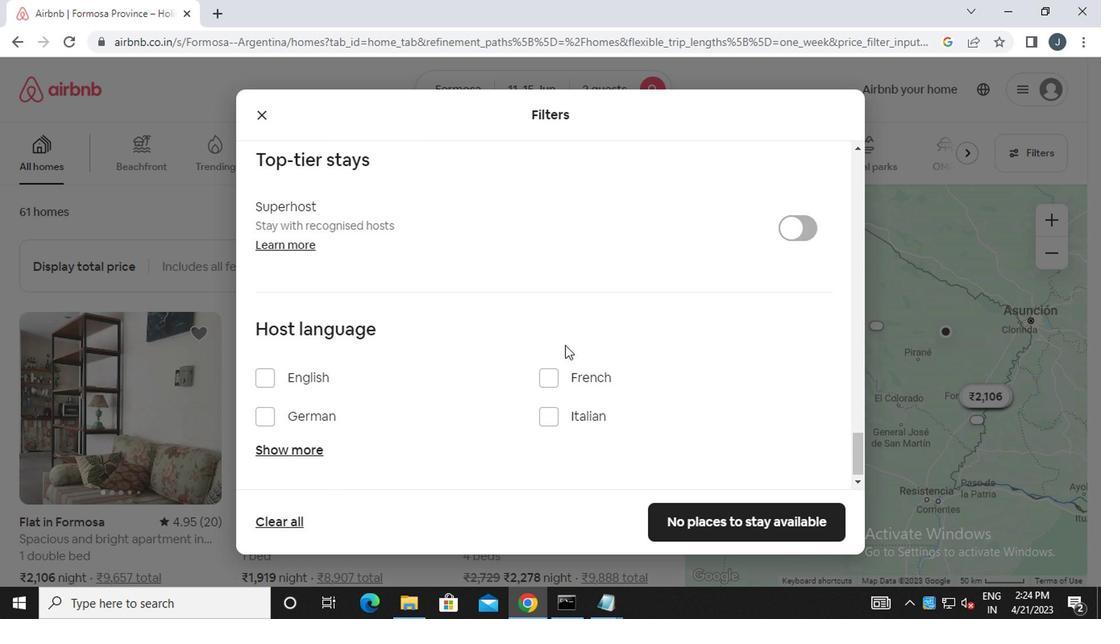
Action: Mouse moved to (333, 375)
Screenshot: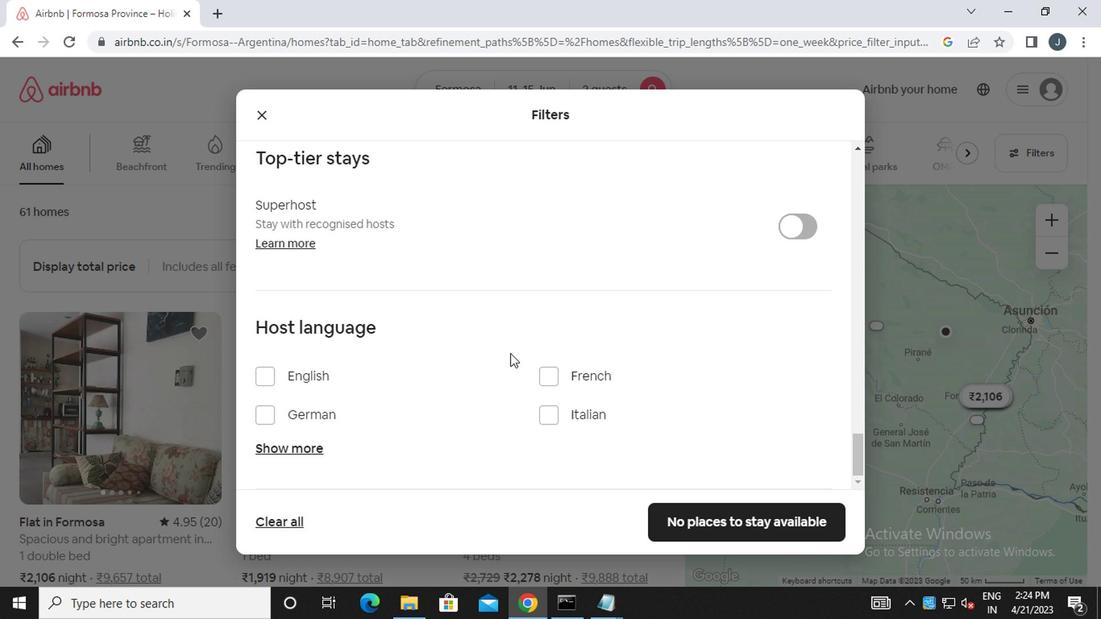 
Action: Mouse pressed left at (333, 375)
Screenshot: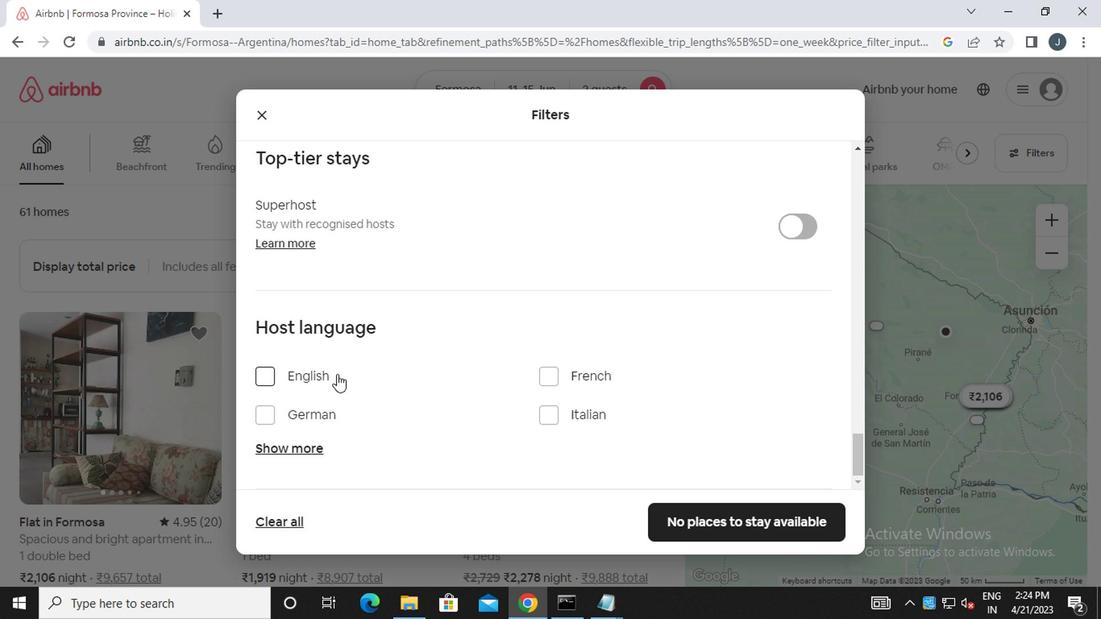 
Action: Mouse moved to (777, 520)
Screenshot: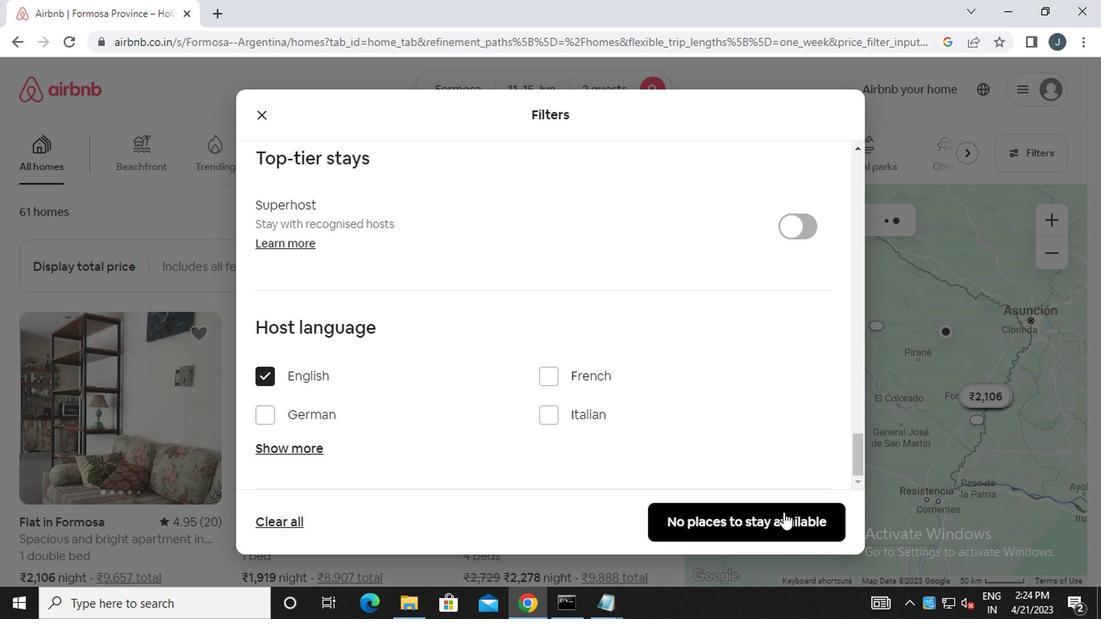 
Action: Mouse pressed left at (777, 520)
Screenshot: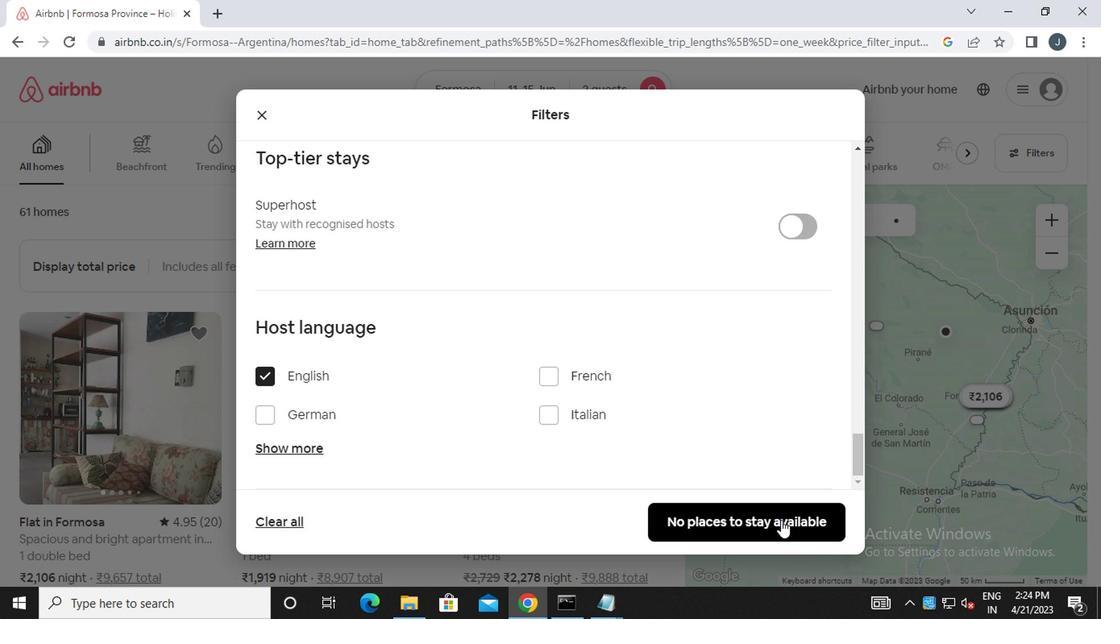 
Action: Mouse moved to (761, 503)
Screenshot: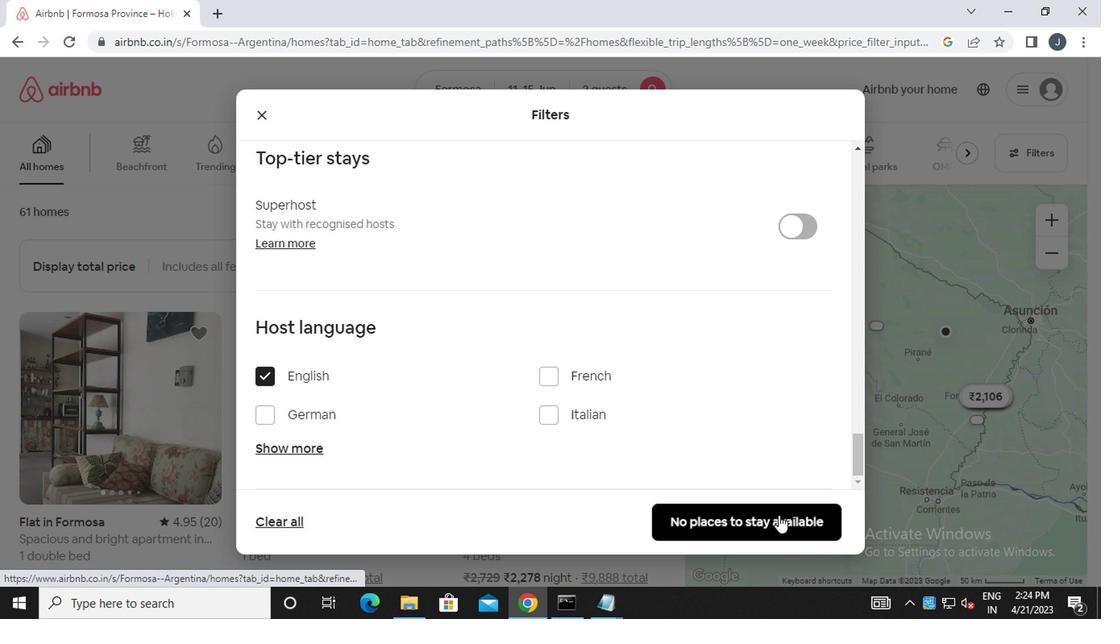 
